 Task: 1.2.6 Set secrity related setting for few profiles
Action: Mouse moved to (805, 65)
Screenshot: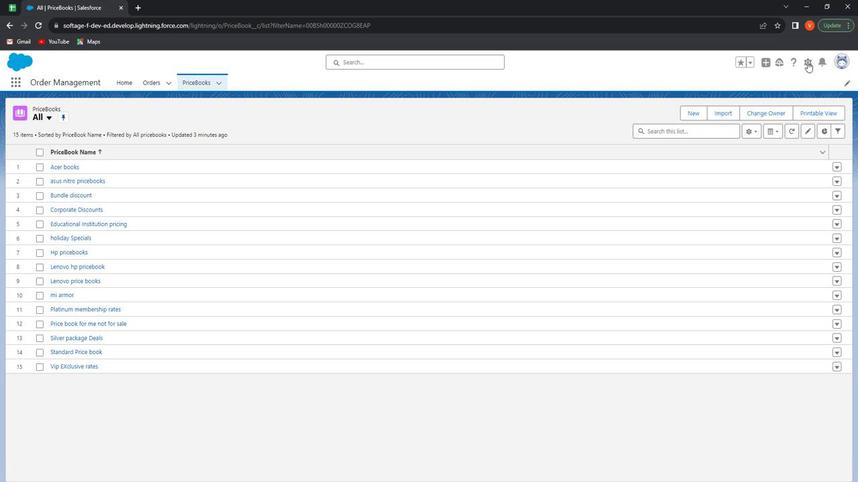 
Action: Mouse pressed left at (805, 65)
Screenshot: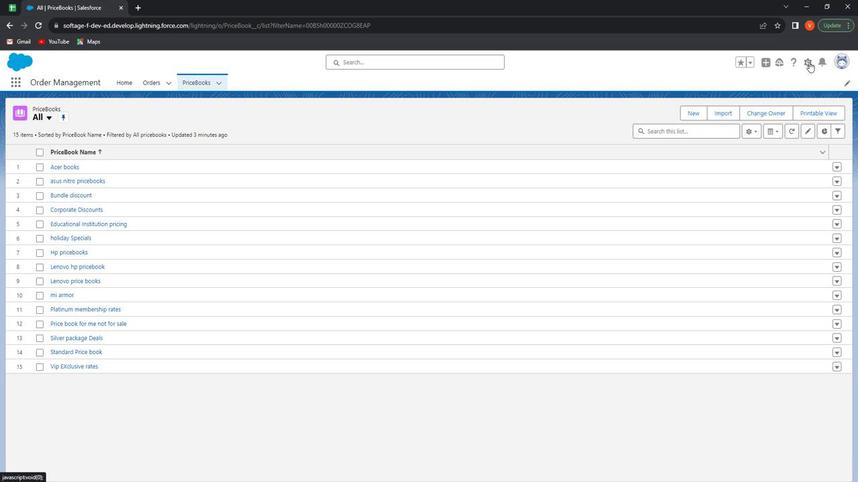 
Action: Mouse moved to (791, 91)
Screenshot: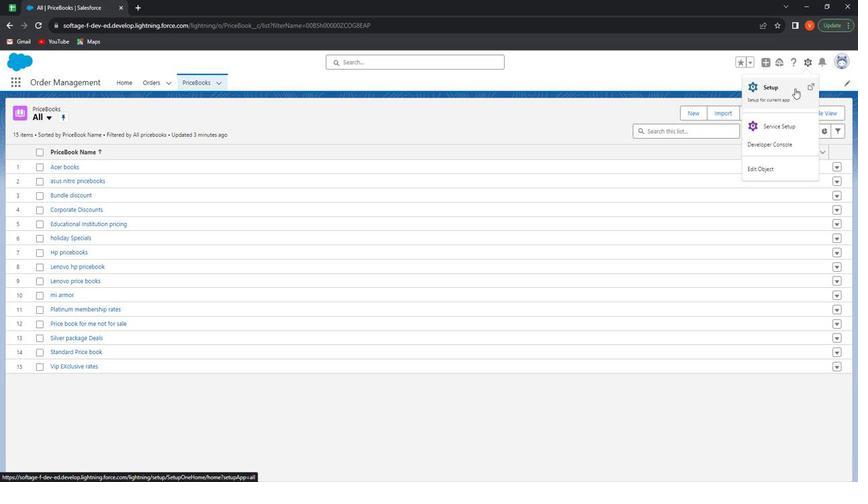 
Action: Mouse pressed left at (791, 91)
Screenshot: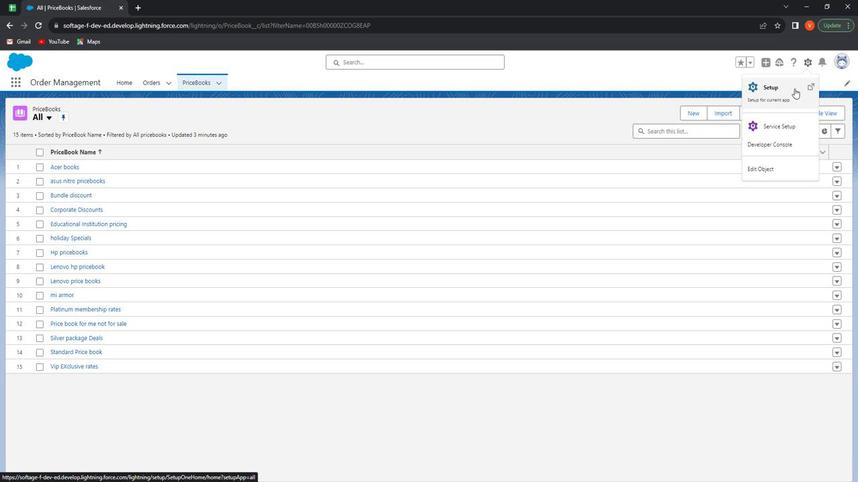 
Action: Mouse moved to (70, 112)
Screenshot: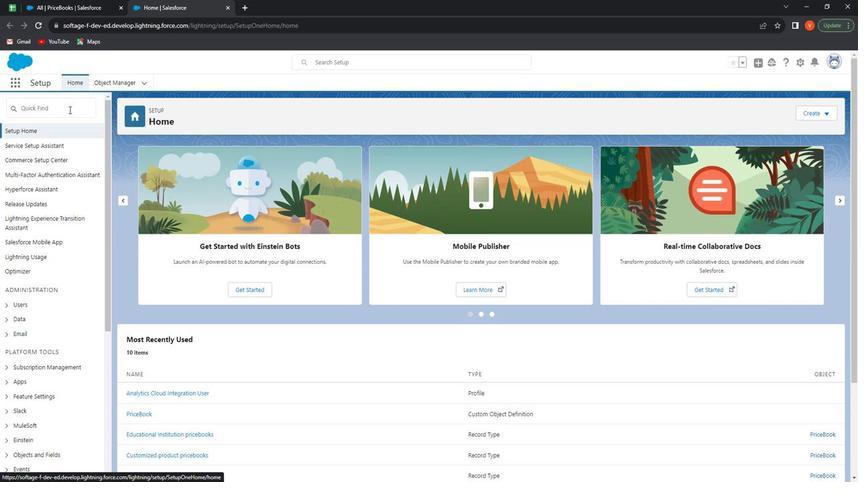 
Action: Mouse pressed left at (70, 112)
Screenshot: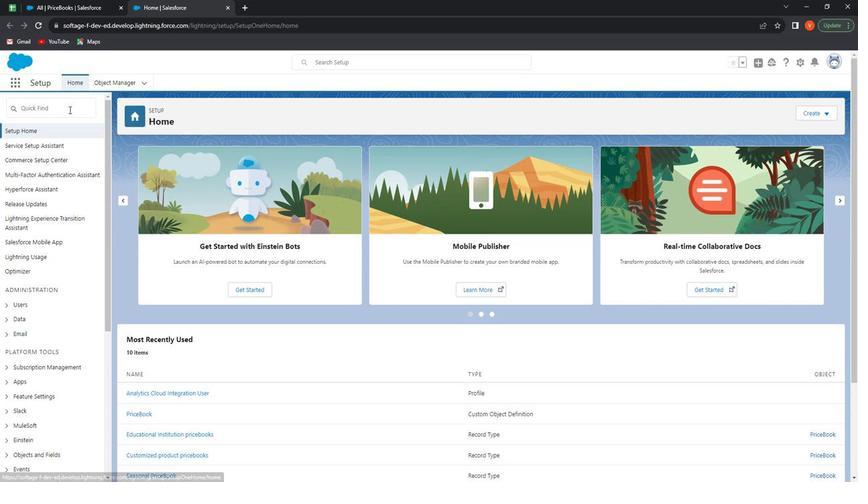 
Action: Mouse moved to (70, 113)
Screenshot: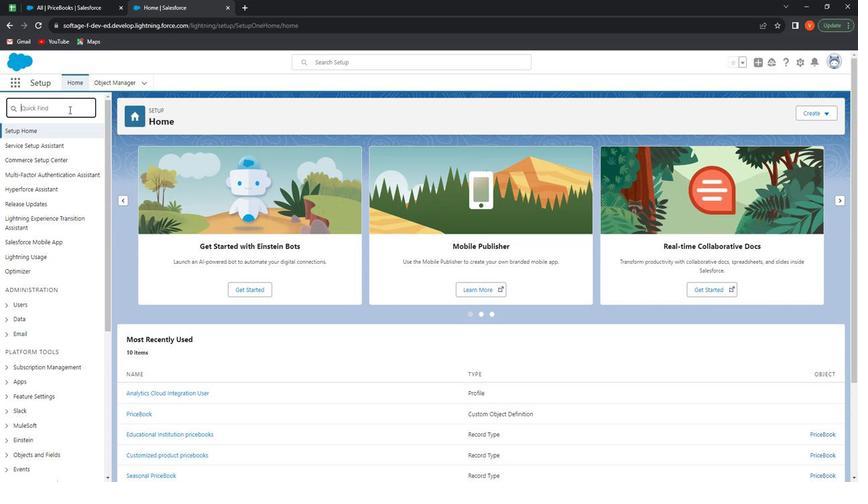 
Action: Key pressed profiles
Screenshot: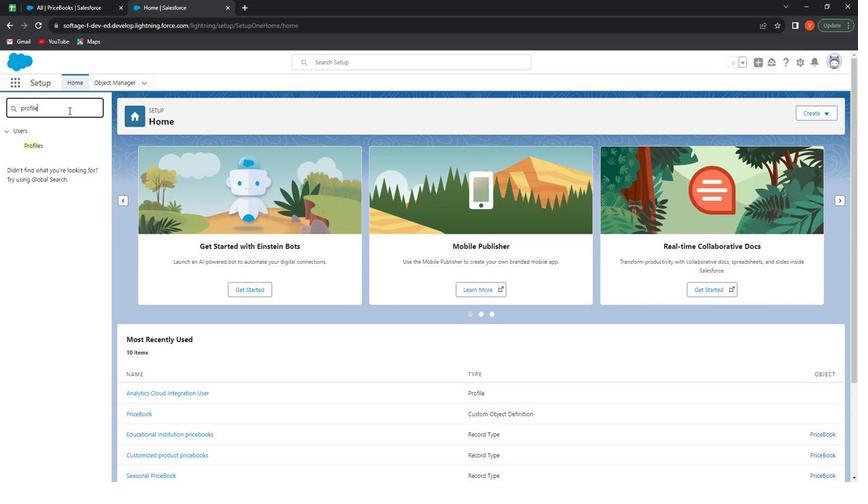 
Action: Mouse moved to (25, 150)
Screenshot: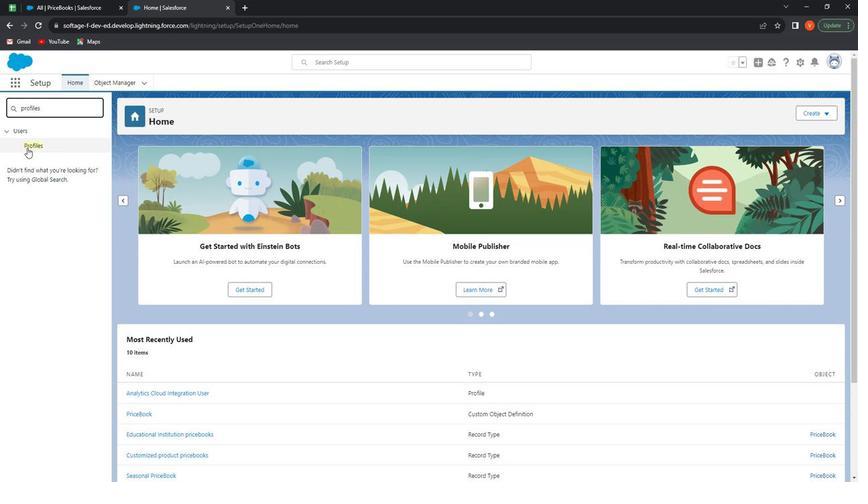 
Action: Mouse pressed left at (25, 150)
Screenshot: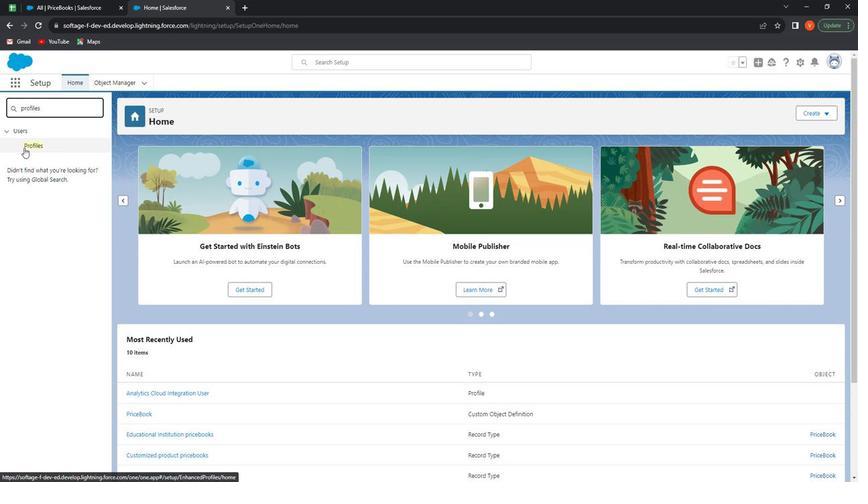 
Action: Mouse moved to (168, 227)
Screenshot: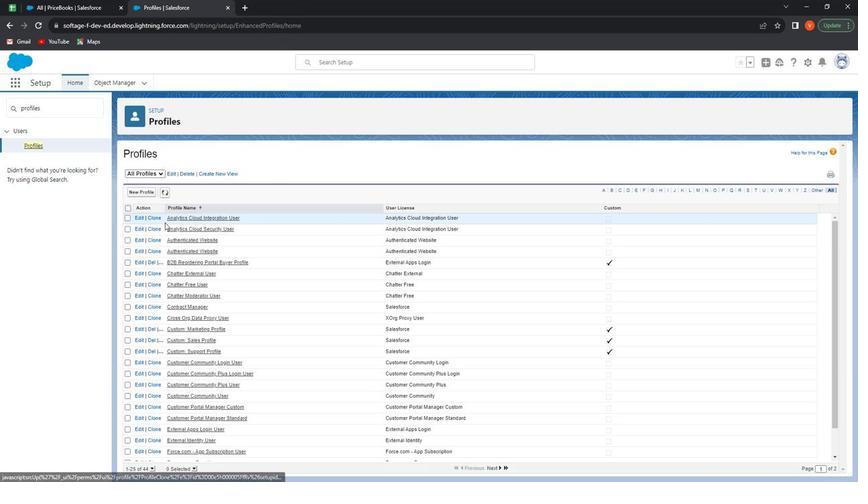 
Action: Mouse scrolled (168, 226) with delta (0, 0)
Screenshot: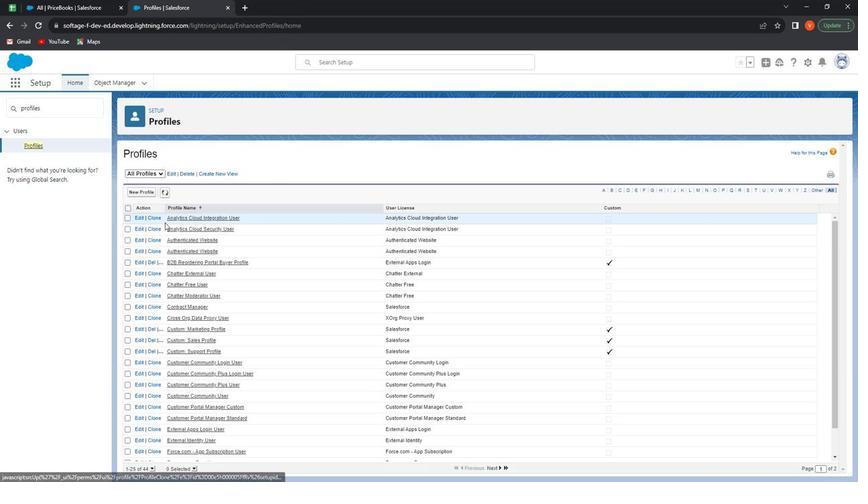 
Action: Mouse moved to (175, 233)
Screenshot: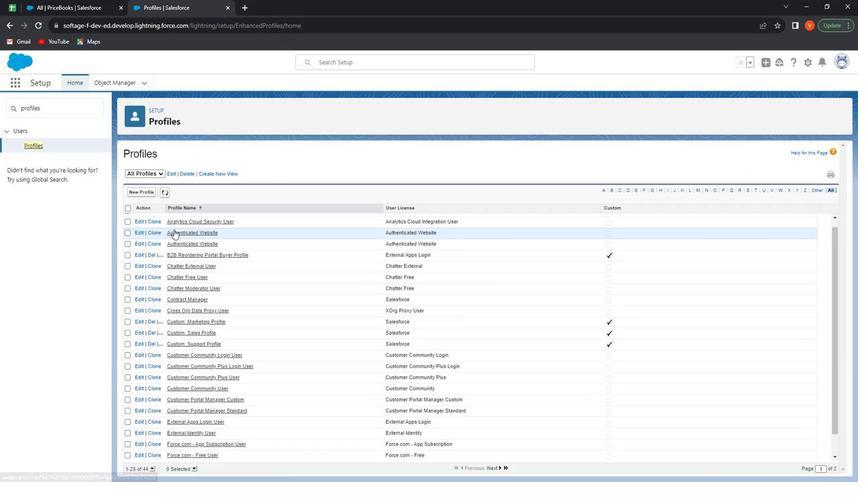 
Action: Mouse scrolled (175, 232) with delta (0, 0)
Screenshot: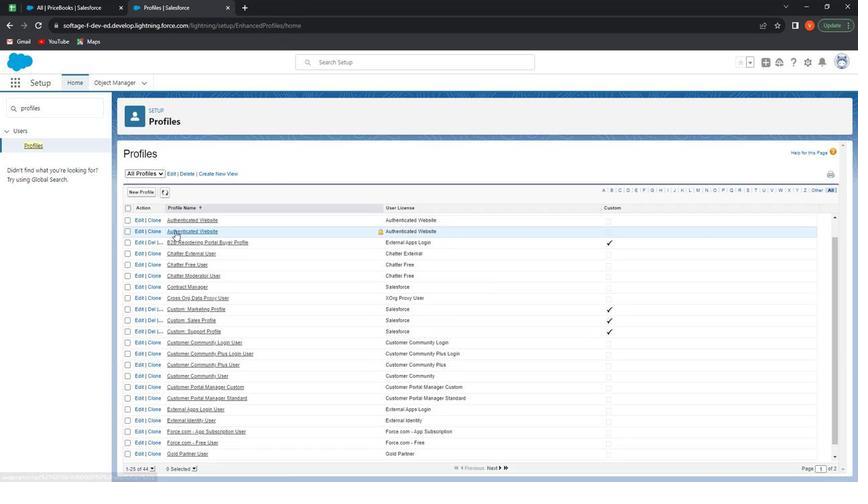 
Action: Mouse moved to (179, 234)
Screenshot: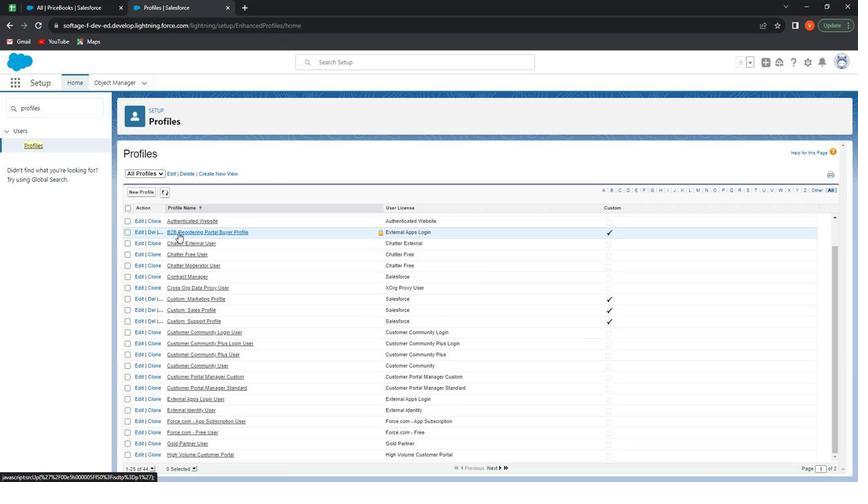 
Action: Mouse scrolled (179, 234) with delta (0, 0)
Screenshot: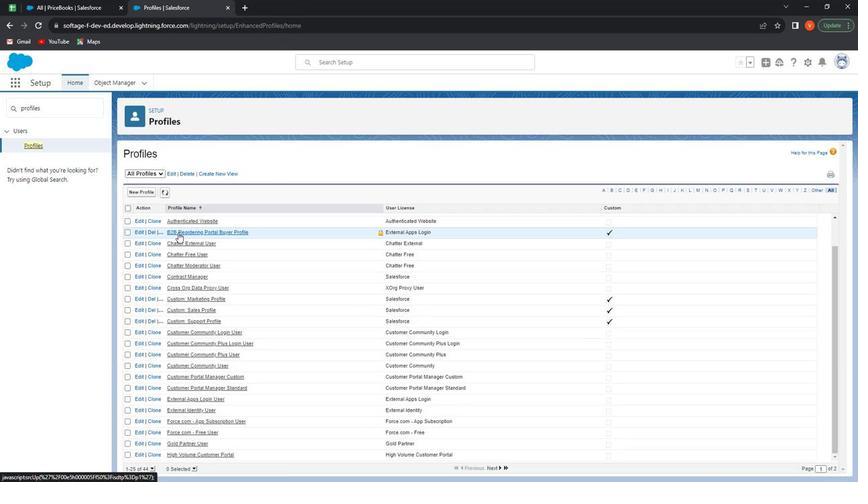 
Action: Mouse scrolled (179, 234) with delta (0, 0)
Screenshot: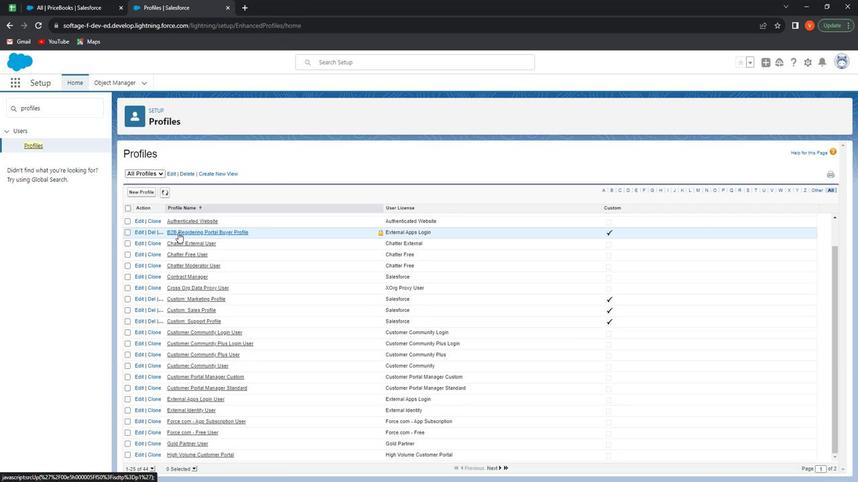 
Action: Mouse moved to (179, 234)
Screenshot: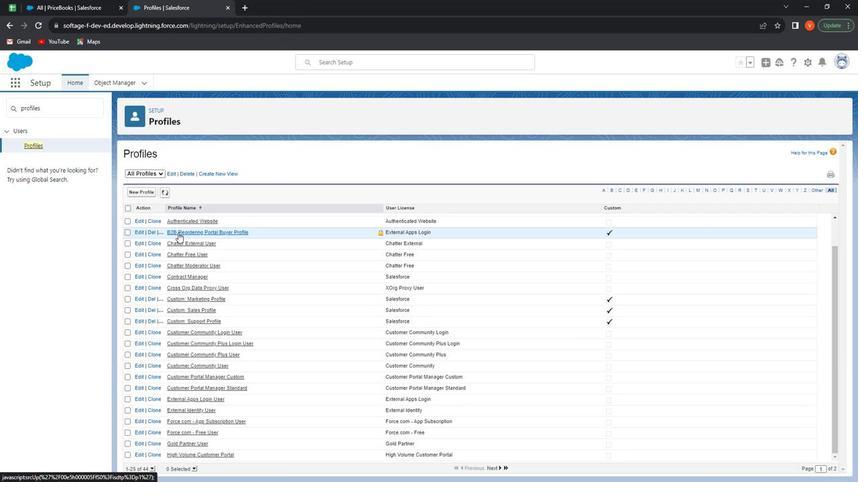 
Action: Mouse scrolled (179, 234) with delta (0, 0)
Screenshot: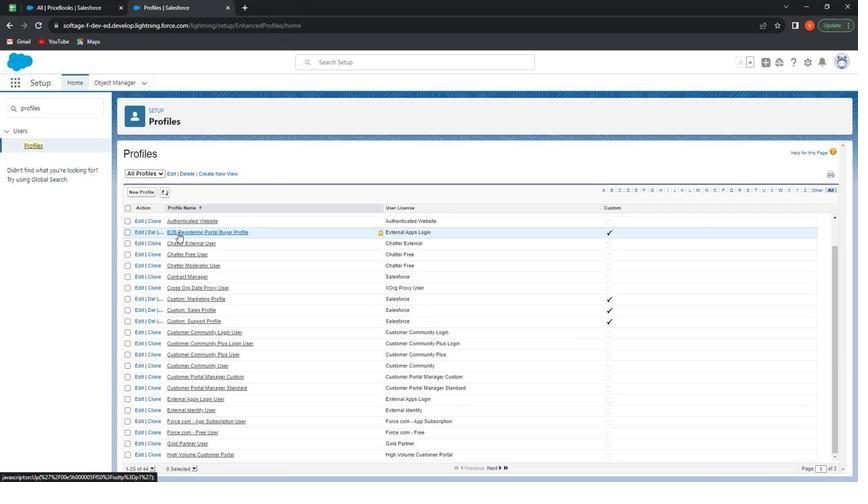 
Action: Mouse moved to (191, 322)
Screenshot: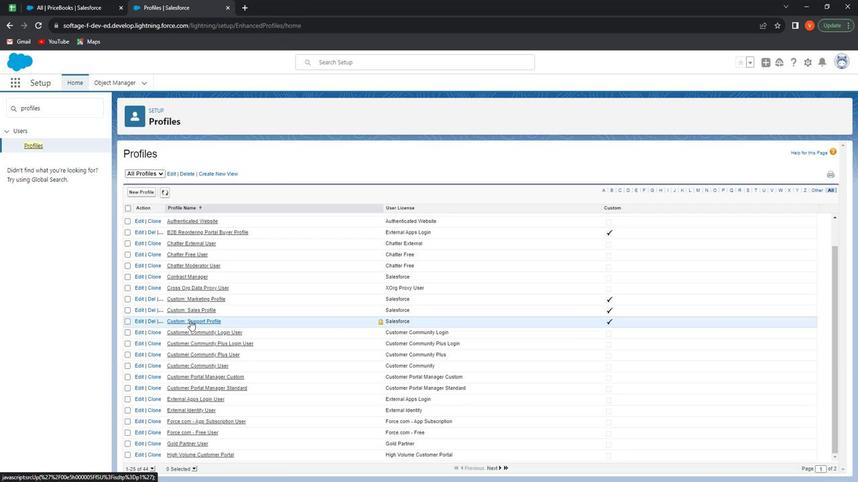 
Action: Mouse scrolled (191, 322) with delta (0, 0)
Screenshot: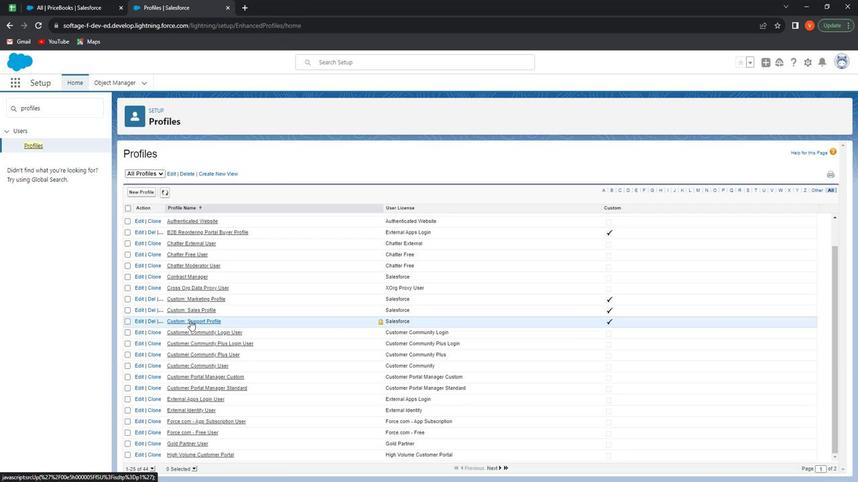 
Action: Mouse moved to (191, 325)
Screenshot: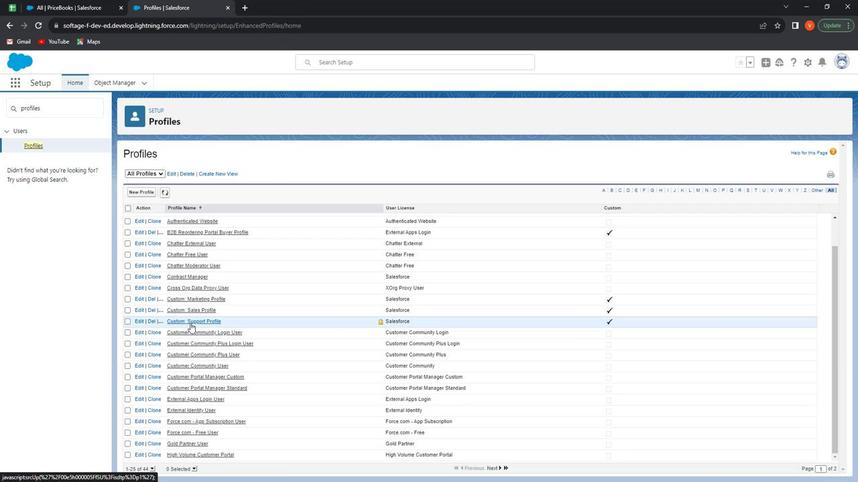 
Action: Mouse scrolled (191, 325) with delta (0, 0)
Screenshot: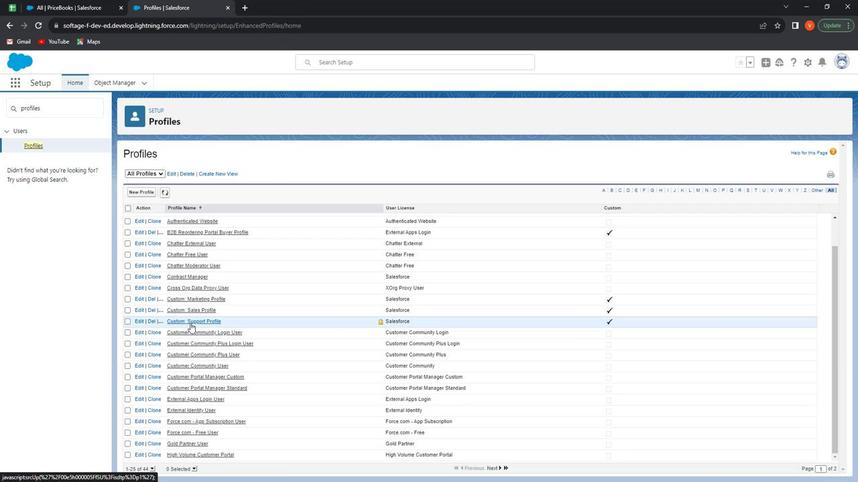 
Action: Mouse moved to (191, 327)
Screenshot: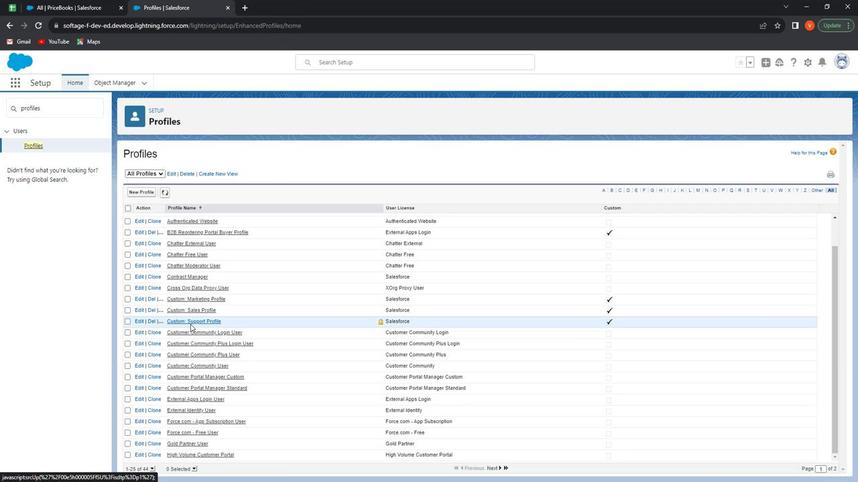 
Action: Mouse scrolled (191, 327) with delta (0, 0)
Screenshot: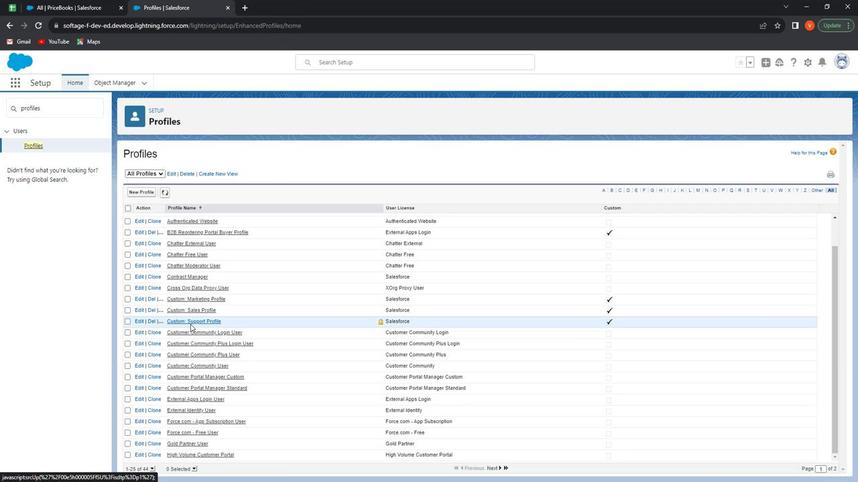 
Action: Mouse moved to (194, 335)
Screenshot: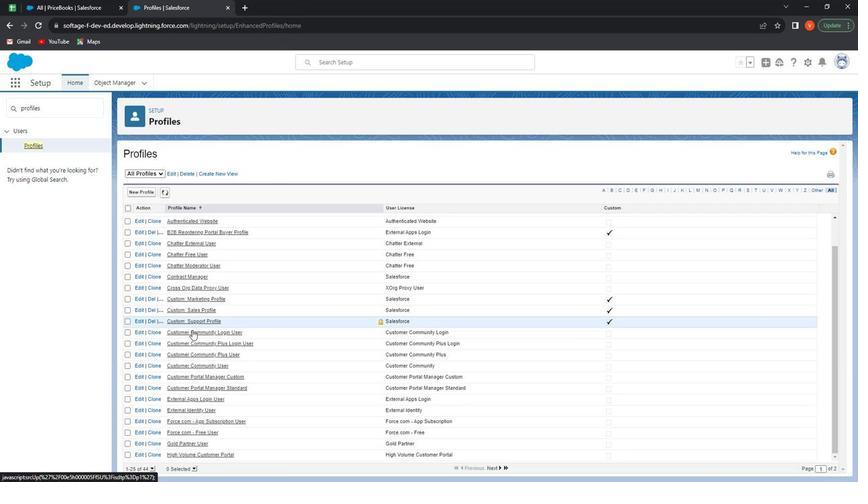 
Action: Mouse scrolled (194, 334) with delta (0, 0)
Screenshot: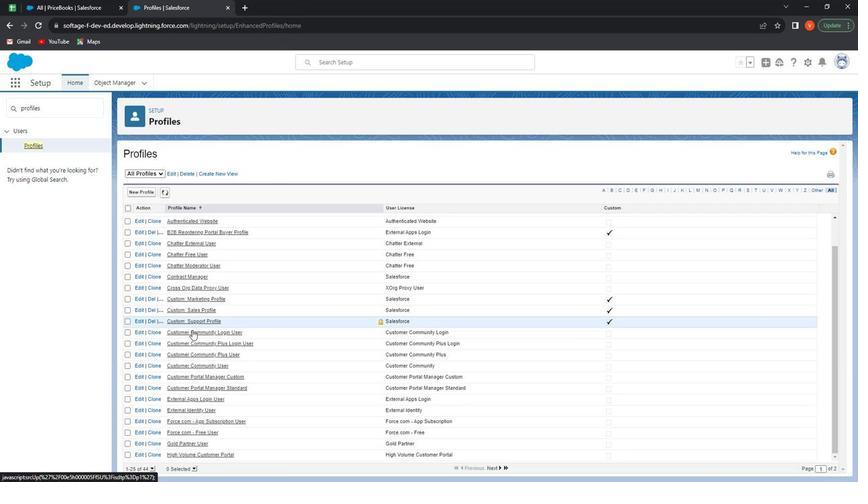 
Action: Mouse moved to (155, 445)
Screenshot: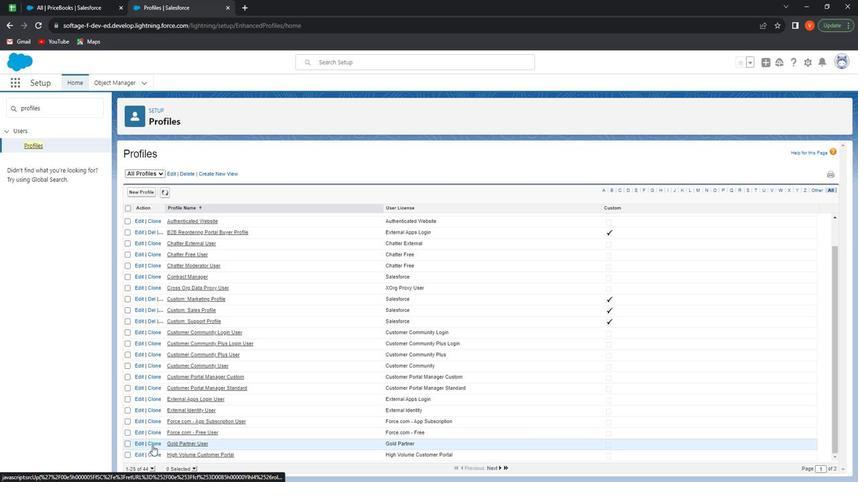 
Action: Mouse pressed left at (155, 445)
Screenshot: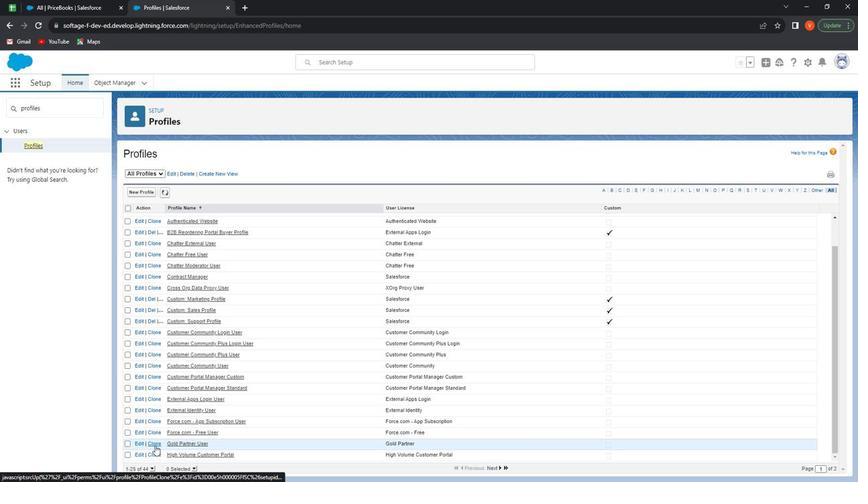 
Action: Mouse moved to (303, 228)
Screenshot: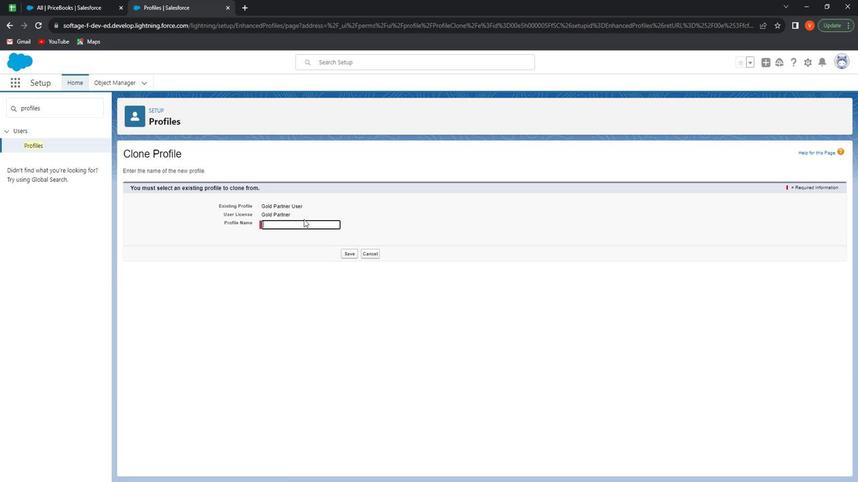 
Action: Mouse pressed left at (303, 228)
Screenshot: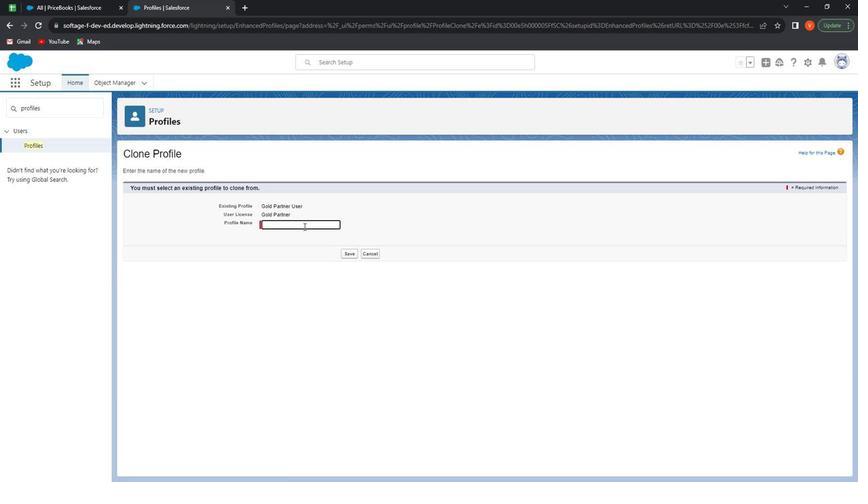 
Action: Key pressed <Key.shift>My<Key.space>custom<Key.space><Key.shift>Gold<Key.space>pat<Key.backspace>rtner<Key.space>user
Screenshot: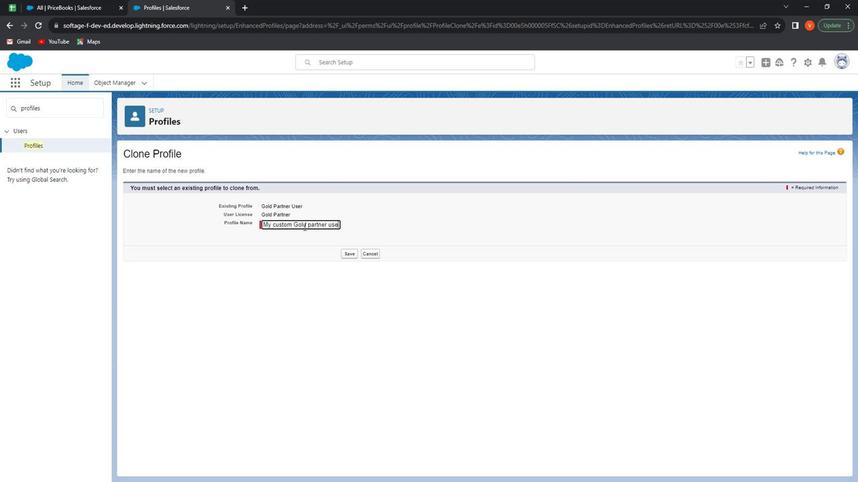
Action: Mouse moved to (353, 256)
Screenshot: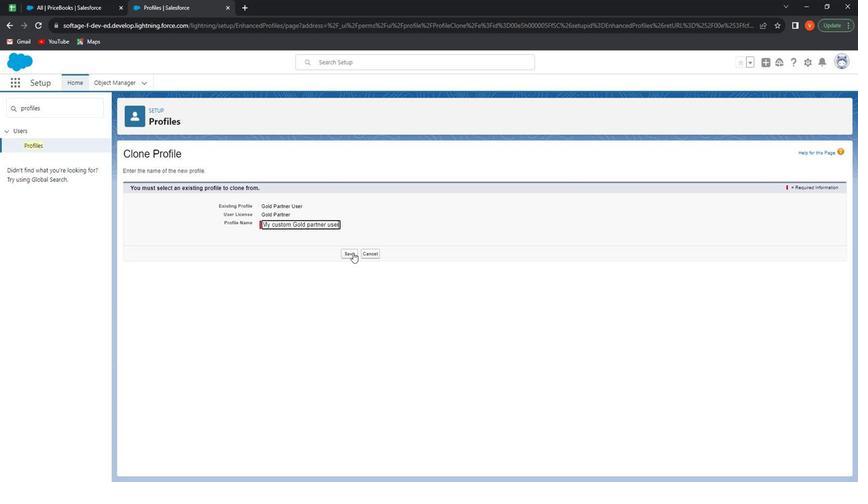 
Action: Mouse pressed left at (353, 256)
Screenshot: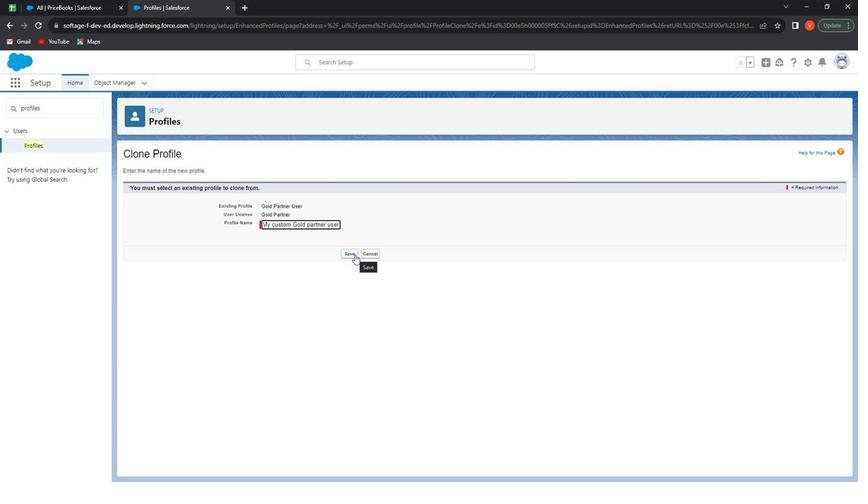
Action: Mouse moved to (349, 229)
Screenshot: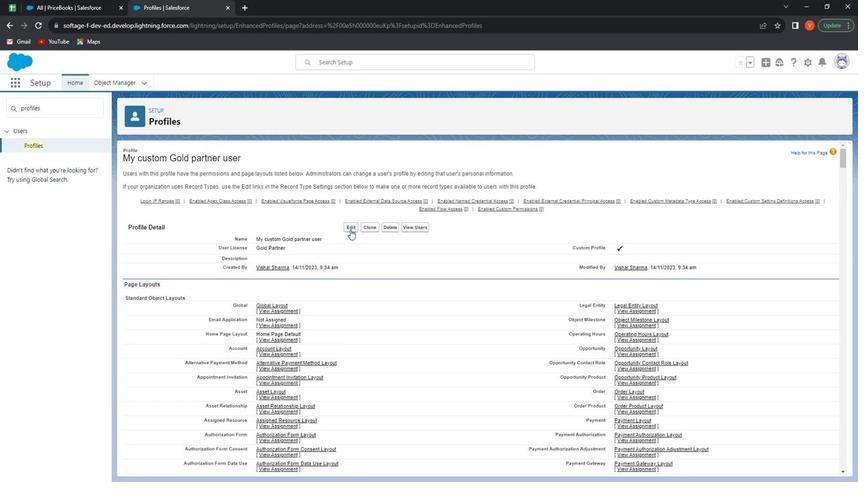 
Action: Mouse pressed left at (349, 229)
Screenshot: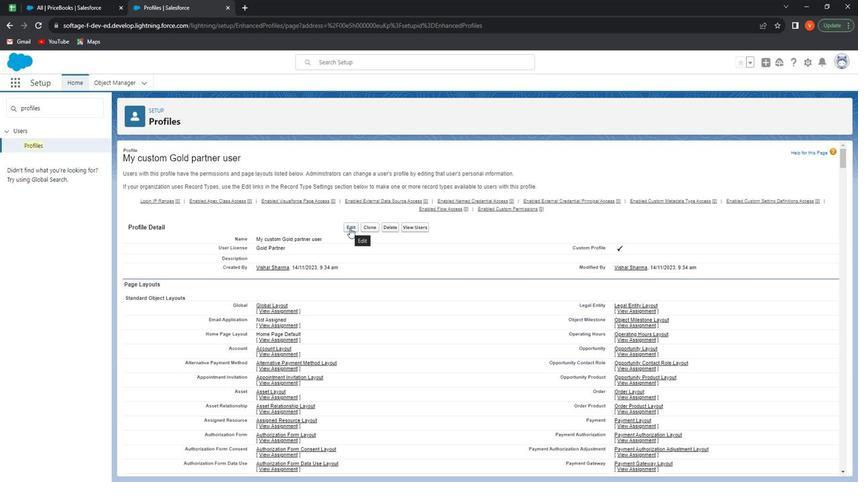 
Action: Mouse moved to (353, 274)
Screenshot: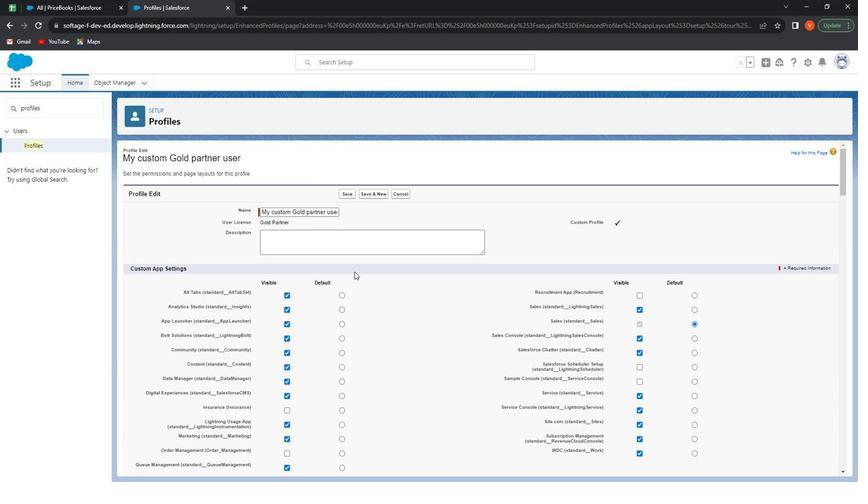 
Action: Mouse scrolled (353, 274) with delta (0, 0)
Screenshot: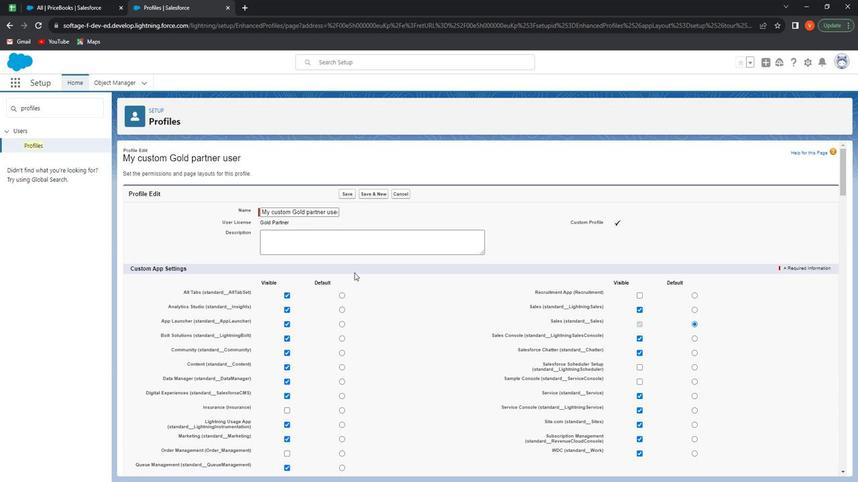 
Action: Mouse moved to (353, 275)
Screenshot: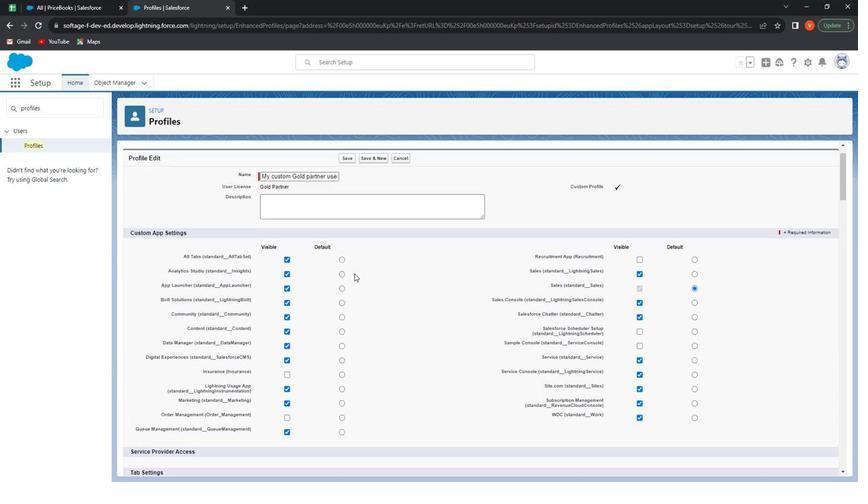 
Action: Mouse scrolled (353, 275) with delta (0, 0)
Screenshot: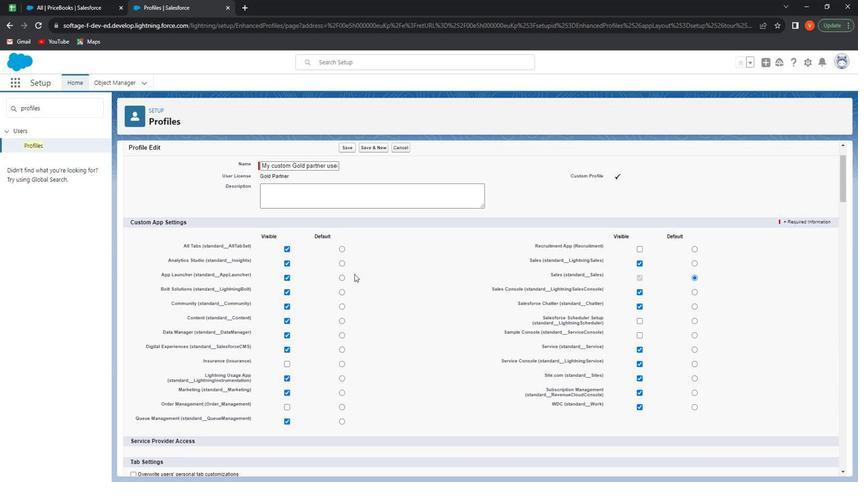 
Action: Mouse moved to (359, 265)
Screenshot: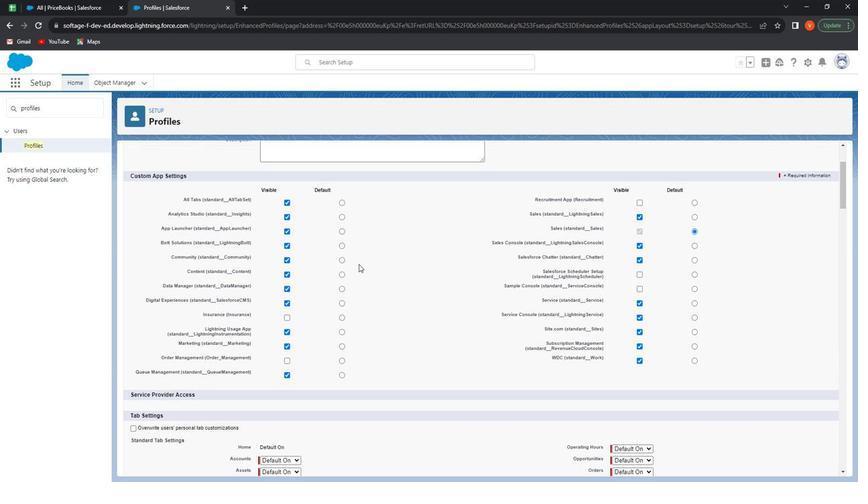 
Action: Mouse scrolled (359, 265) with delta (0, 0)
Screenshot: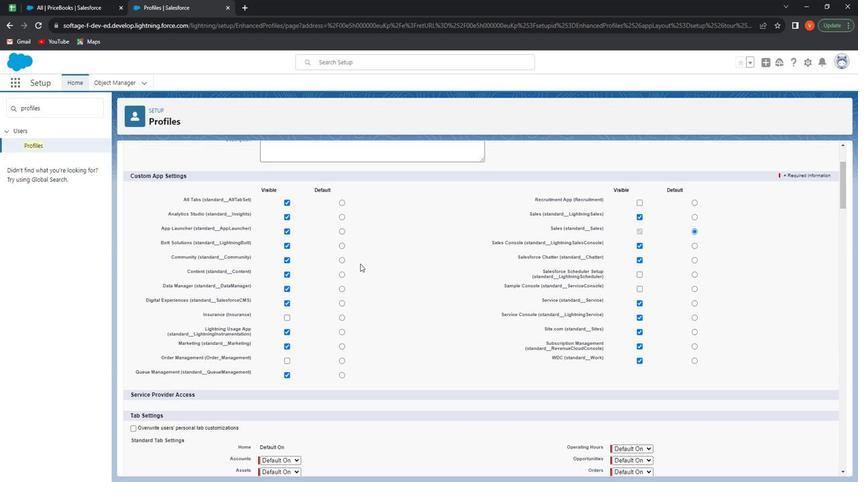 
Action: Mouse moved to (359, 264)
Screenshot: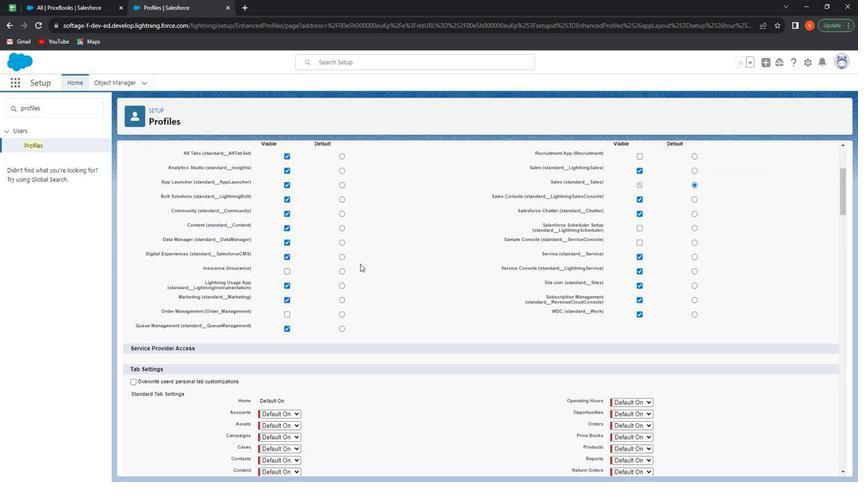 
Action: Mouse scrolled (359, 264) with delta (0, 0)
Screenshot: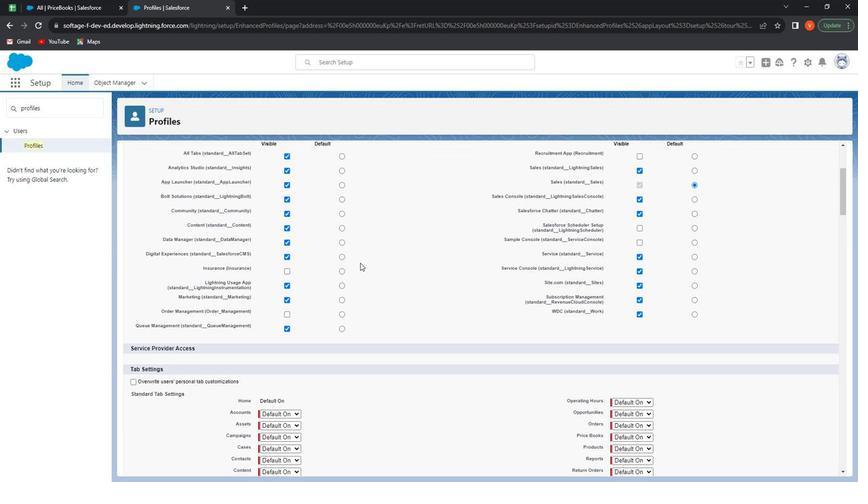 
Action: Mouse scrolled (359, 264) with delta (0, 0)
Screenshot: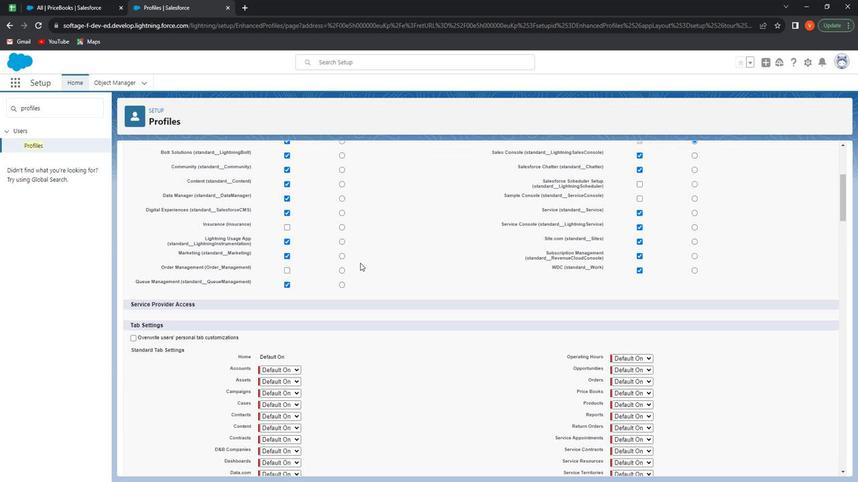 
Action: Mouse moved to (337, 275)
Screenshot: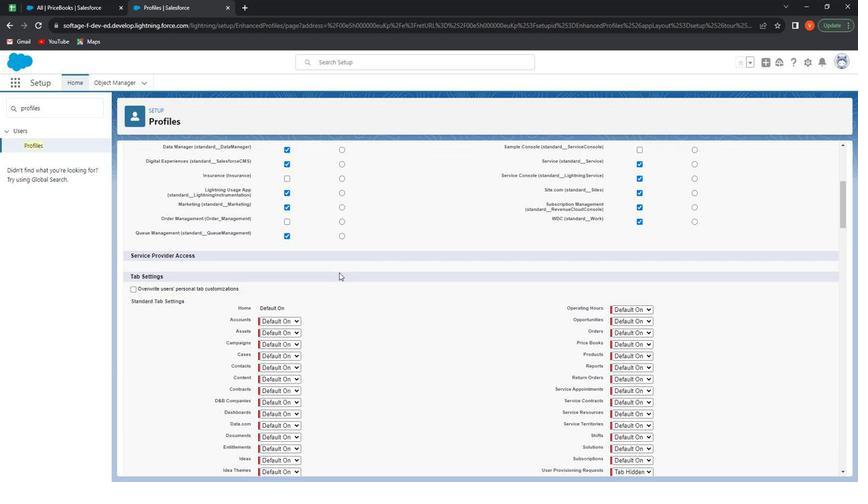 
Action: Mouse scrolled (337, 275) with delta (0, 0)
Screenshot: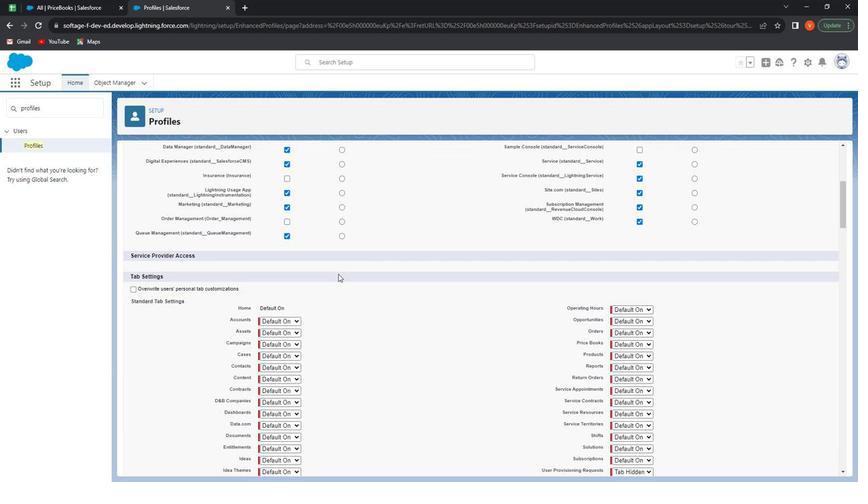 
Action: Mouse moved to (297, 273)
Screenshot: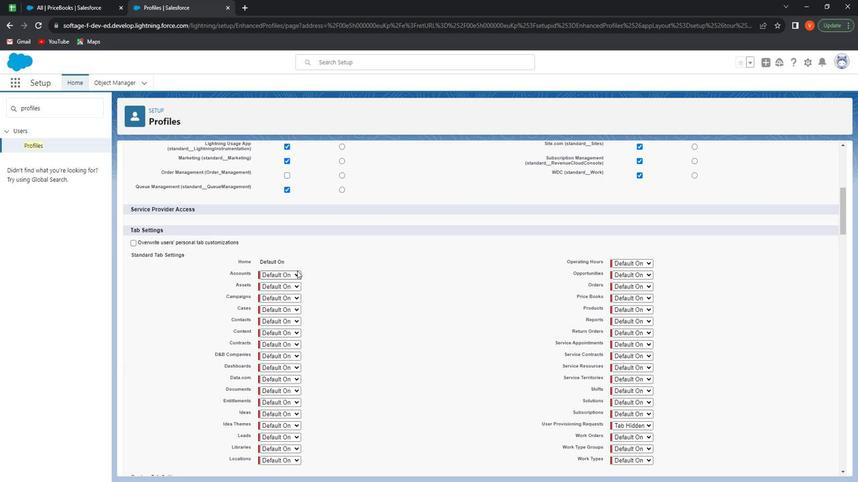 
Action: Mouse pressed left at (297, 273)
Screenshot: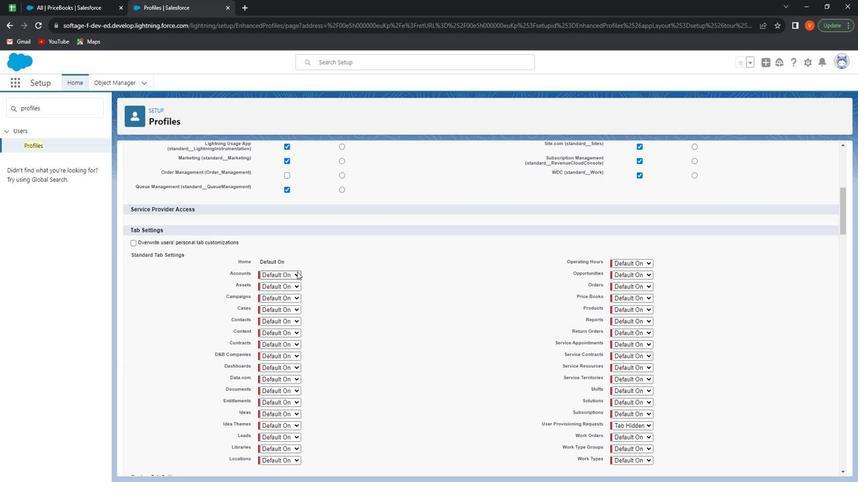 
Action: Mouse moved to (292, 283)
Screenshot: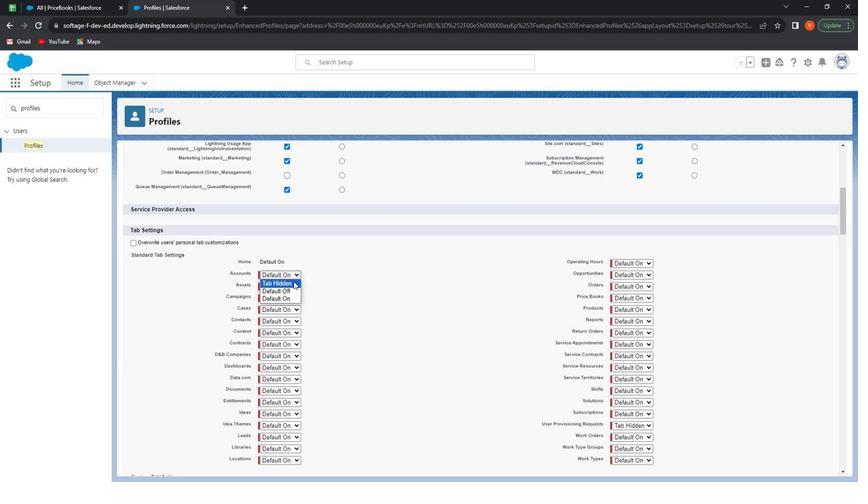 
Action: Mouse pressed left at (292, 283)
Screenshot: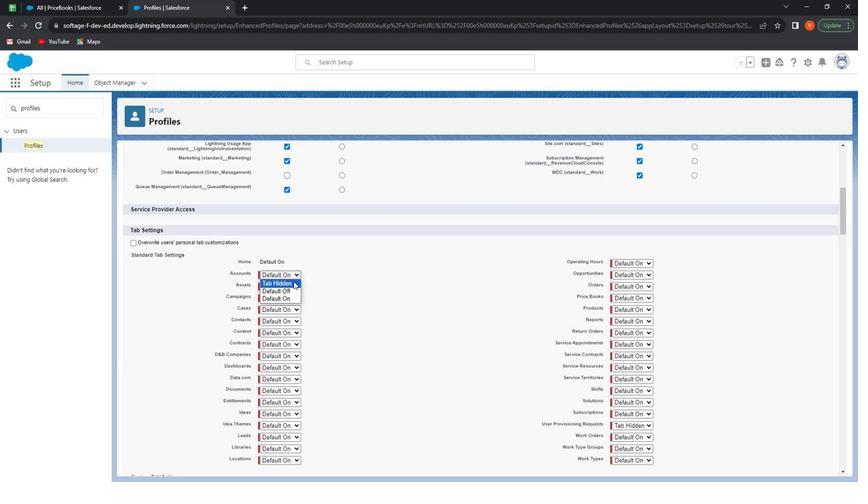 
Action: Mouse moved to (284, 316)
Screenshot: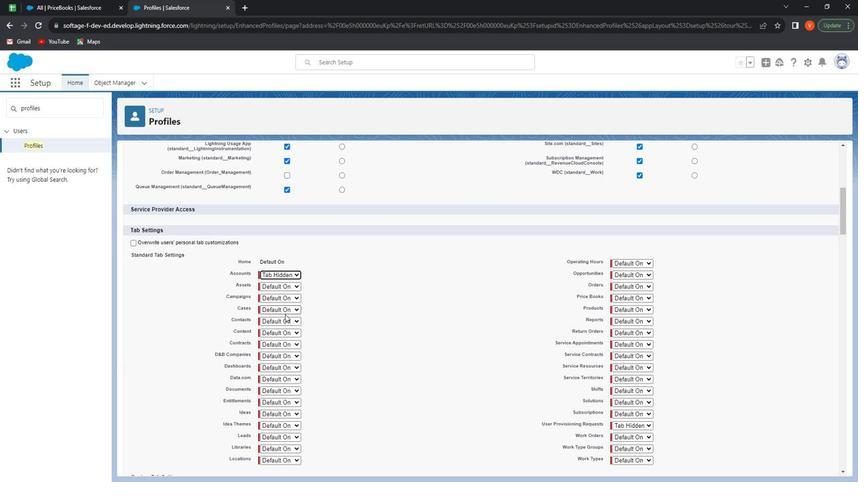 
Action: Mouse scrolled (284, 316) with delta (0, 0)
Screenshot: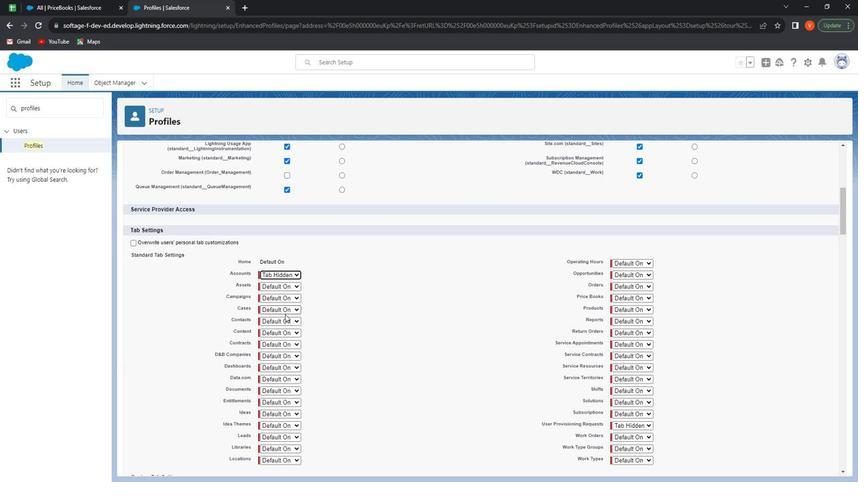 
Action: Mouse moved to (273, 274)
Screenshot: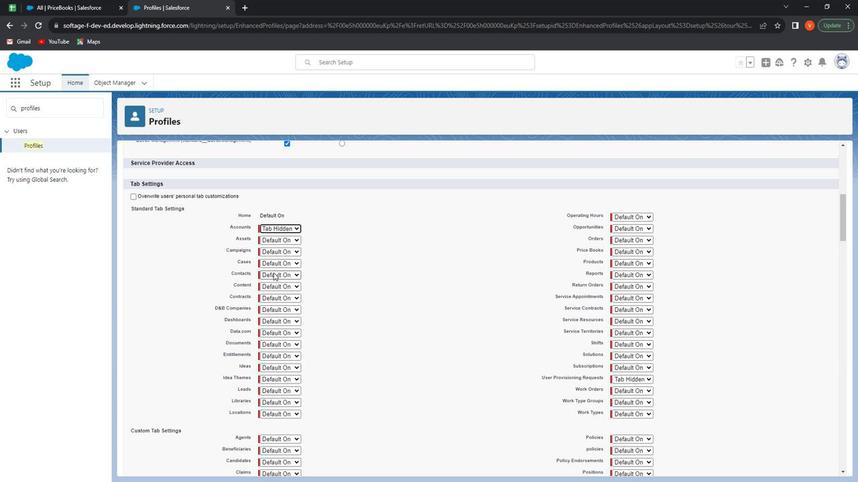 
Action: Mouse pressed left at (273, 274)
Screenshot: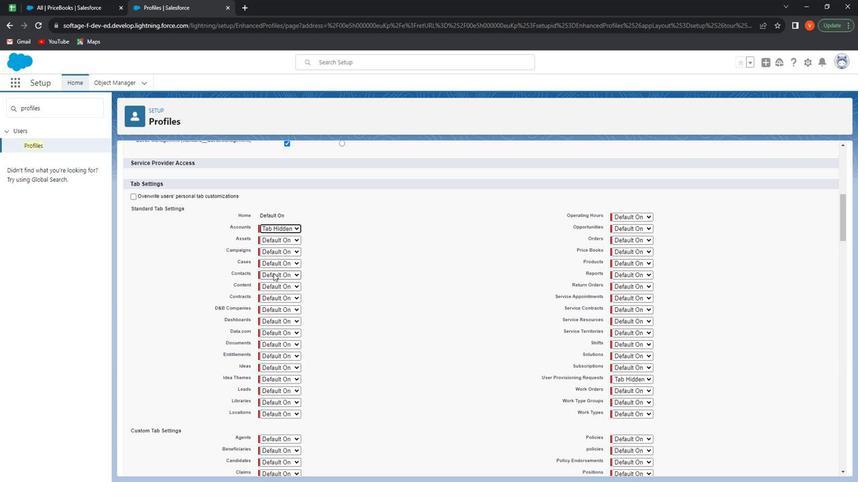
Action: Mouse moved to (280, 285)
Screenshot: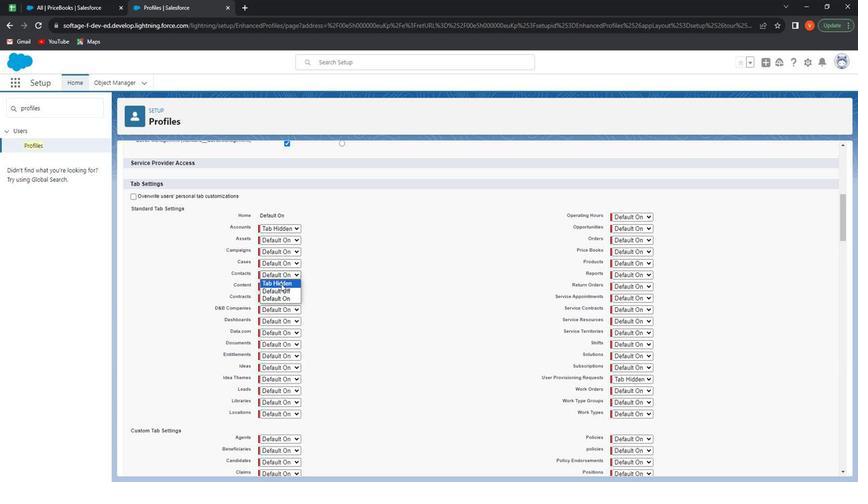 
Action: Mouse pressed left at (280, 285)
Screenshot: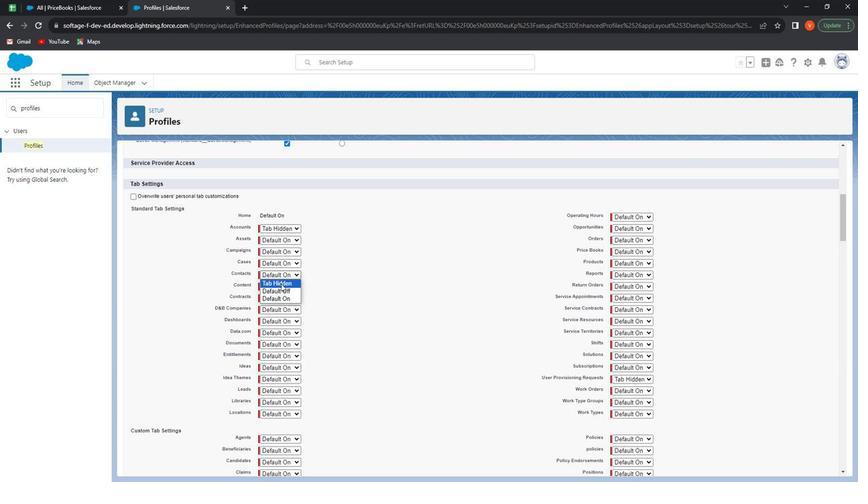 
Action: Mouse moved to (266, 396)
Screenshot: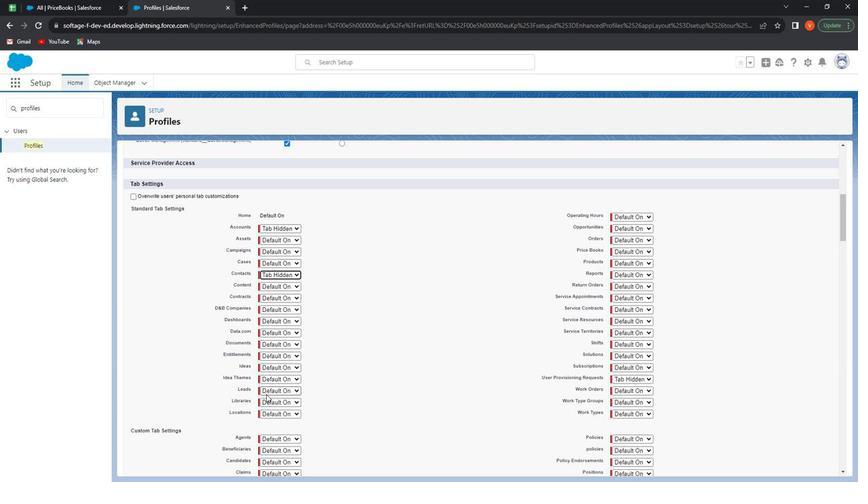 
Action: Mouse scrolled (266, 395) with delta (0, 0)
Screenshot: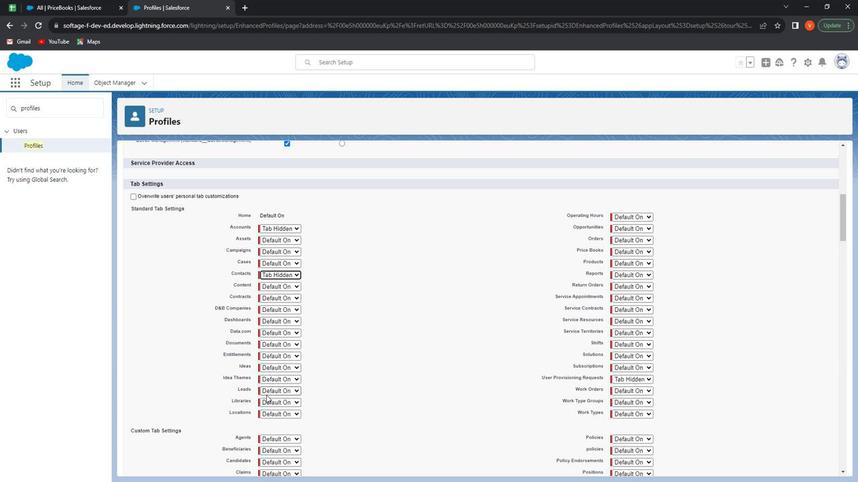 
Action: Mouse moved to (636, 185)
Screenshot: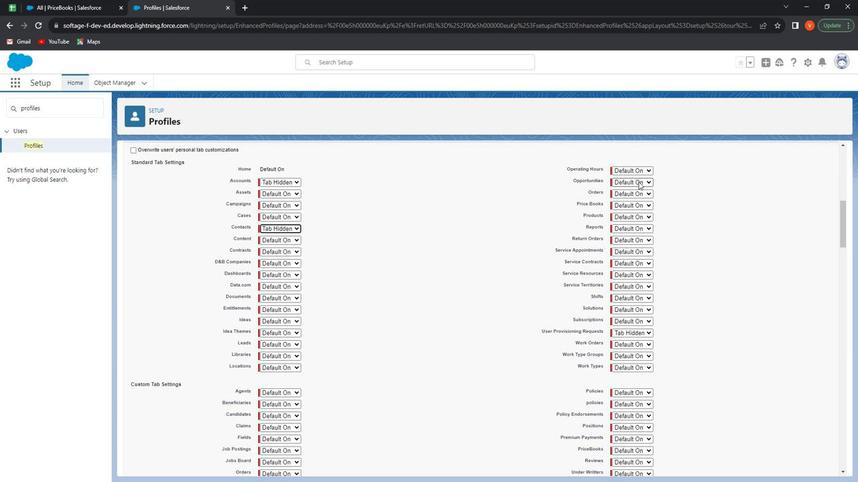 
Action: Mouse pressed left at (636, 185)
Screenshot: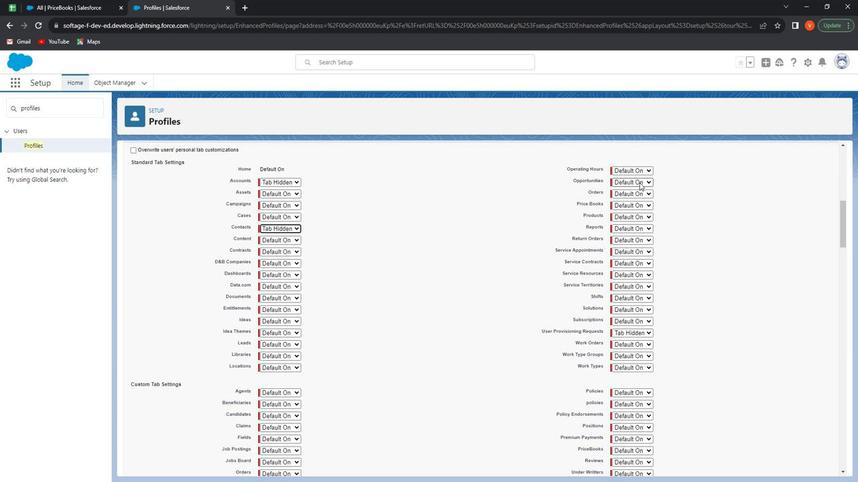 
Action: Mouse moved to (634, 195)
Screenshot: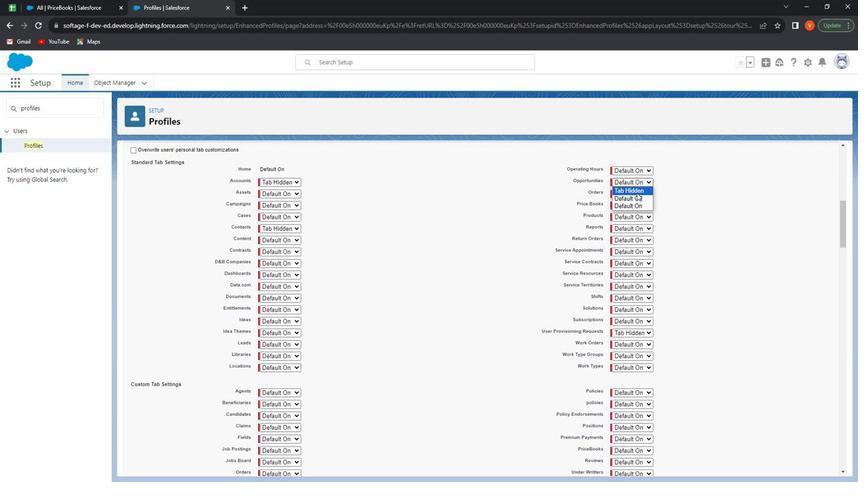 
Action: Mouse pressed left at (634, 195)
Screenshot: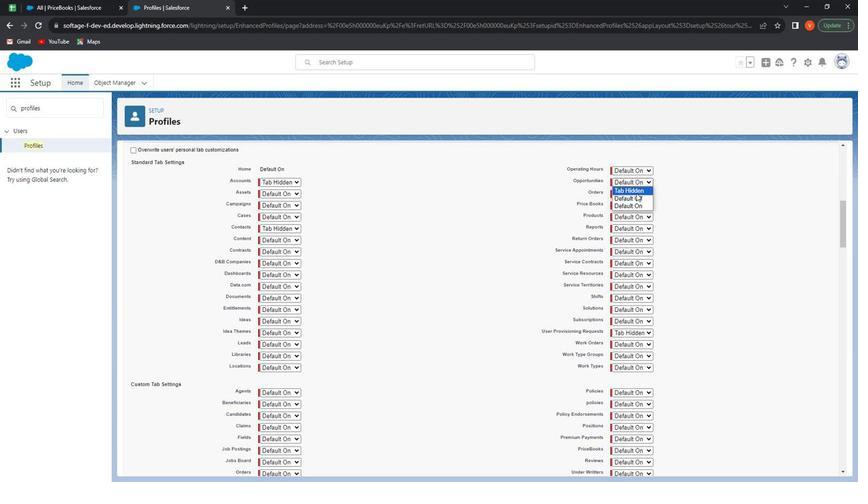 
Action: Mouse moved to (279, 347)
Screenshot: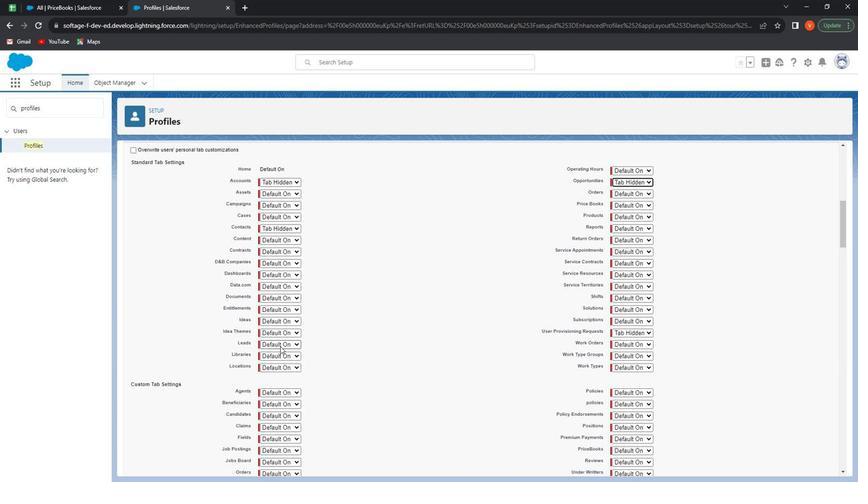 
Action: Mouse pressed left at (279, 347)
Screenshot: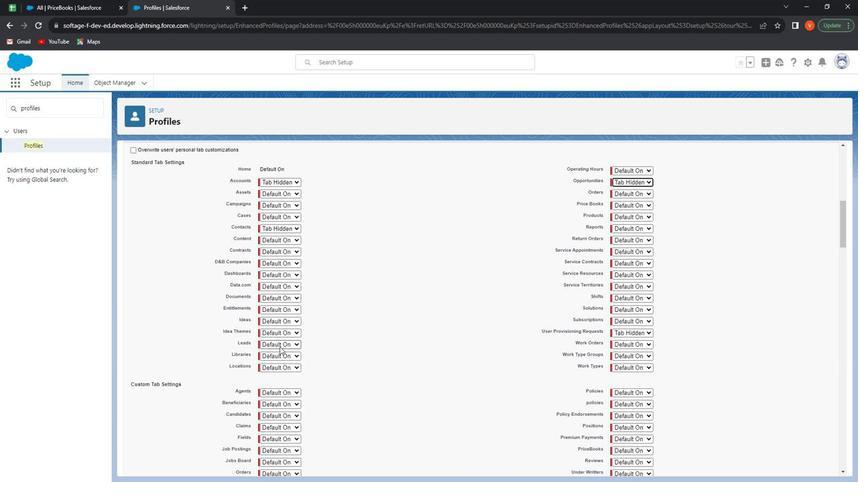 
Action: Mouse moved to (285, 353)
Screenshot: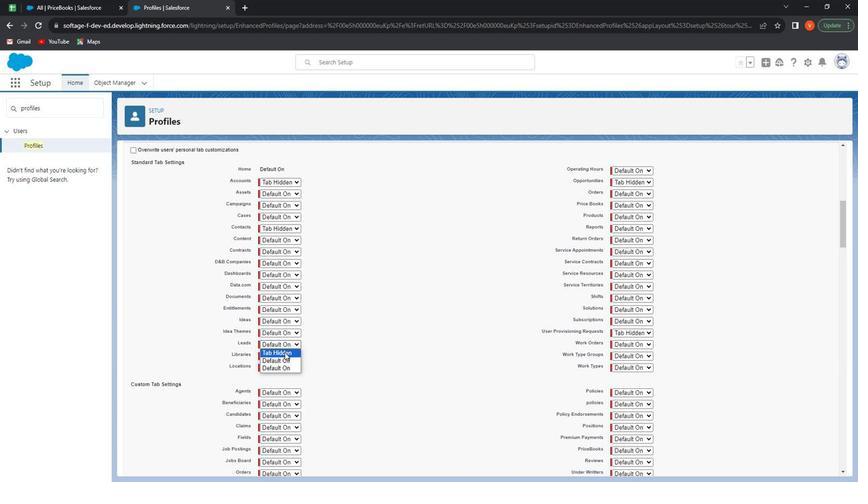 
Action: Mouse pressed left at (285, 353)
Screenshot: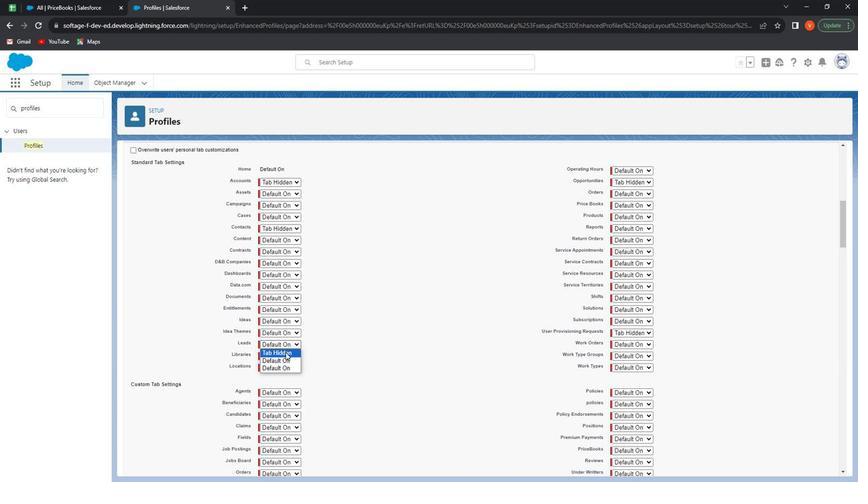 
Action: Mouse scrolled (285, 353) with delta (0, 0)
Screenshot: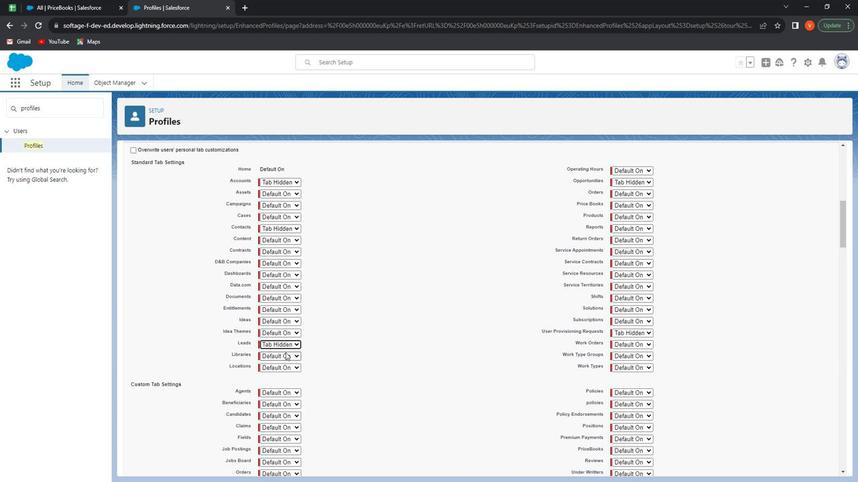 
Action: Mouse scrolled (285, 353) with delta (0, 0)
Screenshot: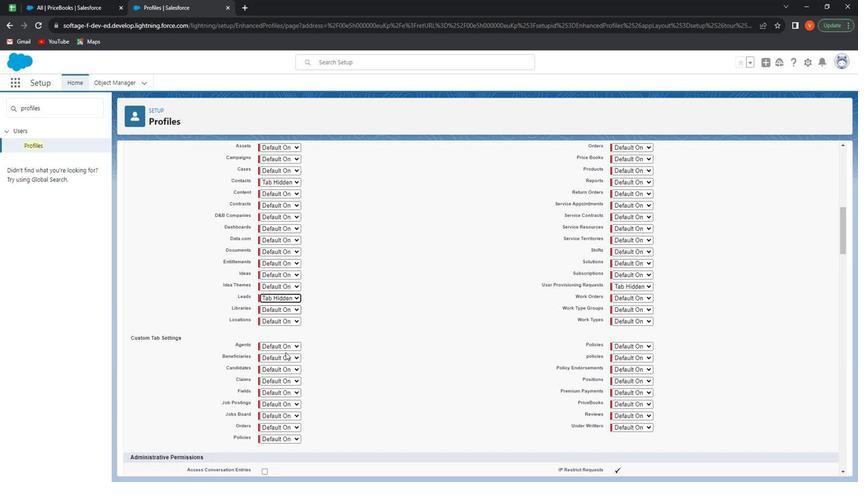 
Action: Mouse moved to (256, 306)
Screenshot: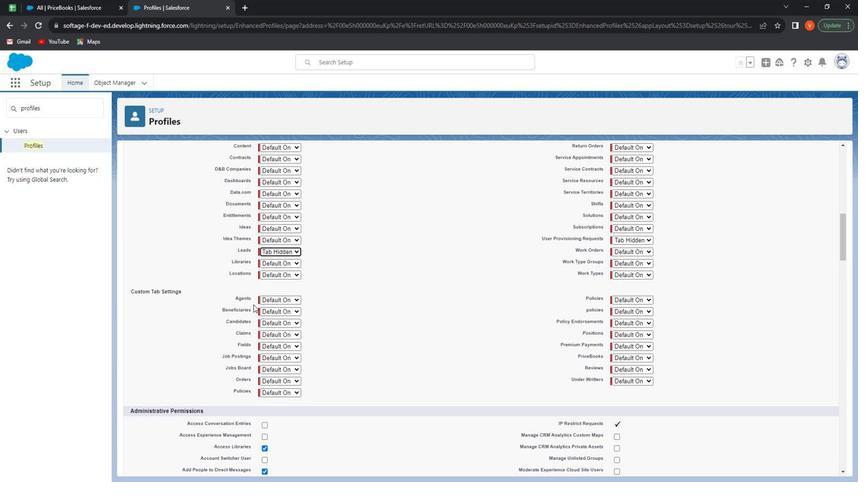 
Action: Mouse scrolled (256, 306) with delta (0, 0)
Screenshot: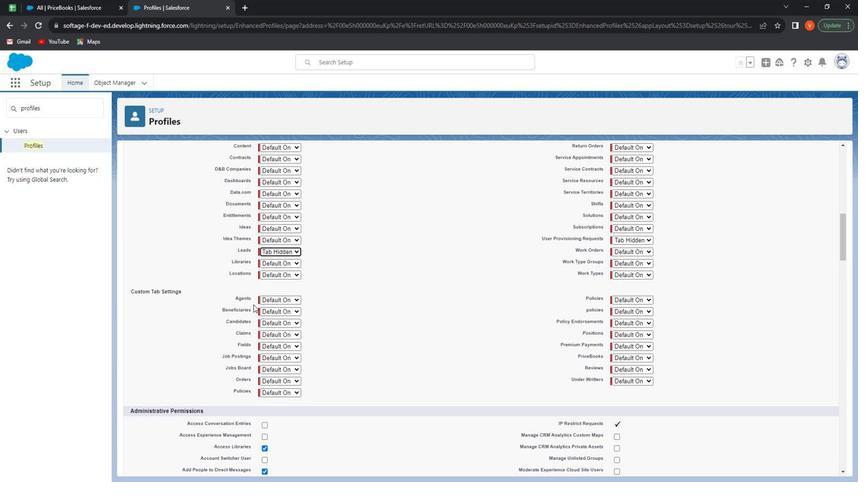 
Action: Mouse moved to (294, 344)
Screenshot: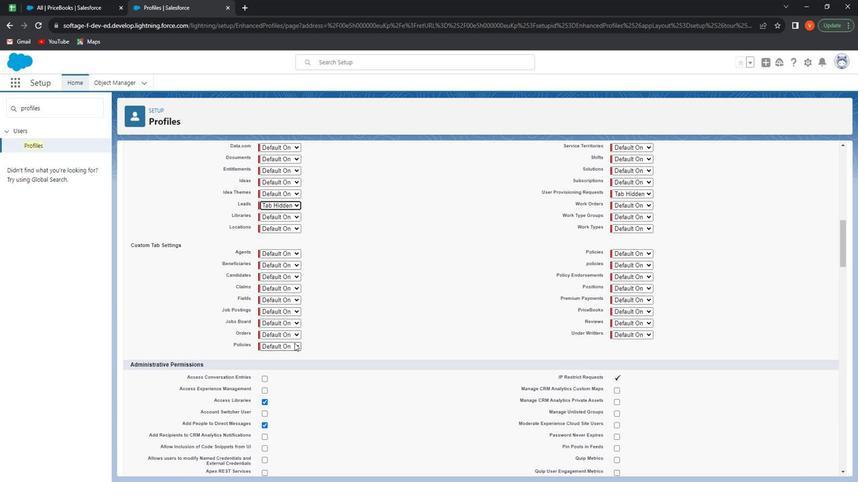 
Action: Mouse pressed left at (294, 344)
Screenshot: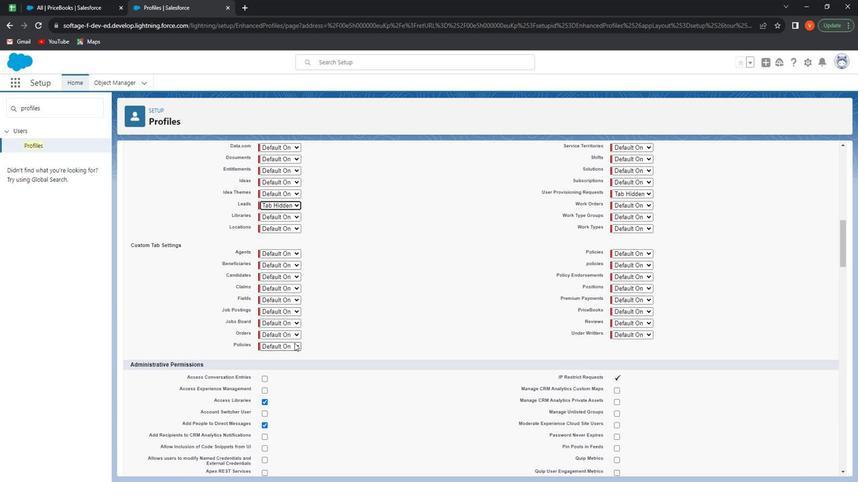 
Action: Mouse moved to (294, 355)
Screenshot: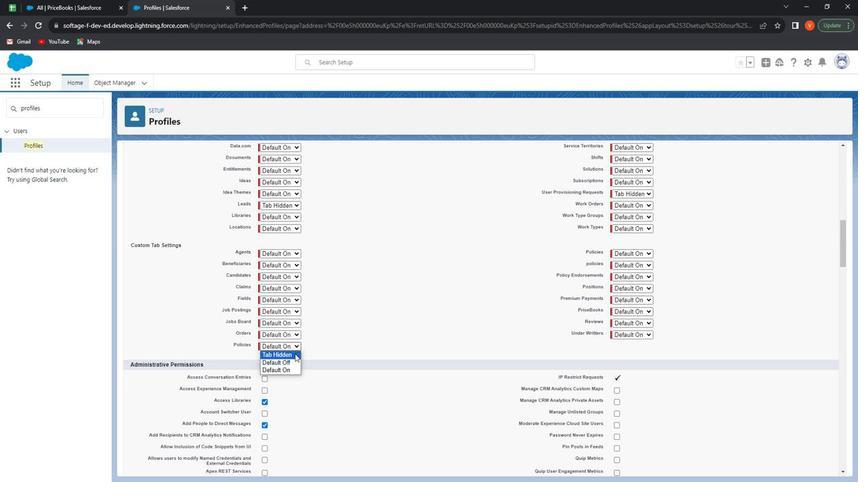 
Action: Mouse pressed left at (294, 355)
Screenshot: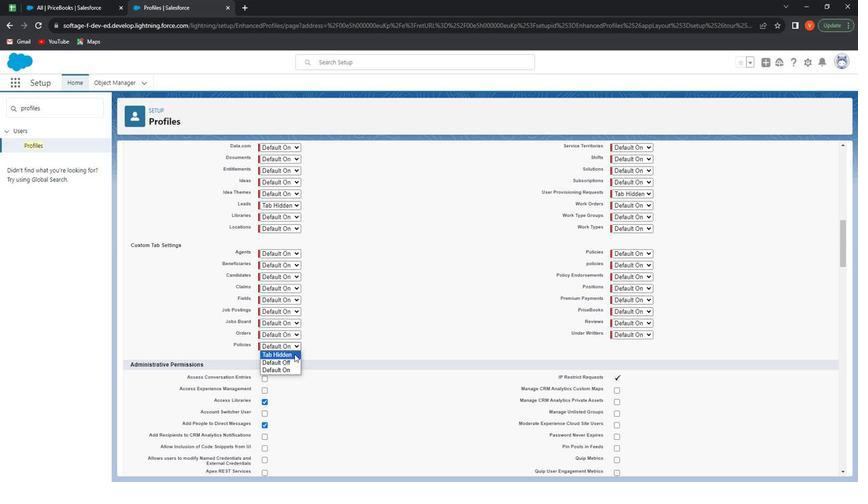 
Action: Mouse moved to (630, 254)
Screenshot: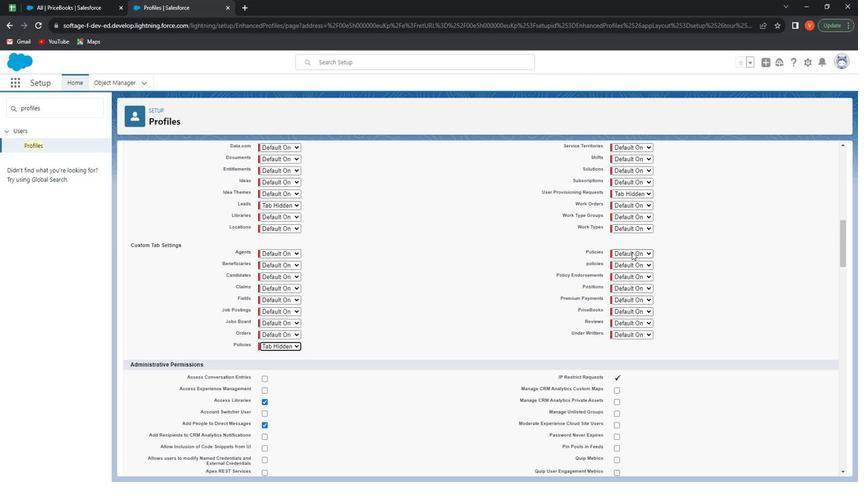 
Action: Mouse pressed left at (630, 254)
Screenshot: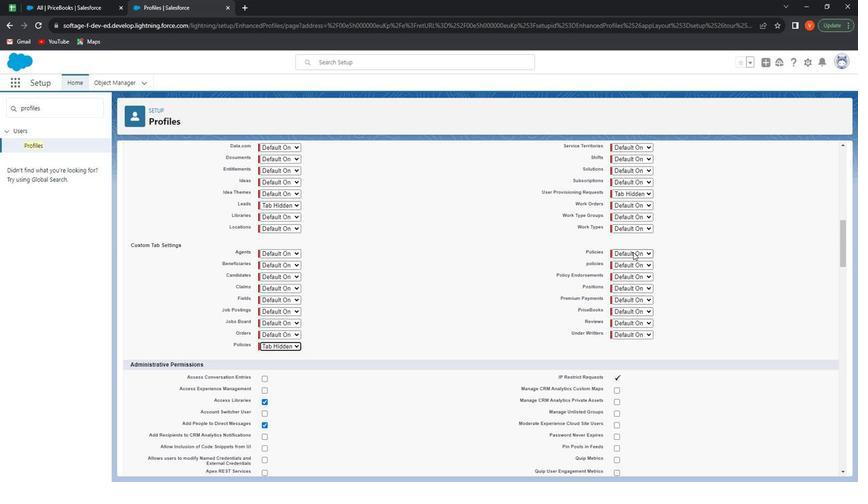 
Action: Mouse moved to (631, 265)
Screenshot: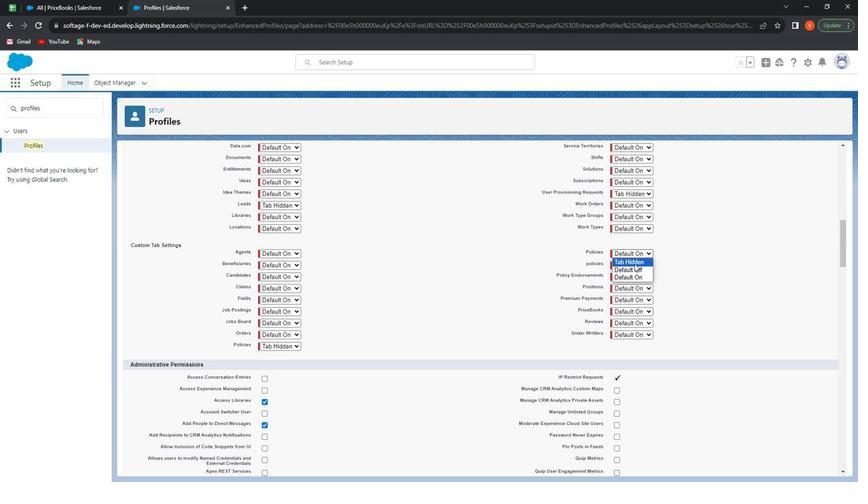 
Action: Mouse pressed left at (631, 265)
Screenshot: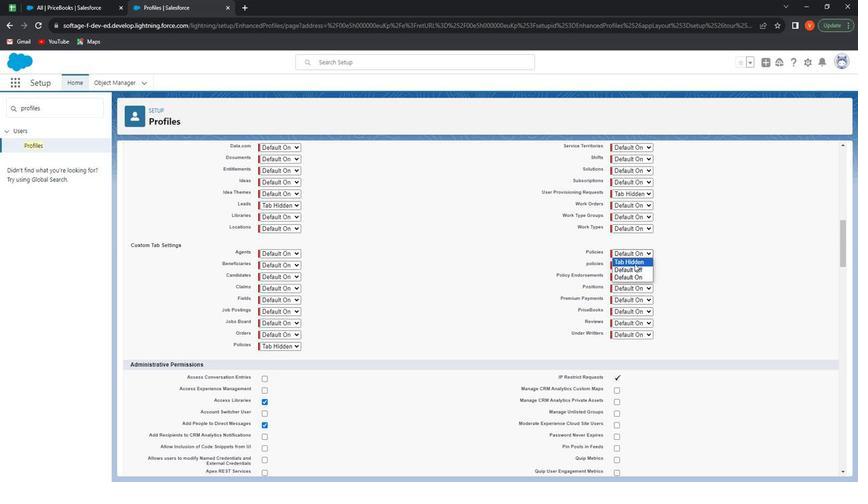 
Action: Mouse pressed left at (631, 265)
Screenshot: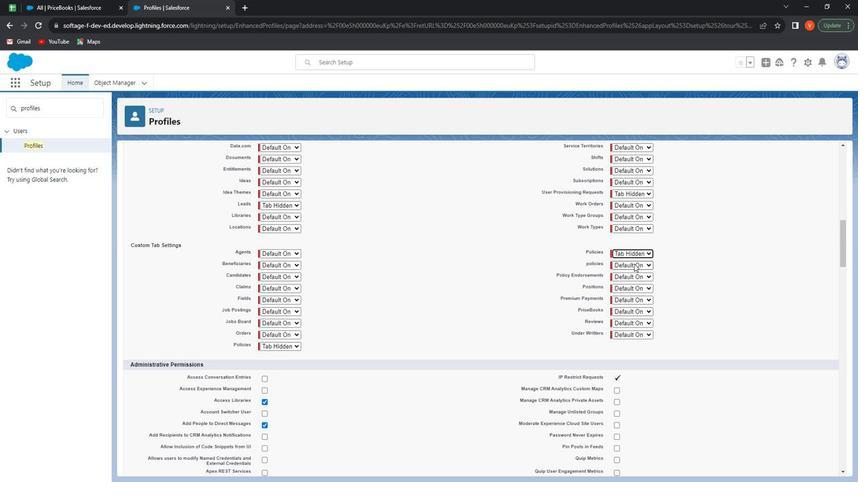 
Action: Mouse moved to (630, 272)
Screenshot: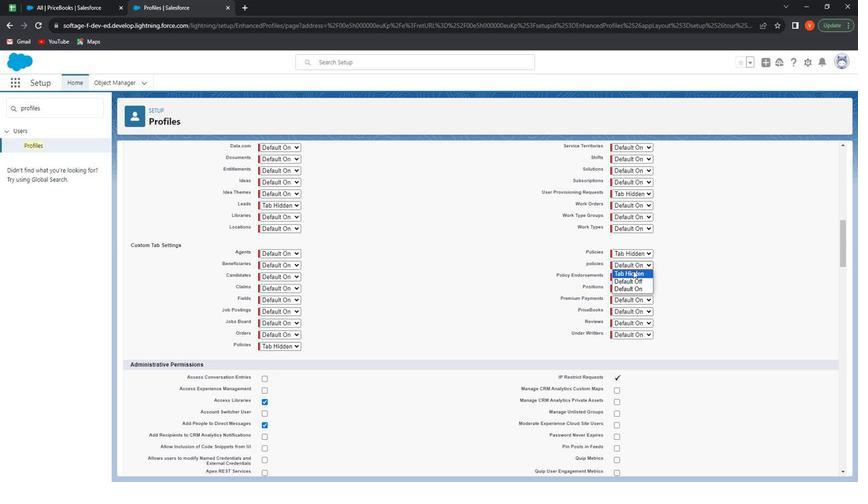 
Action: Mouse pressed left at (630, 272)
Screenshot: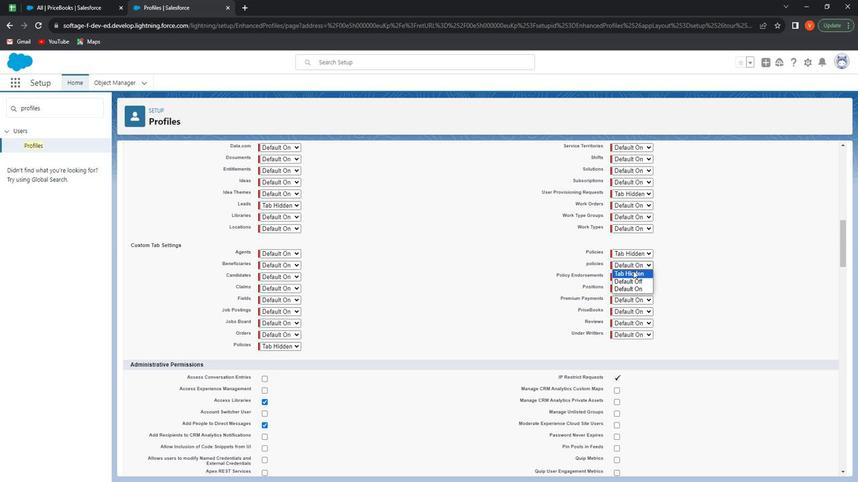 
Action: Mouse moved to (633, 303)
Screenshot: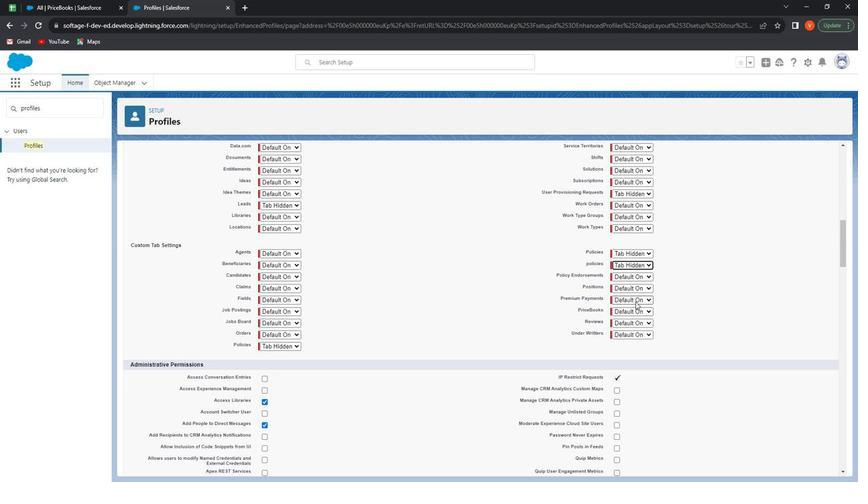 
Action: Mouse pressed left at (633, 303)
Screenshot: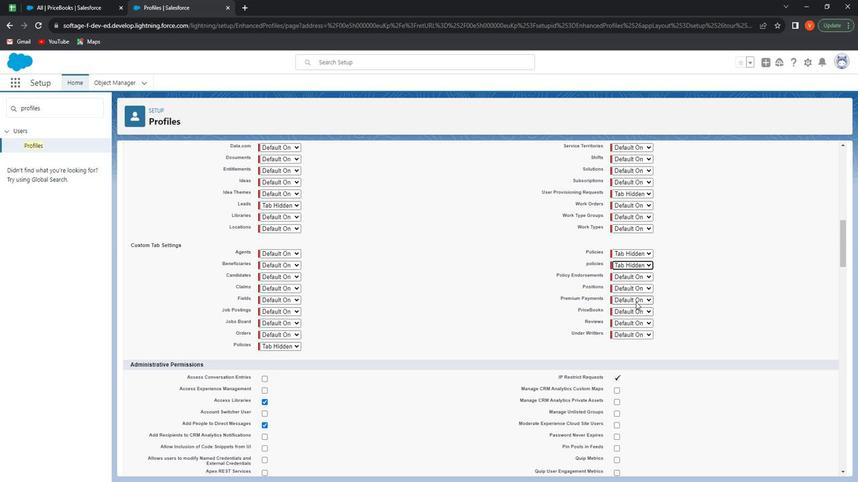 
Action: Mouse moved to (632, 313)
Screenshot: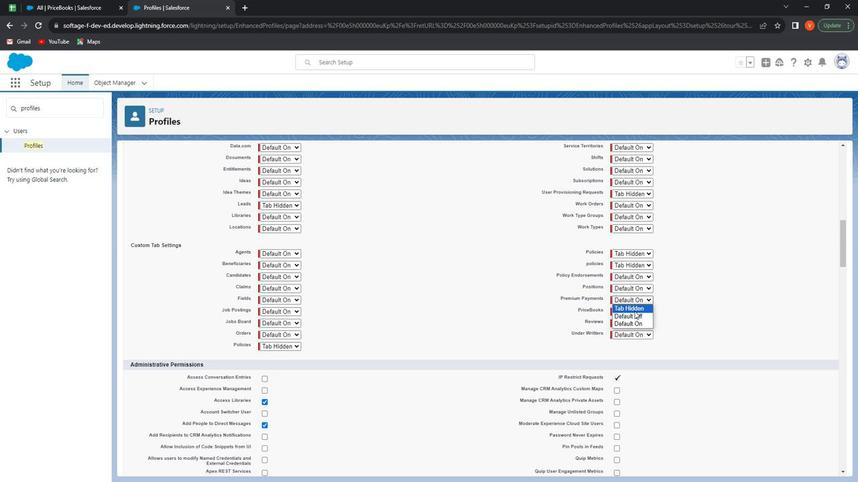 
Action: Mouse pressed left at (632, 313)
Screenshot: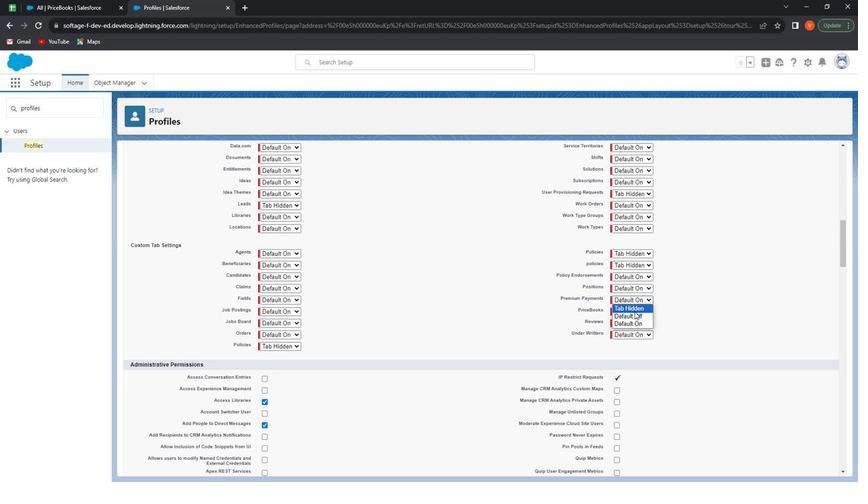
Action: Mouse moved to (623, 335)
Screenshot: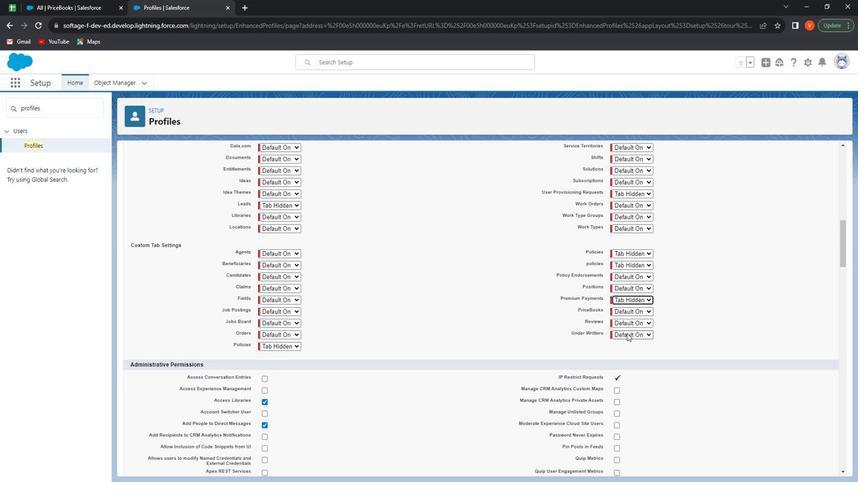 
Action: Mouse pressed left at (623, 335)
Screenshot: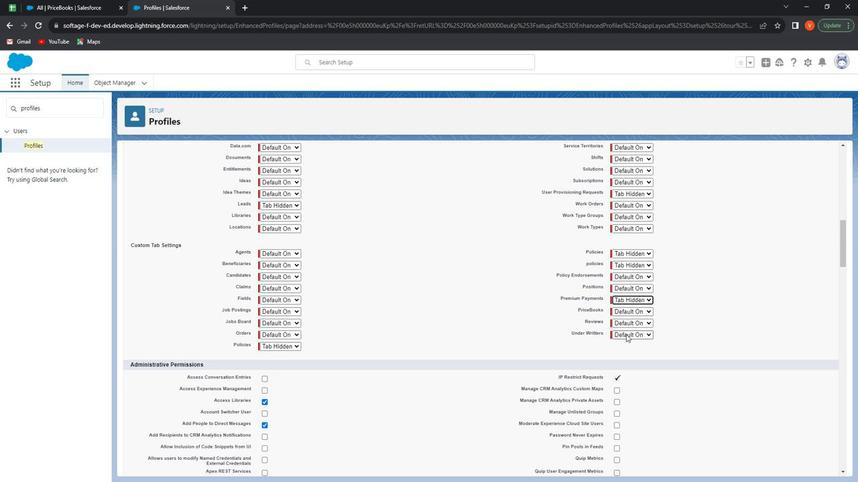 
Action: Mouse moved to (628, 343)
Screenshot: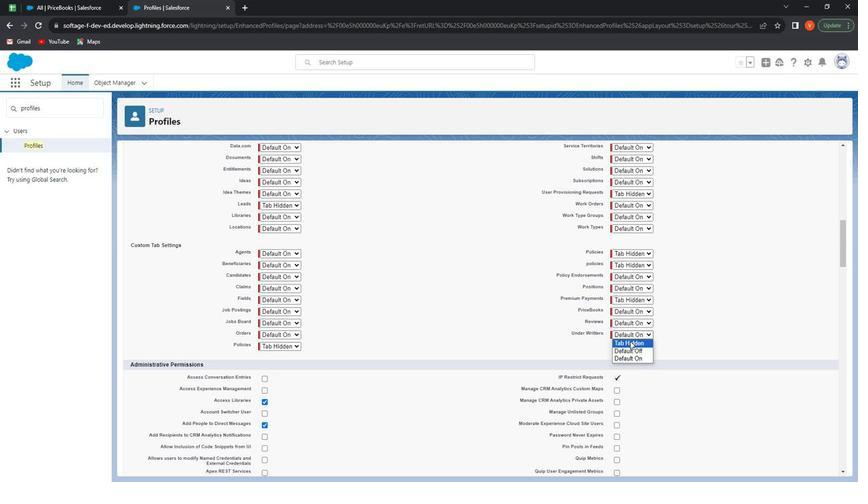 
Action: Mouse pressed left at (628, 343)
Screenshot: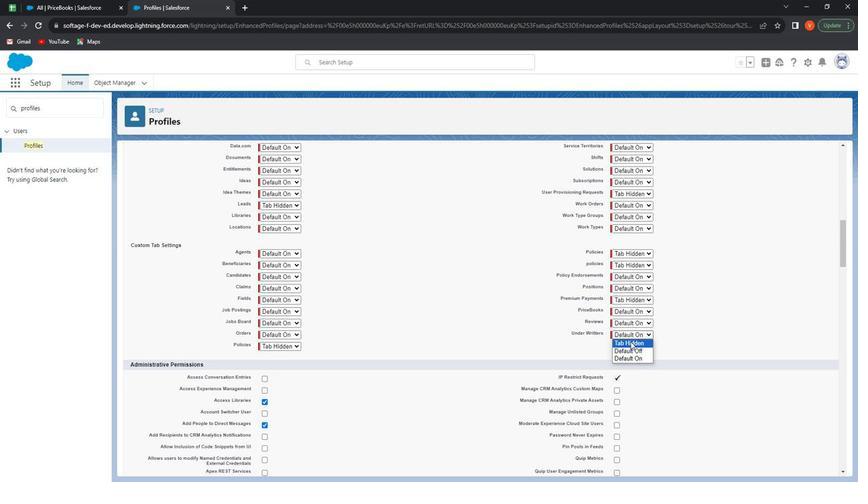 
Action: Mouse moved to (426, 288)
Screenshot: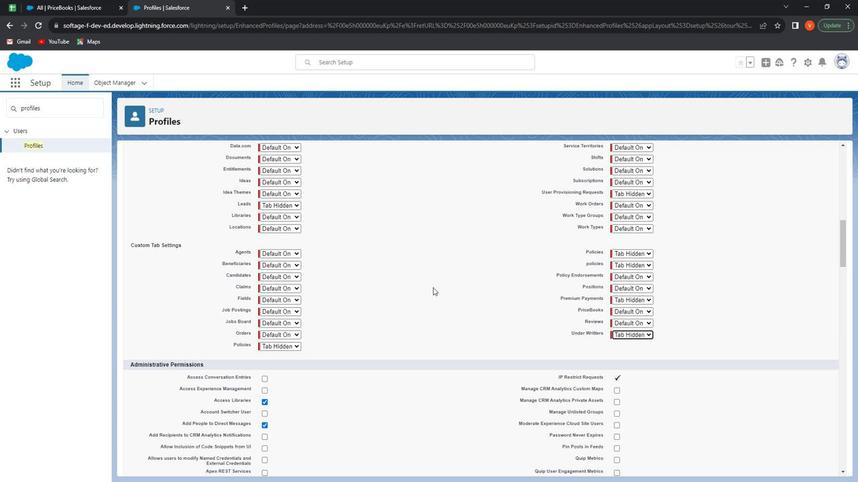 
Action: Mouse scrolled (426, 288) with delta (0, 0)
Screenshot: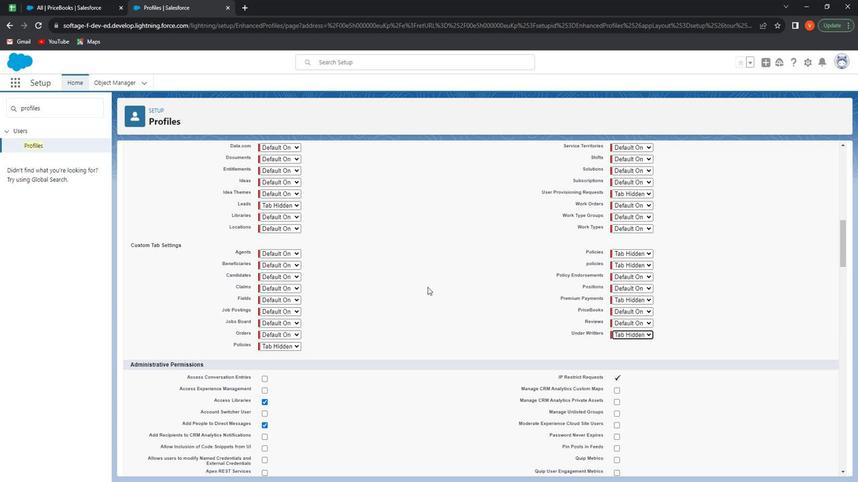 
Action: Mouse scrolled (426, 288) with delta (0, 0)
Screenshot: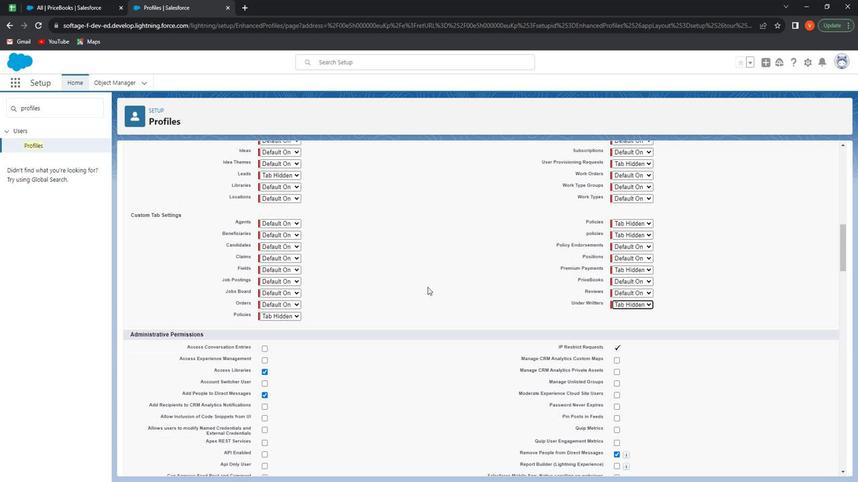
Action: Mouse scrolled (426, 288) with delta (0, 0)
Screenshot: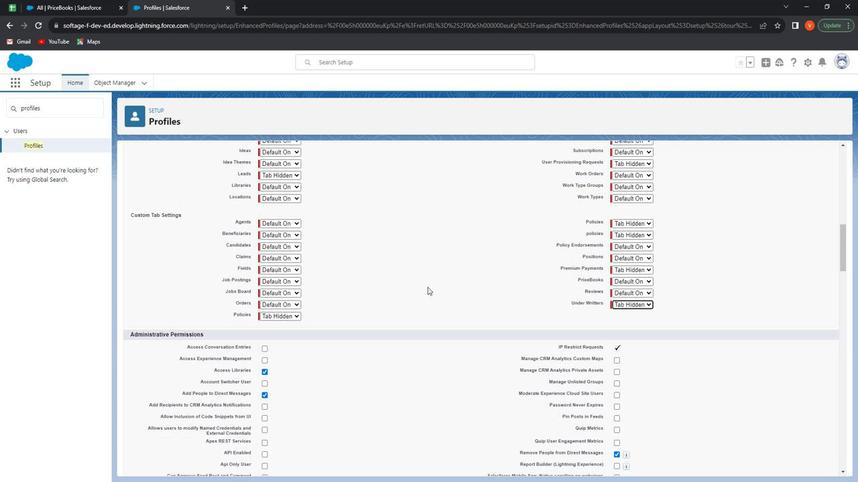 
Action: Mouse scrolled (426, 288) with delta (0, 0)
Screenshot: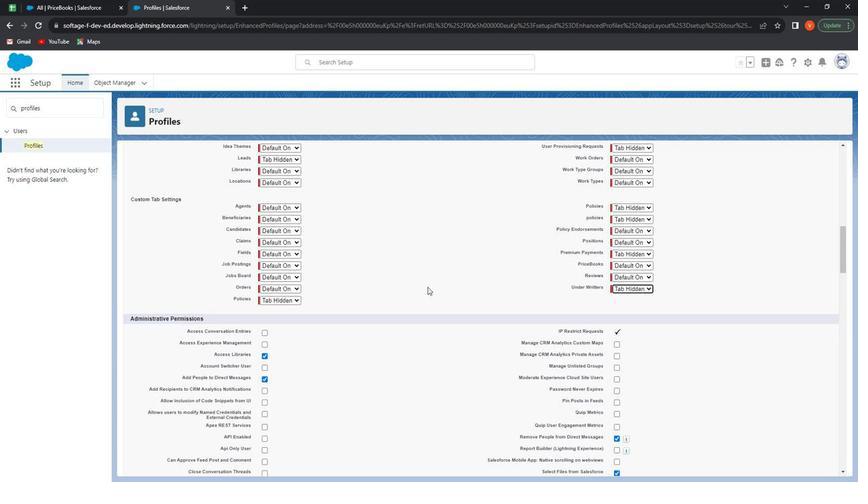 
Action: Mouse moved to (426, 287)
Screenshot: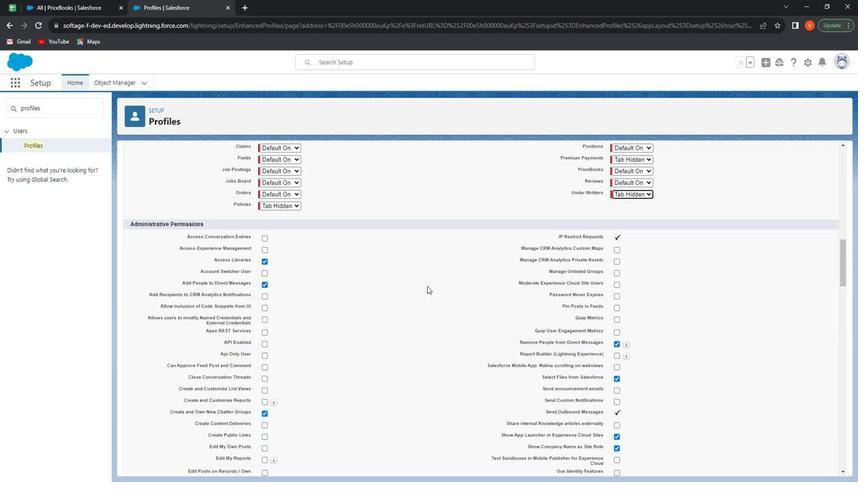 
Action: Mouse scrolled (426, 286) with delta (0, 0)
Screenshot: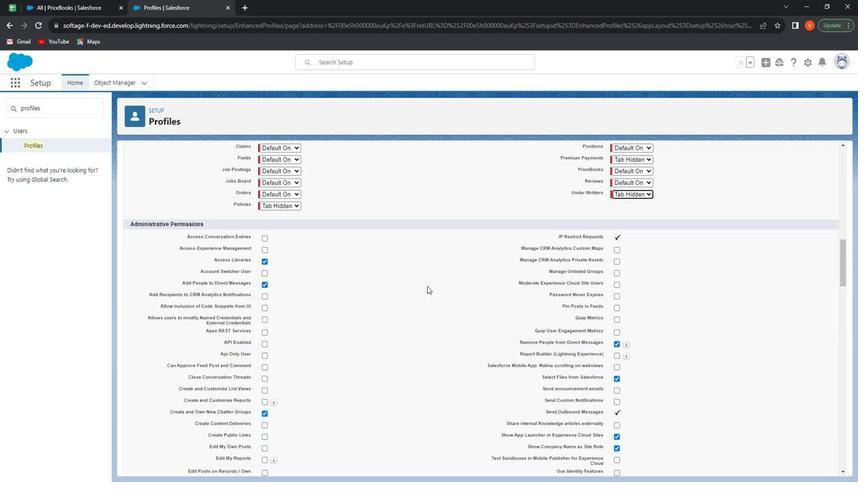 
Action: Mouse moved to (417, 270)
Screenshot: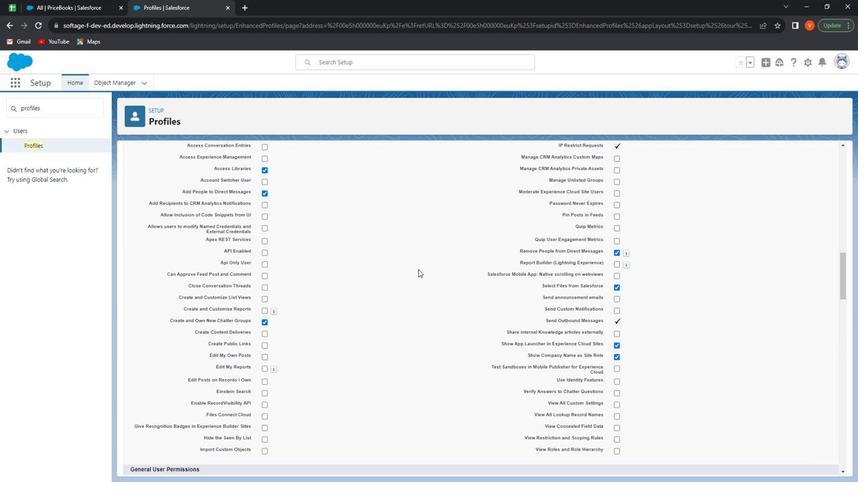 
Action: Mouse scrolled (417, 270) with delta (0, 0)
Screenshot: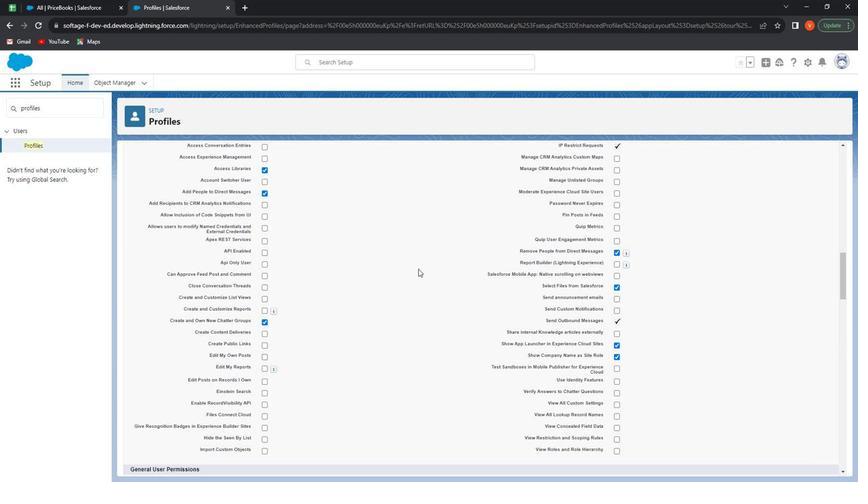 
Action: Mouse scrolled (417, 270) with delta (0, 0)
Screenshot: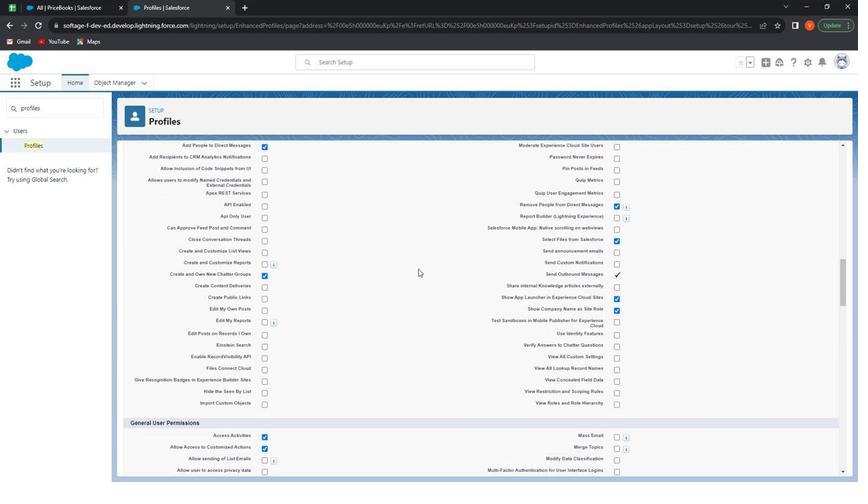 
Action: Mouse scrolled (417, 270) with delta (0, 0)
Screenshot: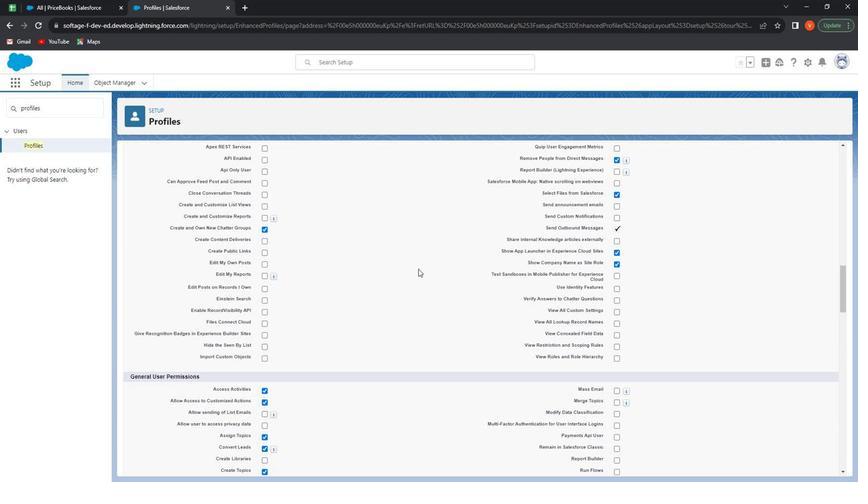 
Action: Mouse moved to (421, 262)
Screenshot: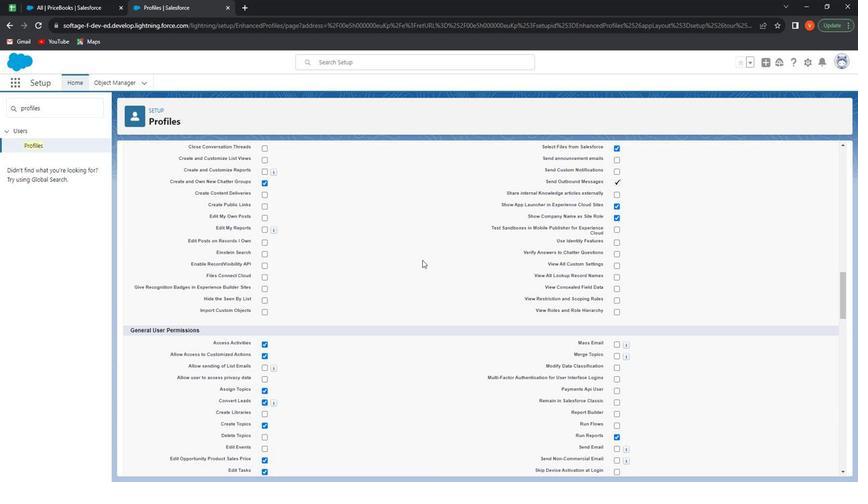 
Action: Mouse scrolled (421, 261) with delta (0, 0)
Screenshot: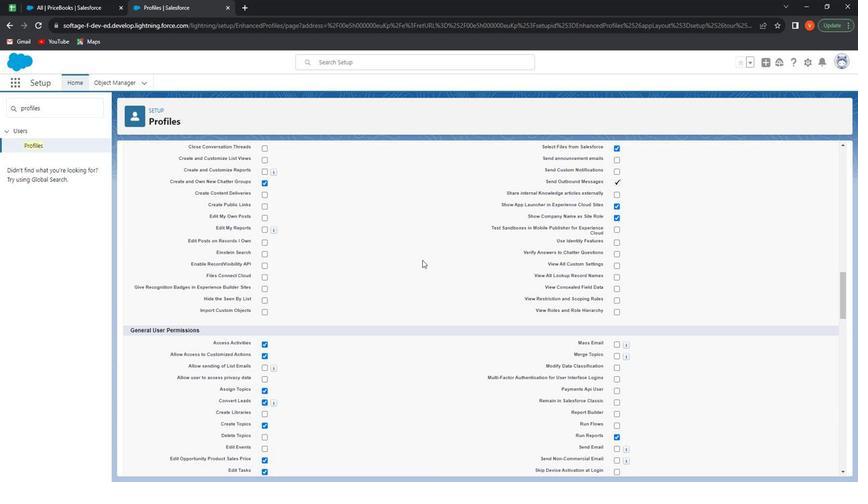 
Action: Mouse moved to (421, 262)
Screenshot: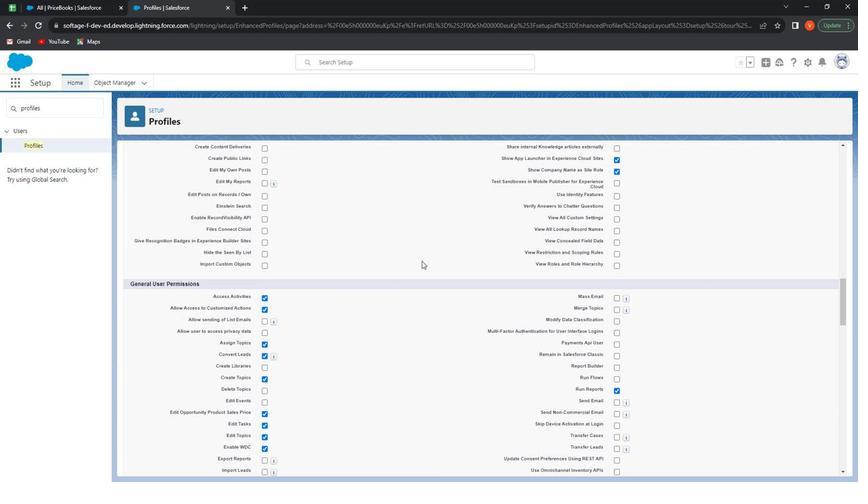 
Action: Mouse scrolled (421, 262) with delta (0, 0)
Screenshot: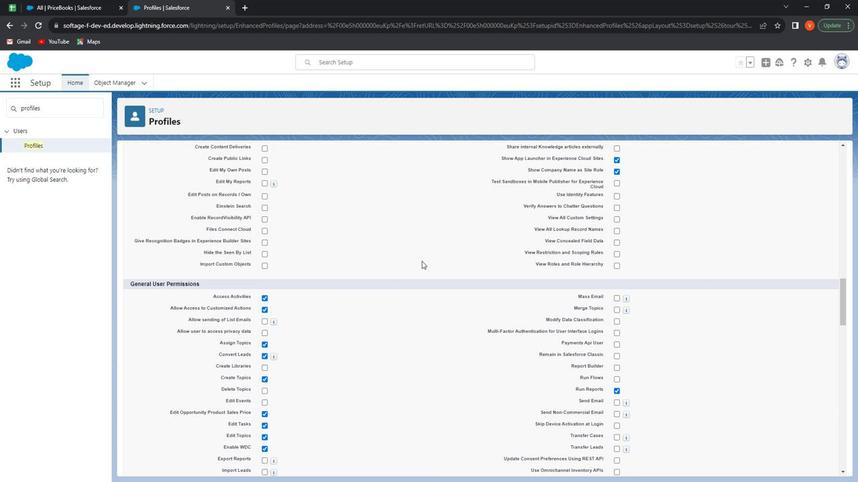 
Action: Mouse scrolled (421, 262) with delta (0, 0)
Screenshot: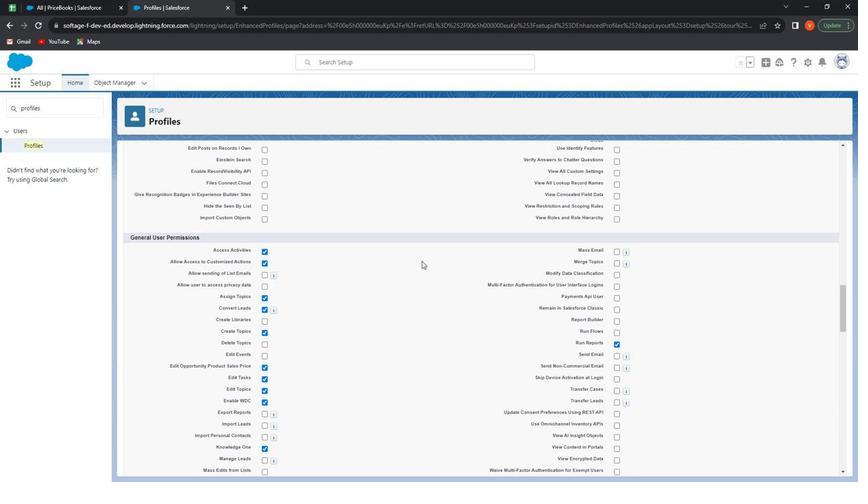 
Action: Mouse moved to (594, 268)
Screenshot: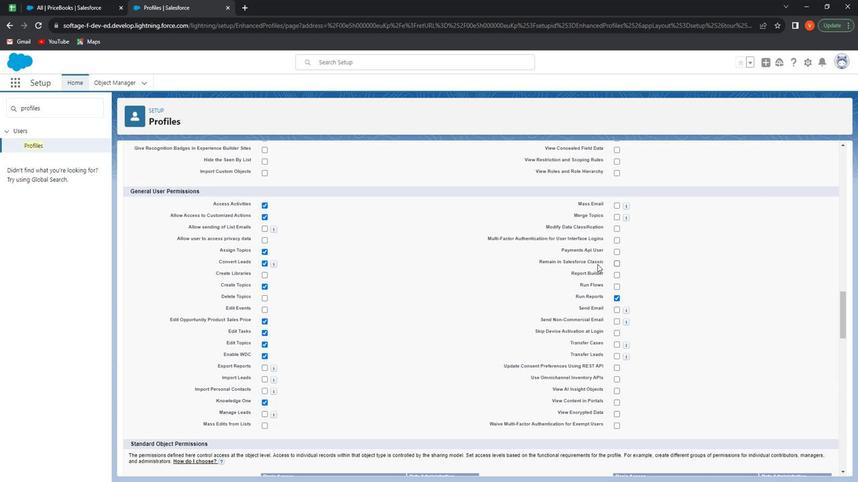 
Action: Mouse scrolled (594, 268) with delta (0, 0)
Screenshot: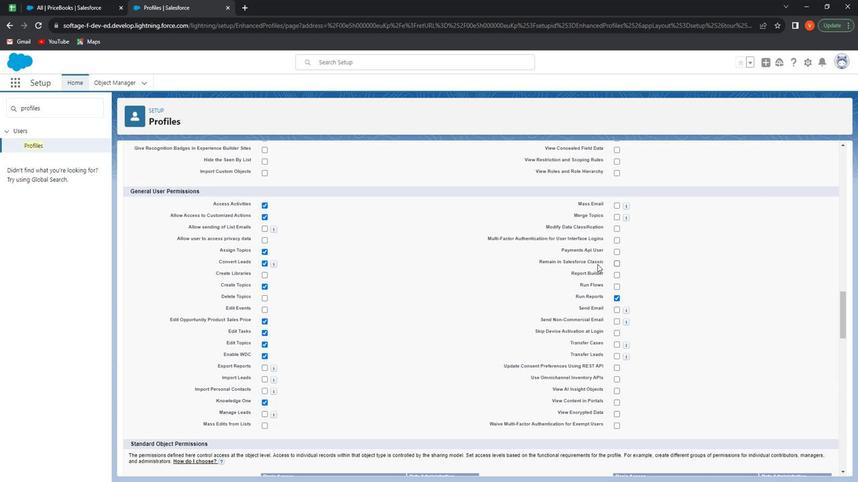 
Action: Mouse moved to (518, 272)
Screenshot: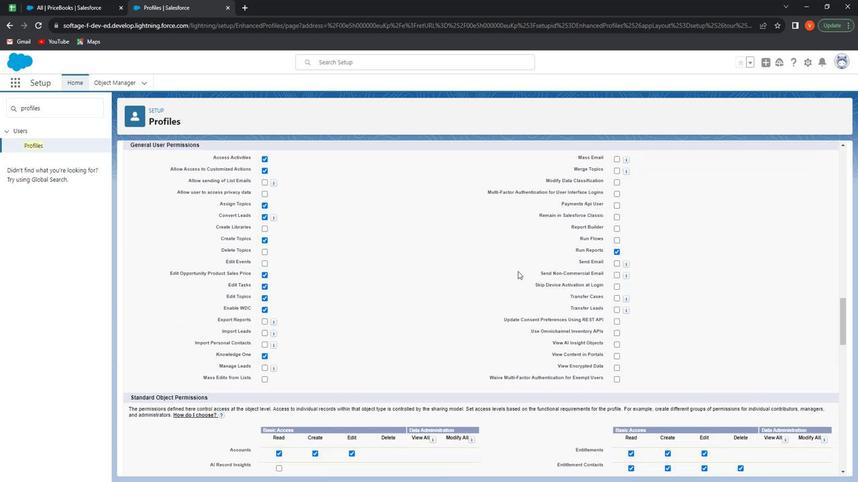 
Action: Mouse scrolled (518, 272) with delta (0, 0)
Screenshot: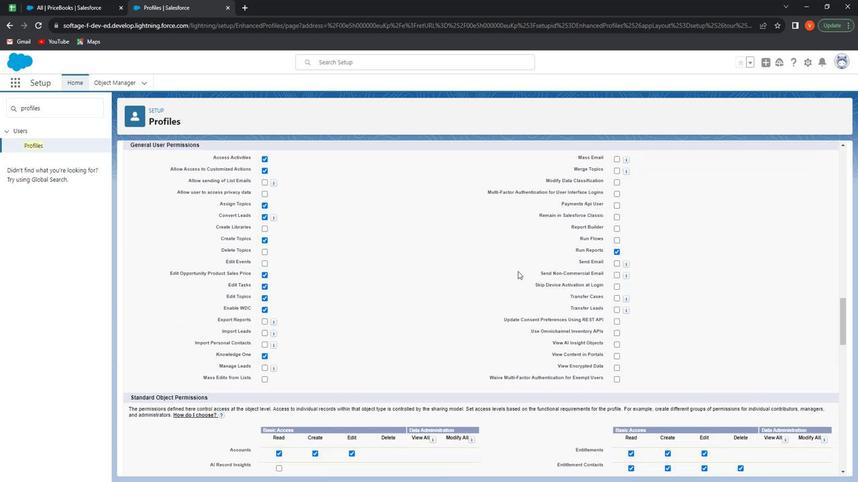 
Action: Mouse moved to (333, 284)
Screenshot: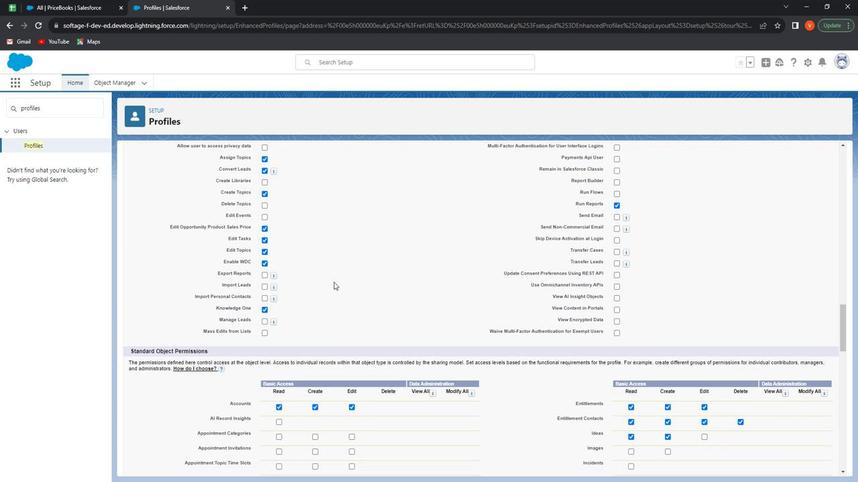 
Action: Mouse scrolled (333, 284) with delta (0, 0)
Screenshot: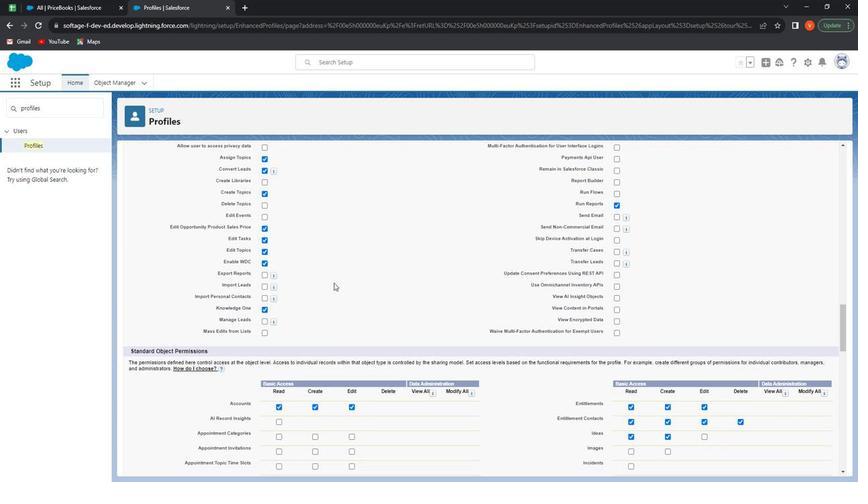 
Action: Mouse moved to (315, 362)
Screenshot: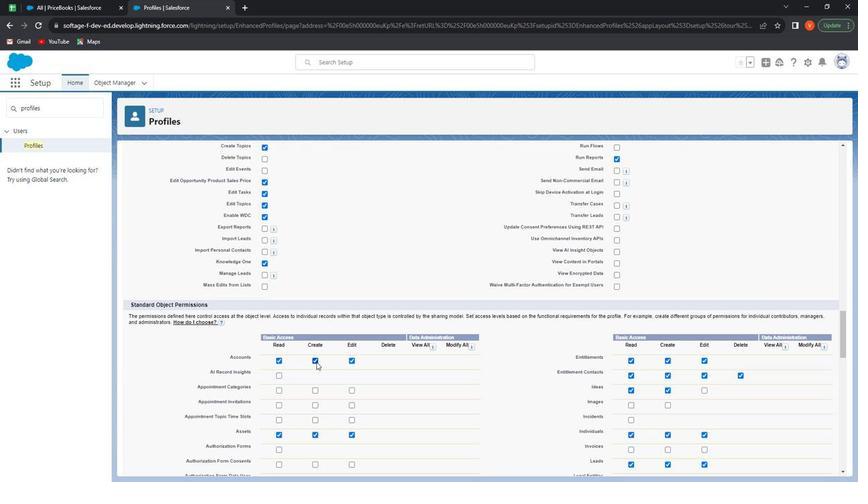 
Action: Mouse pressed left at (315, 362)
Screenshot: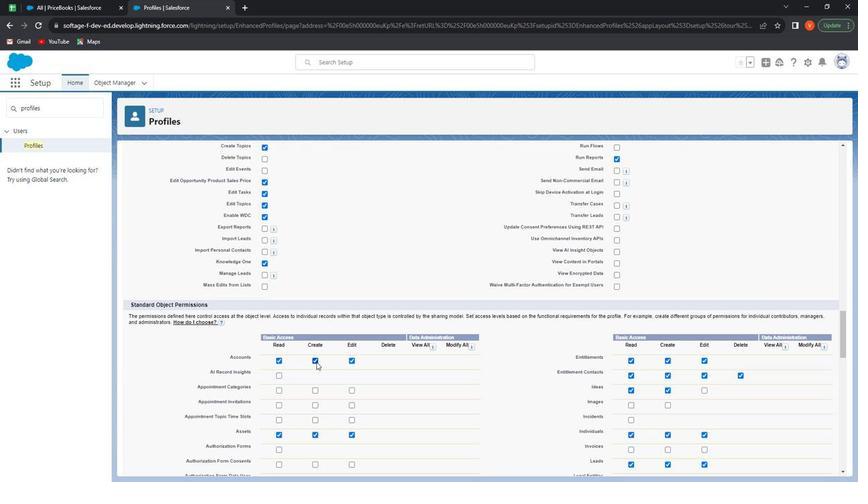 
Action: Mouse moved to (352, 363)
Screenshot: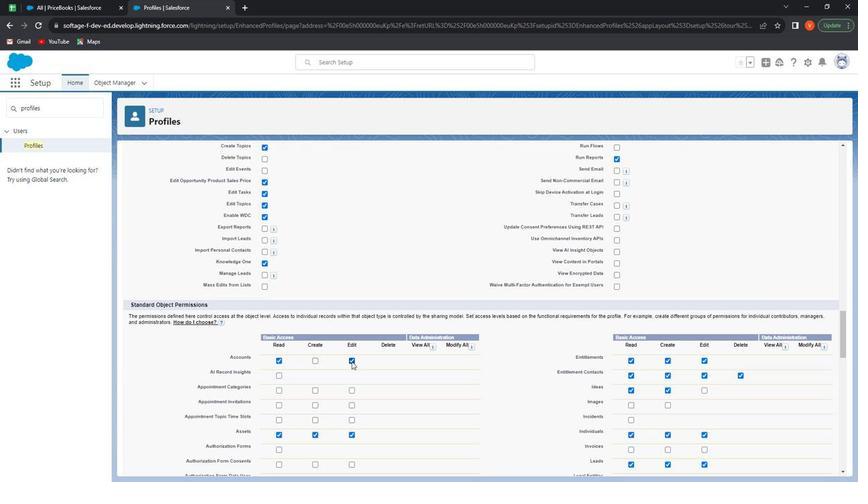 
Action: Mouse pressed left at (352, 363)
Screenshot: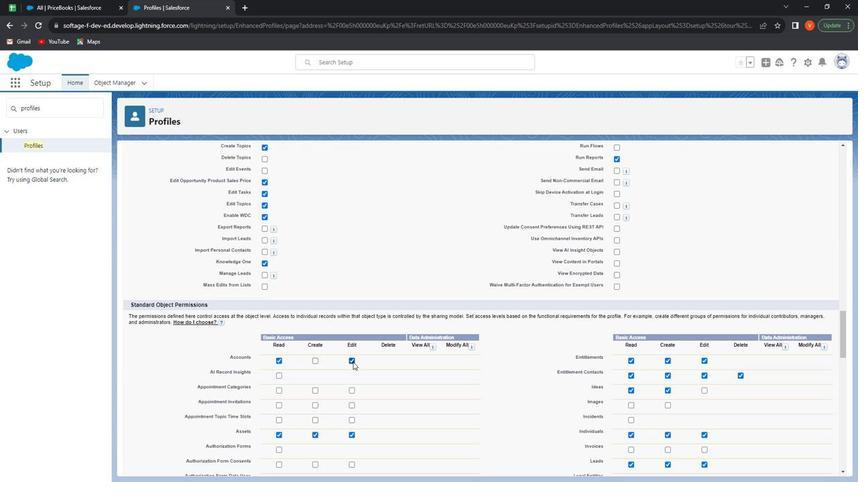 
Action: Mouse moved to (406, 363)
Screenshot: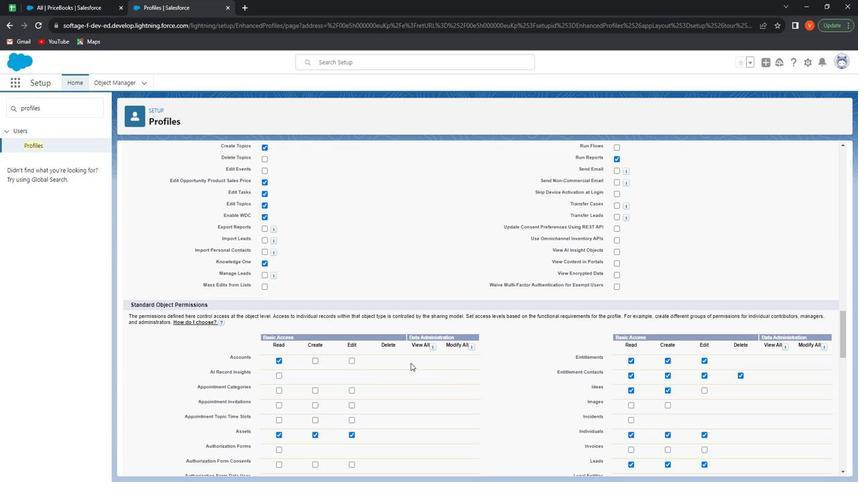 
Action: Mouse scrolled (406, 362) with delta (0, 0)
Screenshot: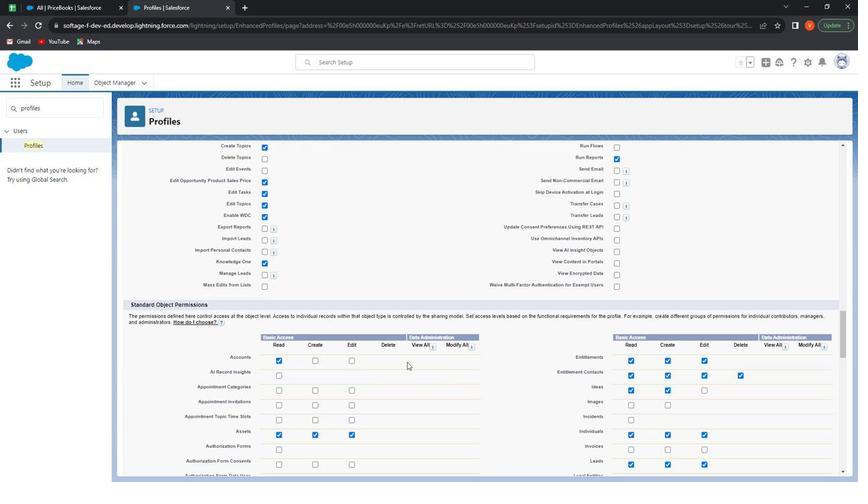 
Action: Mouse moved to (294, 389)
Screenshot: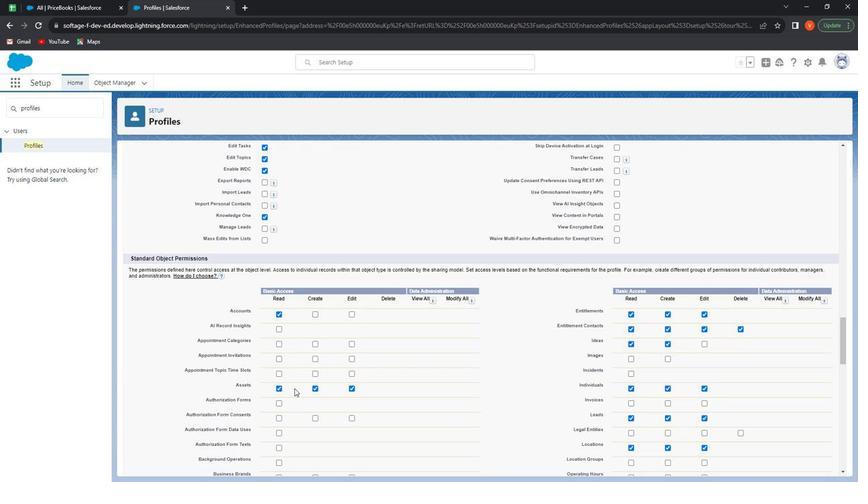 
Action: Mouse scrolled (294, 388) with delta (0, 0)
Screenshot: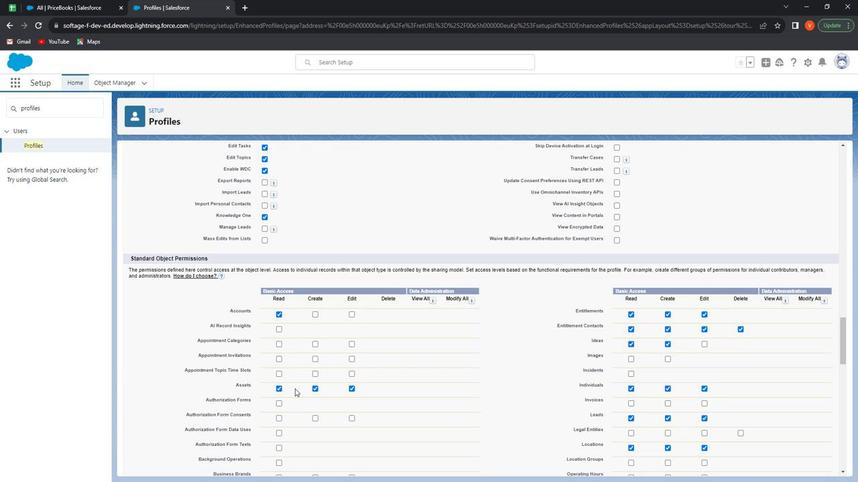 
Action: Mouse moved to (294, 389)
Screenshot: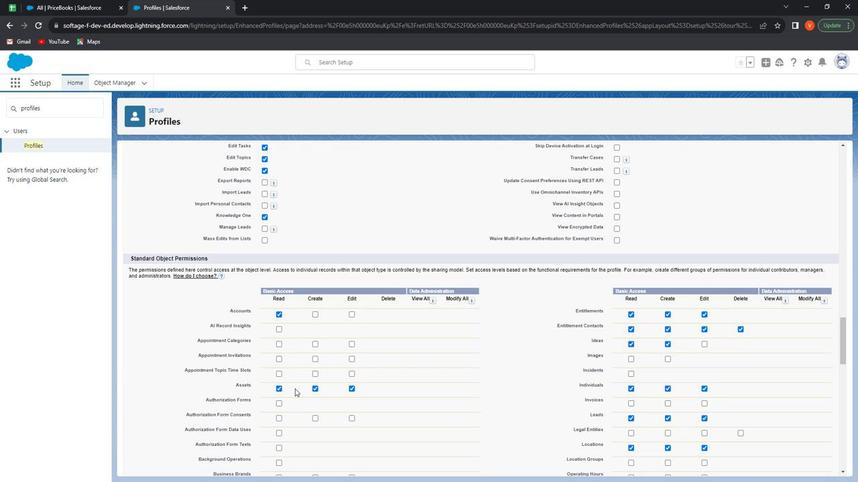 
Action: Mouse scrolled (294, 388) with delta (0, 0)
Screenshot: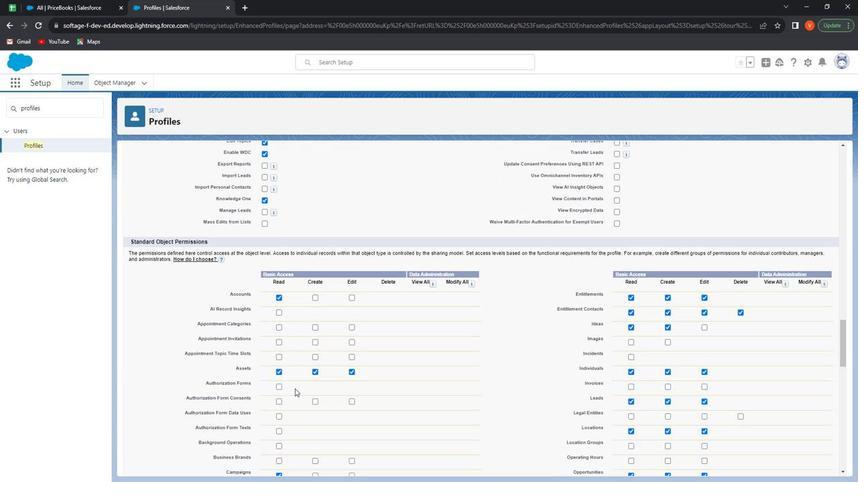 
Action: Mouse moved to (299, 370)
Screenshot: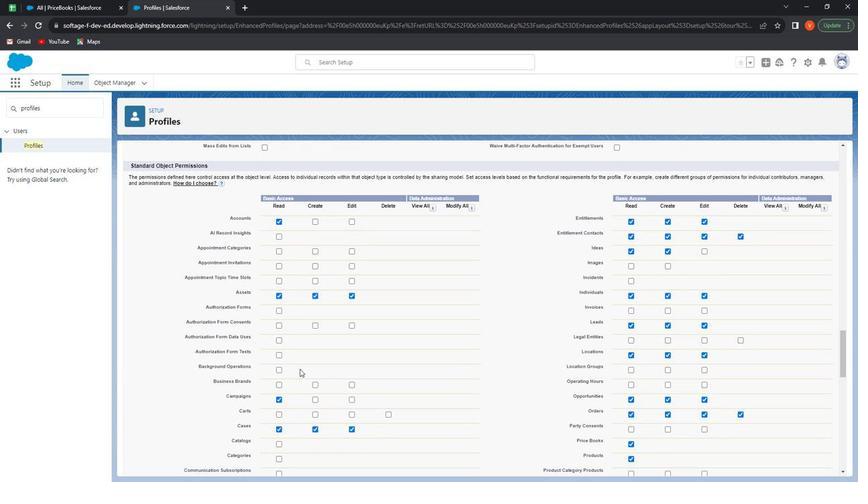 
Action: Mouse scrolled (299, 370) with delta (0, 0)
Screenshot: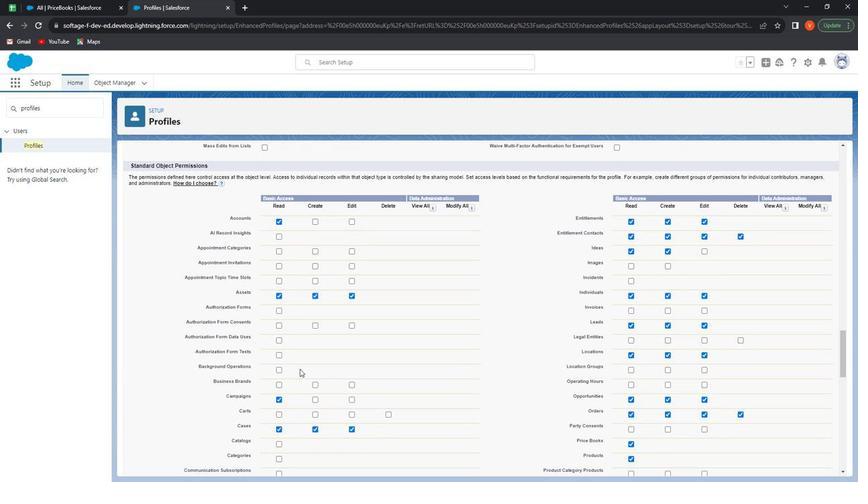 
Action: Mouse moved to (299, 372)
Screenshot: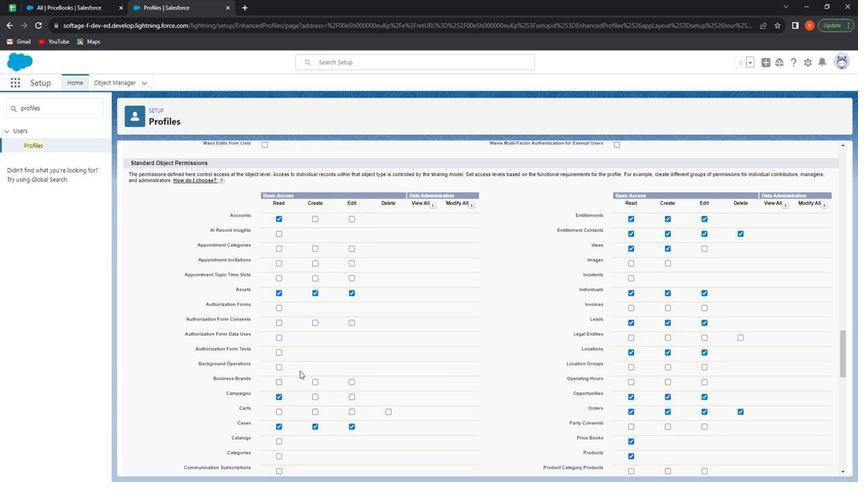 
Action: Mouse scrolled (299, 372) with delta (0, 0)
Screenshot: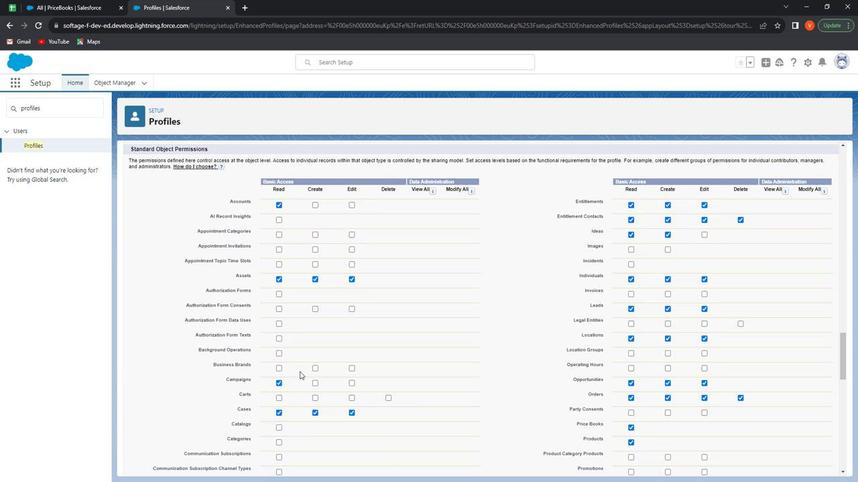 
Action: Mouse moved to (356, 390)
Screenshot: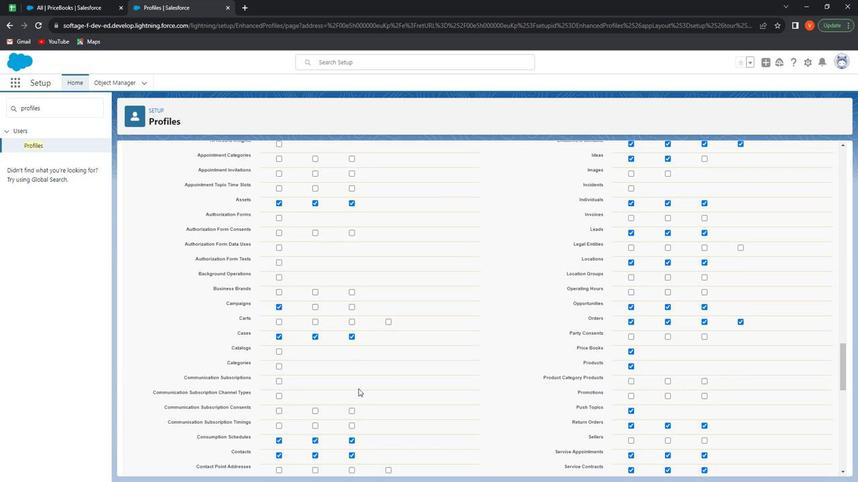 
Action: Mouse scrolled (356, 390) with delta (0, 0)
Screenshot: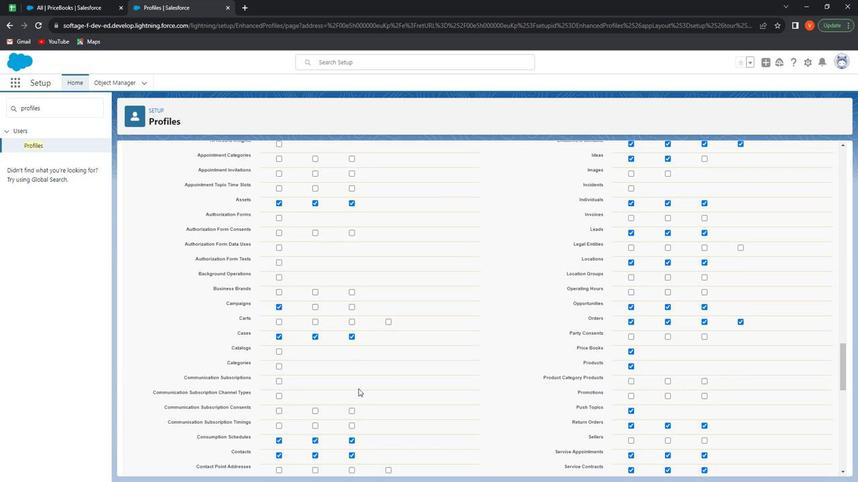 
Action: Mouse moved to (354, 391)
Screenshot: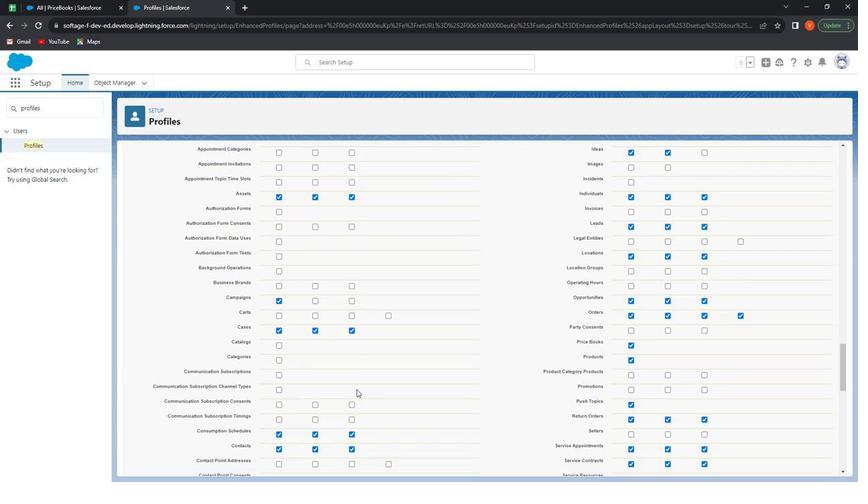 
Action: Mouse scrolled (354, 390) with delta (0, 0)
Screenshot: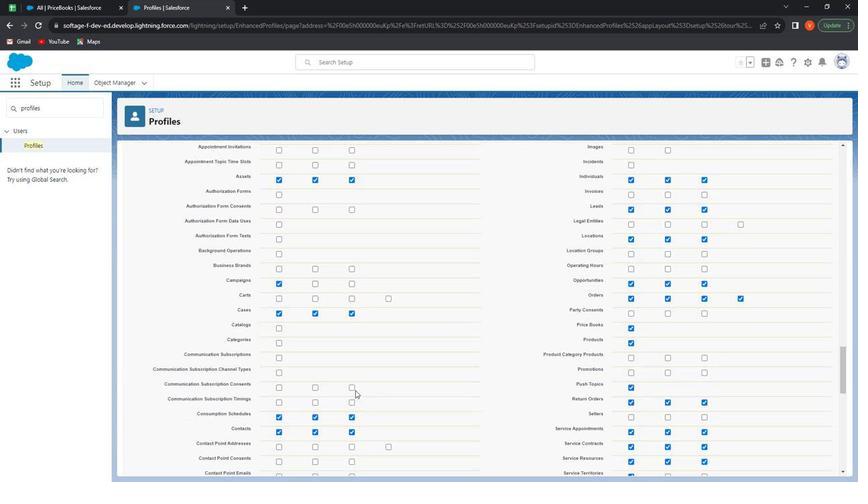 
Action: Mouse moved to (315, 366)
Screenshot: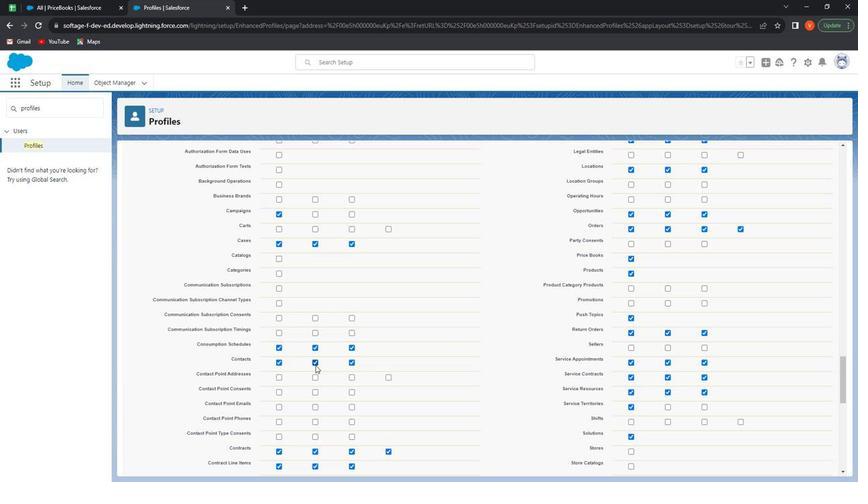 
Action: Mouse pressed left at (315, 366)
Screenshot: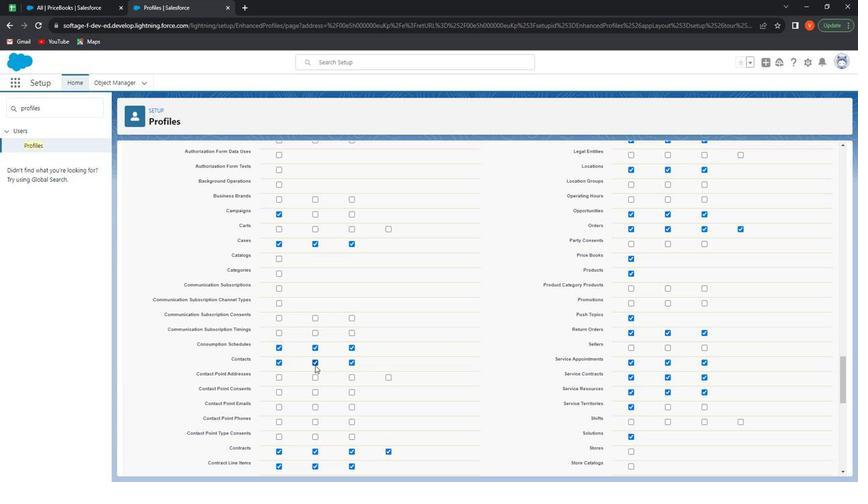 
Action: Mouse moved to (349, 366)
Screenshot: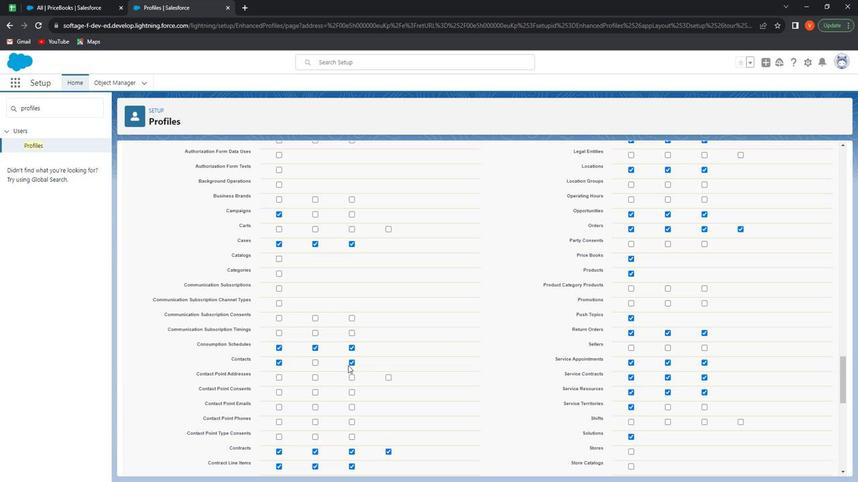 
Action: Mouse pressed left at (349, 366)
Screenshot: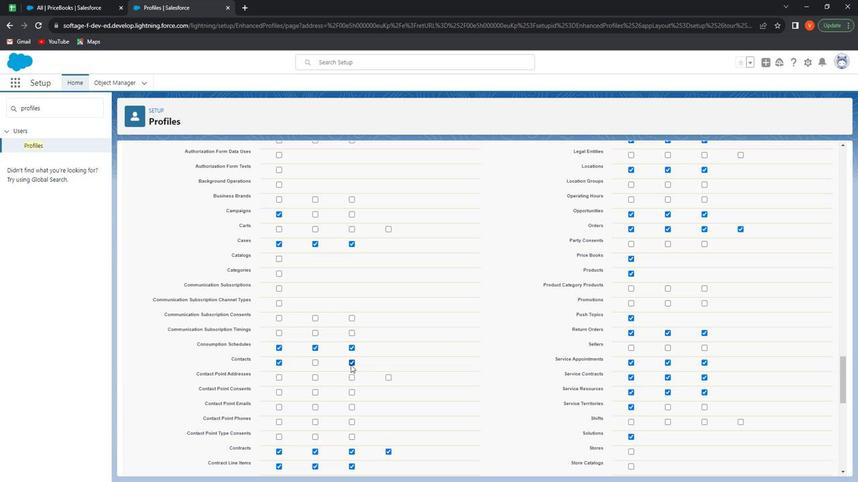 
Action: Mouse moved to (317, 246)
Screenshot: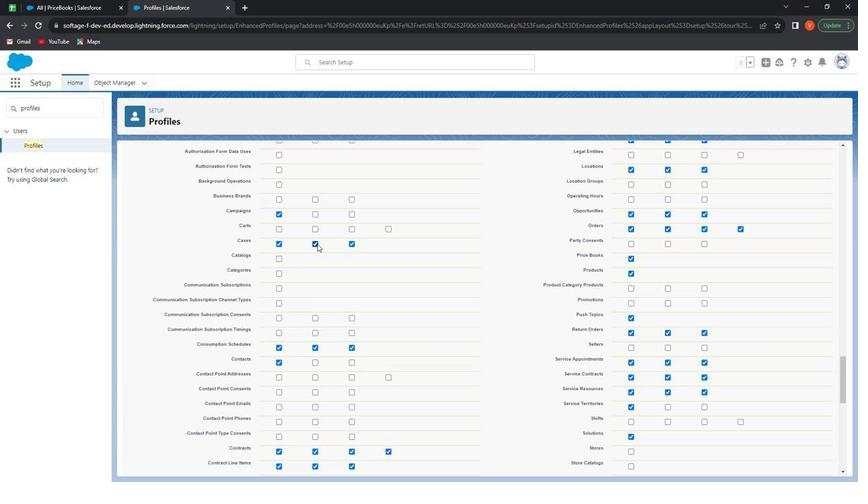 
Action: Mouse pressed left at (317, 246)
Screenshot: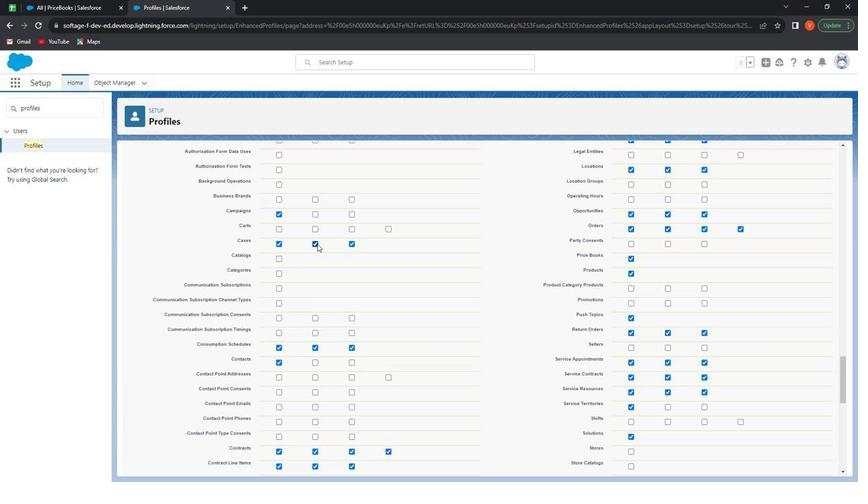 
Action: Mouse moved to (353, 248)
Screenshot: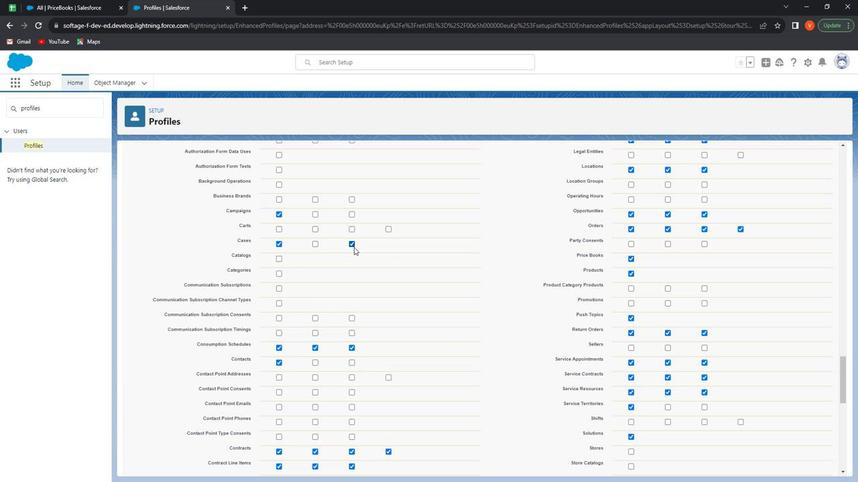 
Action: Mouse pressed left at (353, 248)
Screenshot: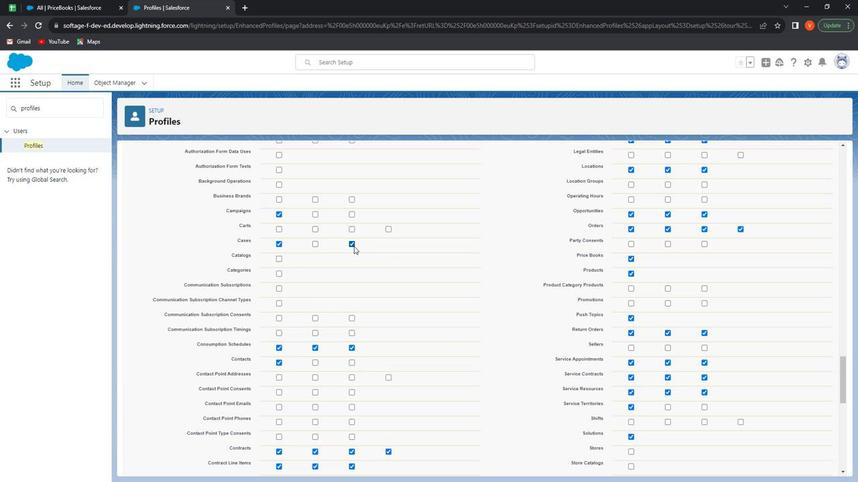 
Action: Mouse moved to (309, 396)
Screenshot: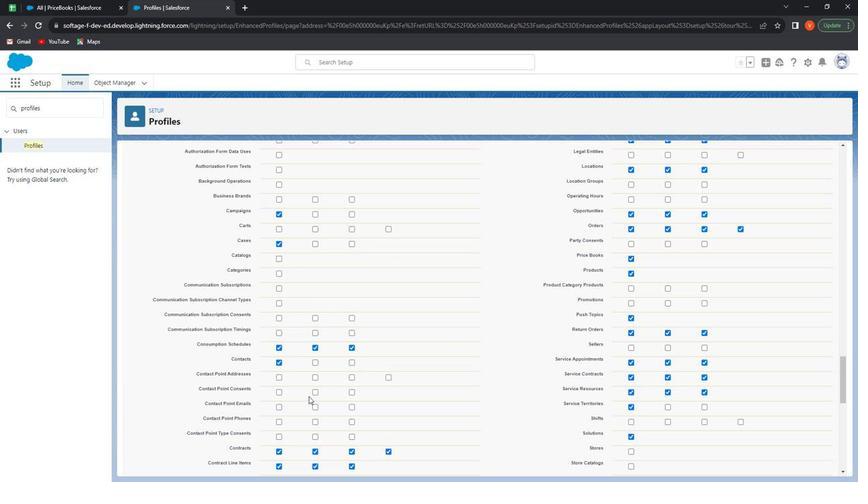 
Action: Mouse scrolled (309, 396) with delta (0, 0)
Screenshot: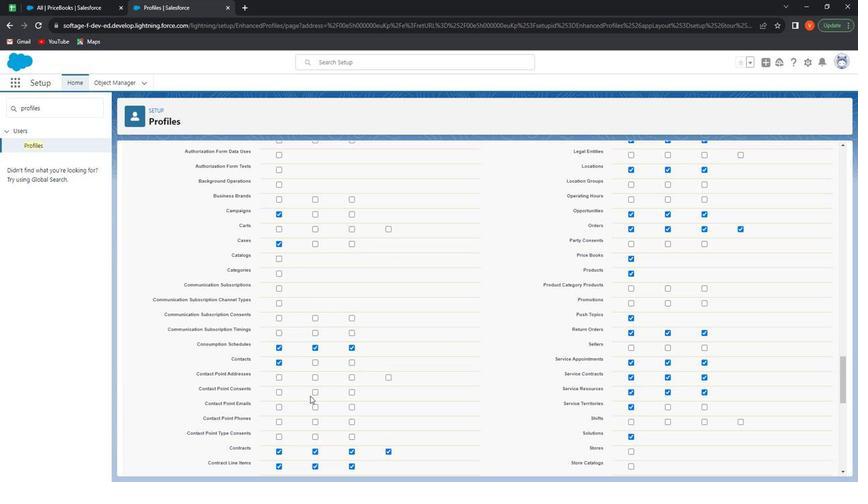
Action: Mouse scrolled (309, 396) with delta (0, 0)
Screenshot: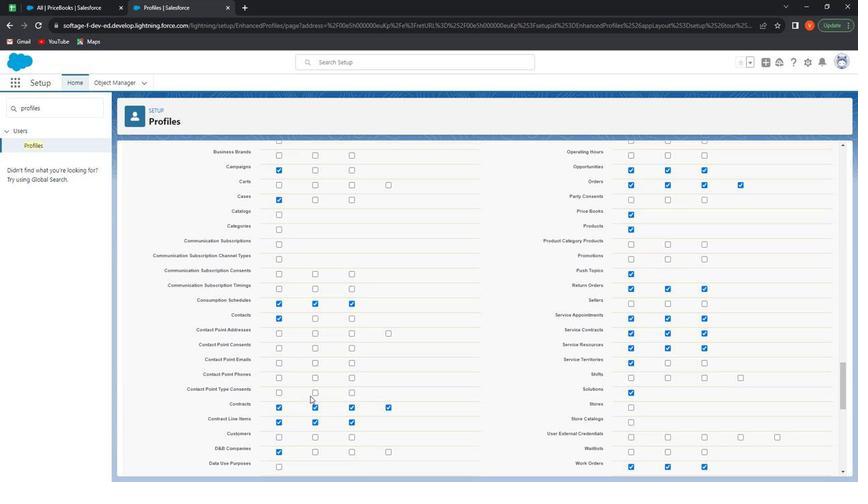 
Action: Mouse moved to (656, 394)
Screenshot: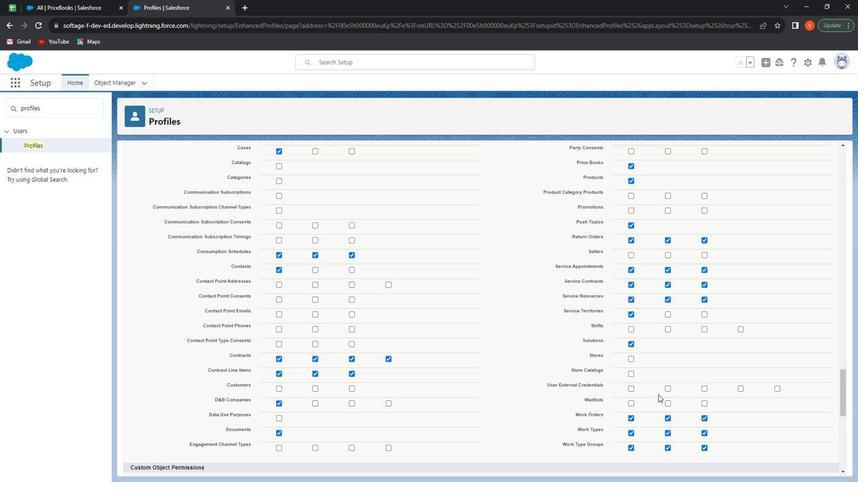 
Action: Mouse scrolled (656, 394) with delta (0, 0)
Screenshot: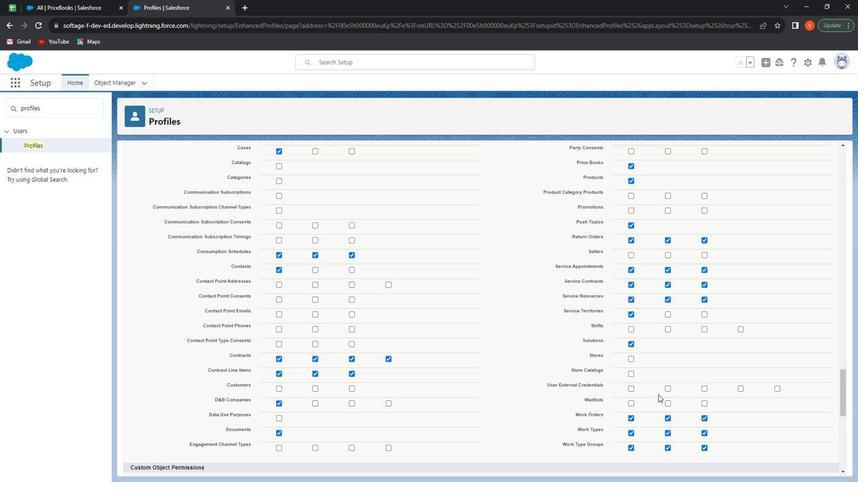 
Action: Mouse moved to (657, 393)
Screenshot: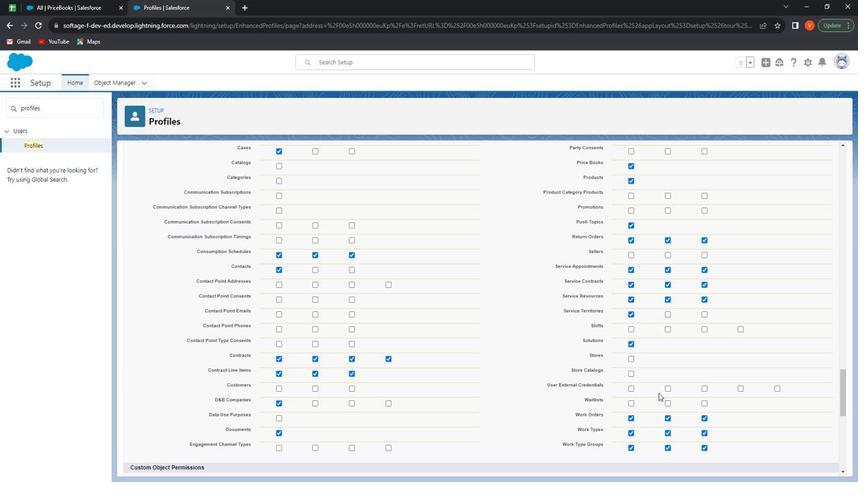 
Action: Mouse scrolled (657, 394) with delta (0, 0)
Screenshot: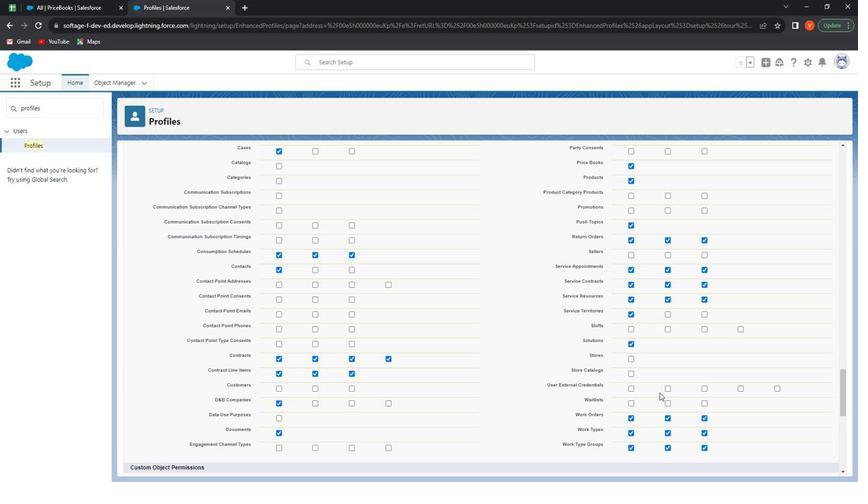 
Action: Mouse moved to (657, 392)
Screenshot: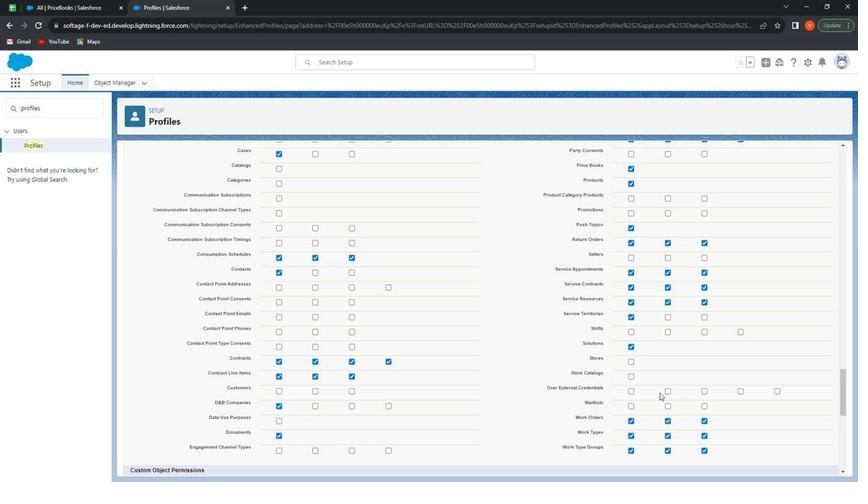 
Action: Mouse scrolled (657, 393) with delta (0, 0)
Screenshot: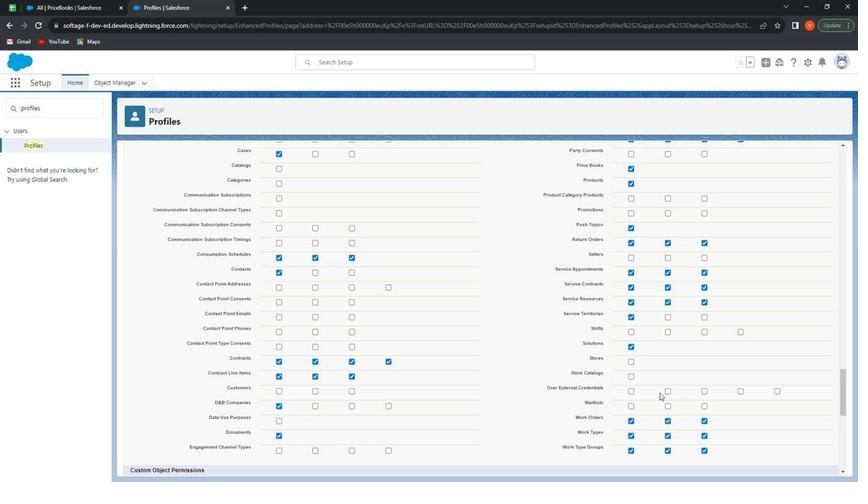 
Action: Mouse moved to (661, 392)
Screenshot: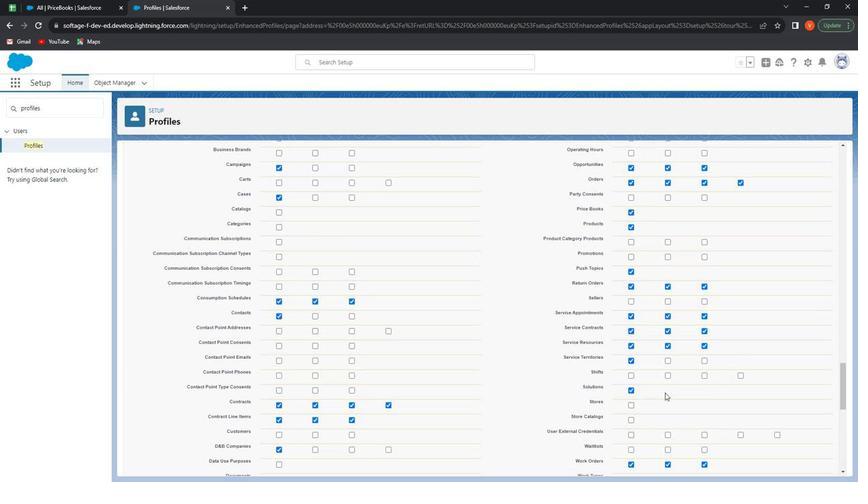 
Action: Mouse scrolled (661, 393) with delta (0, 0)
Screenshot: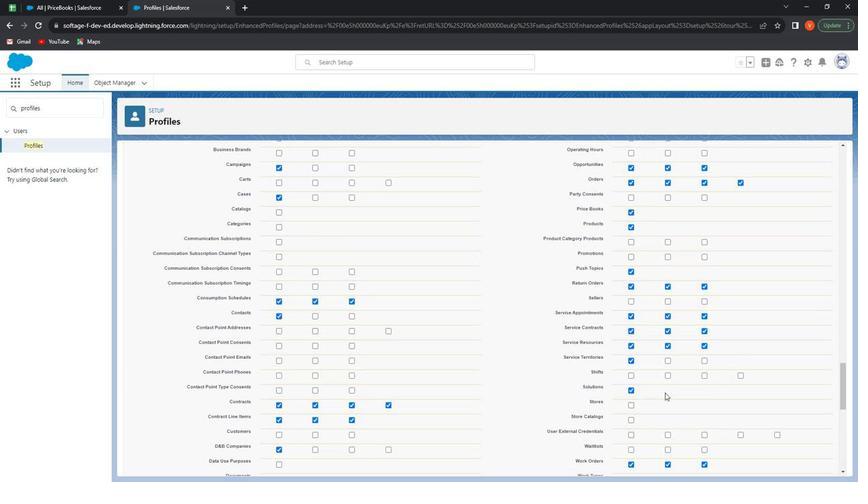 
Action: Mouse moved to (663, 393)
Screenshot: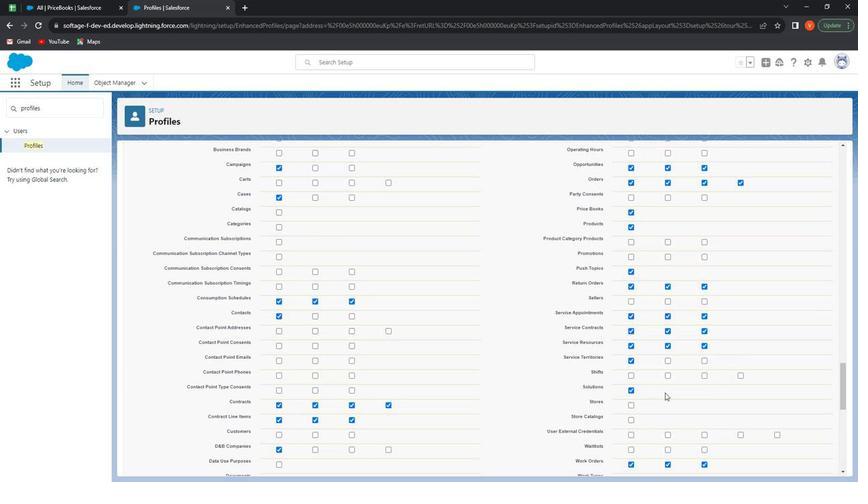 
Action: Mouse scrolled (663, 394) with delta (0, 0)
Screenshot: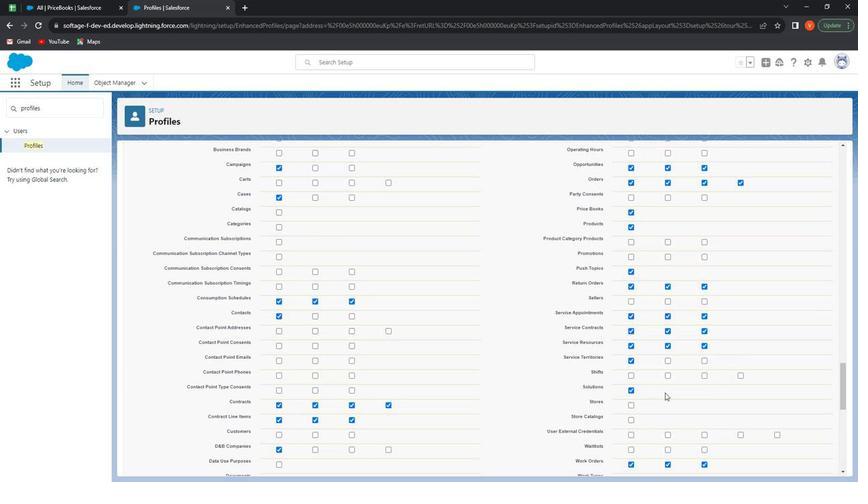 
Action: Mouse moved to (667, 396)
Screenshot: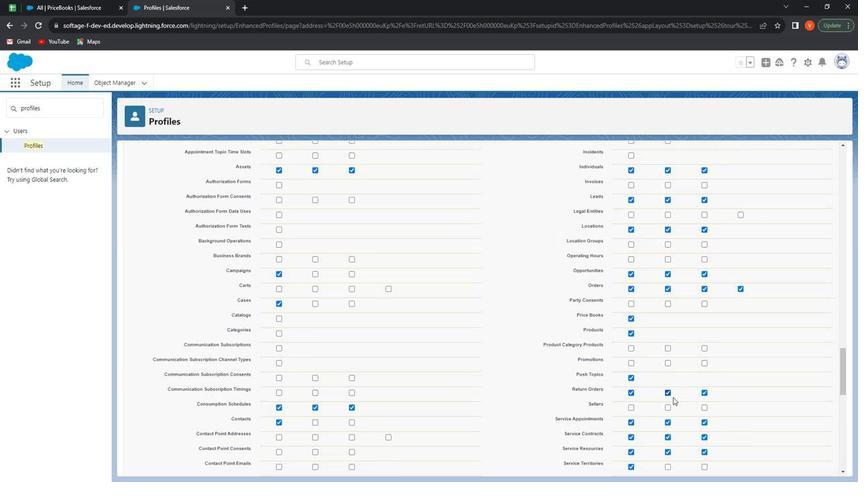 
Action: Mouse scrolled (667, 396) with delta (0, 0)
Screenshot: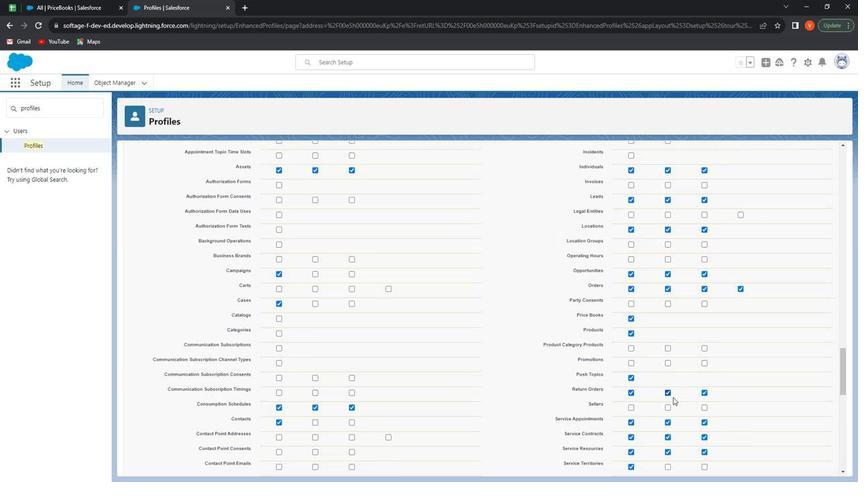 
Action: Mouse moved to (665, 327)
Screenshot: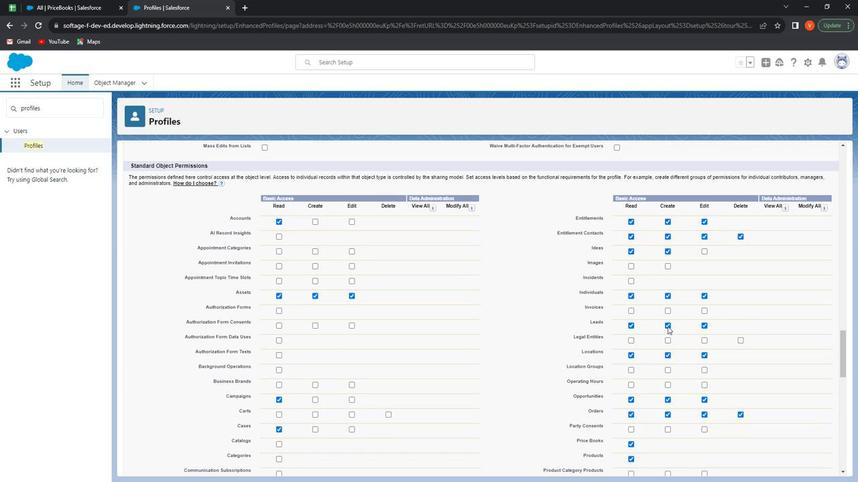 
Action: Mouse pressed left at (665, 327)
Screenshot: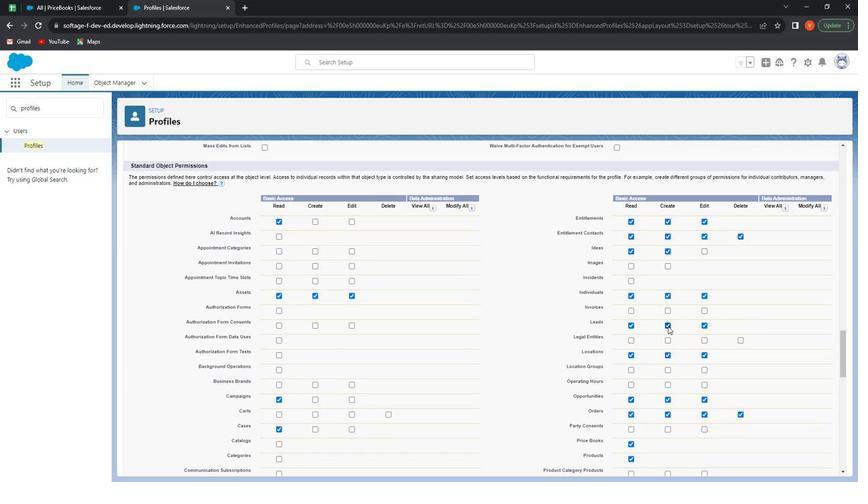 
Action: Mouse moved to (703, 328)
Screenshot: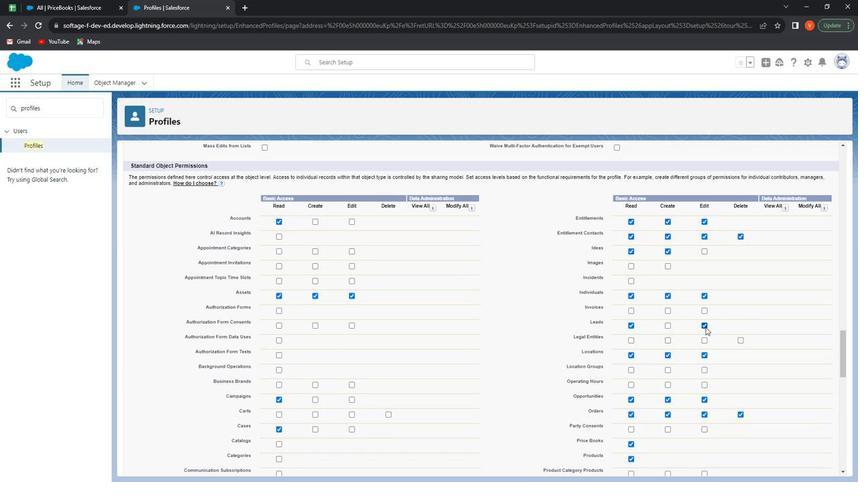 
Action: Mouse pressed left at (703, 328)
Screenshot: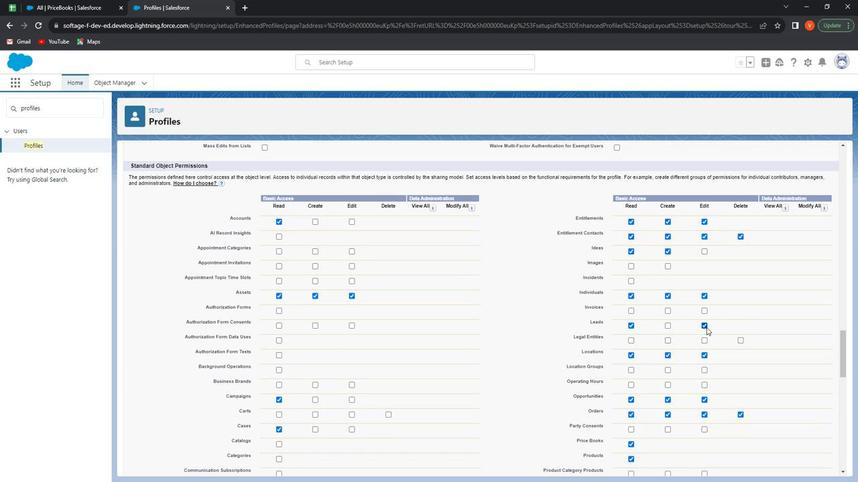 
Action: Mouse moved to (665, 334)
Screenshot: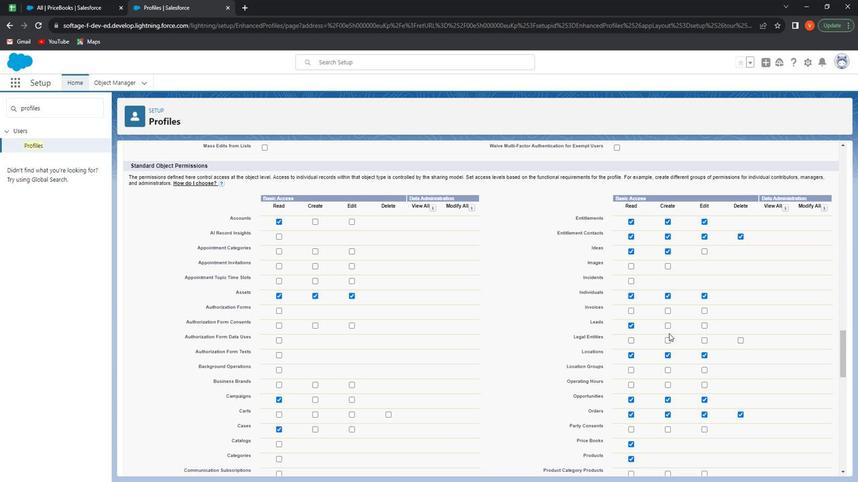 
Action: Mouse scrolled (665, 334) with delta (0, 0)
Screenshot: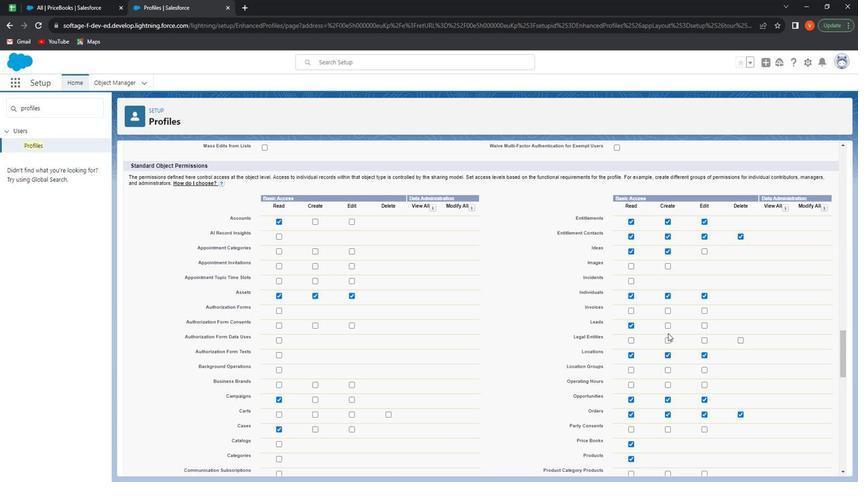 
Action: Mouse moved to (666, 340)
Screenshot: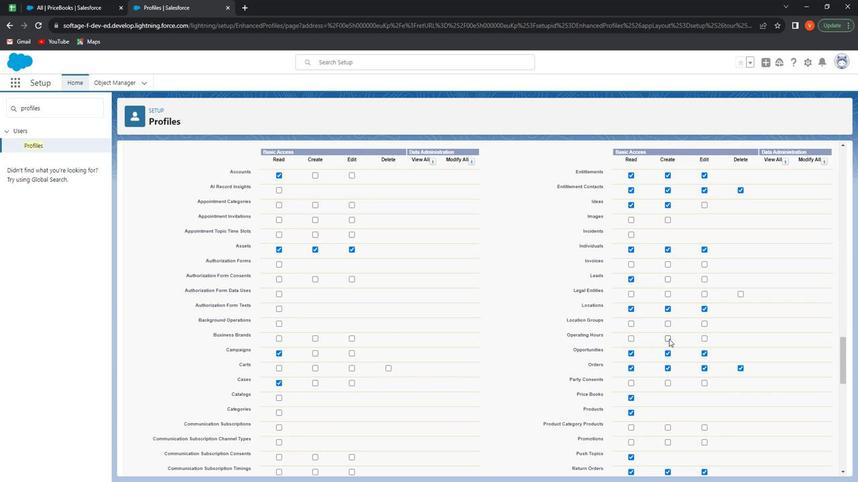 
Action: Mouse scrolled (666, 340) with delta (0, 0)
Screenshot: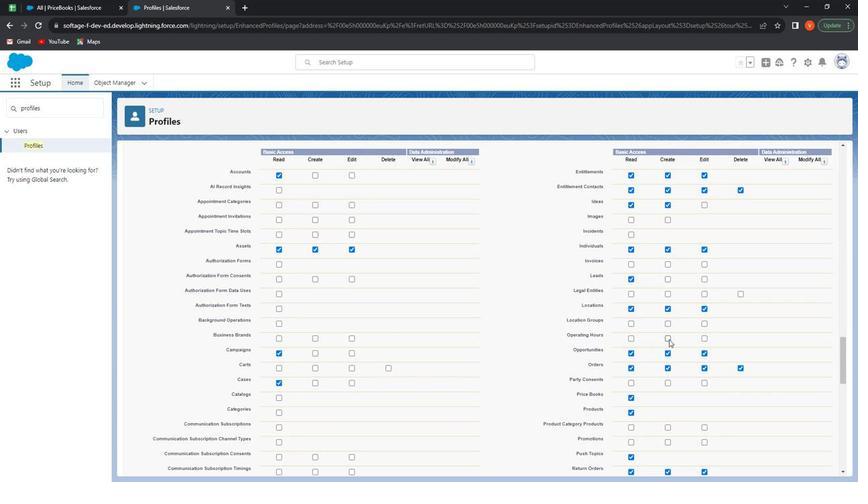 
Action: Mouse moved to (667, 341)
Screenshot: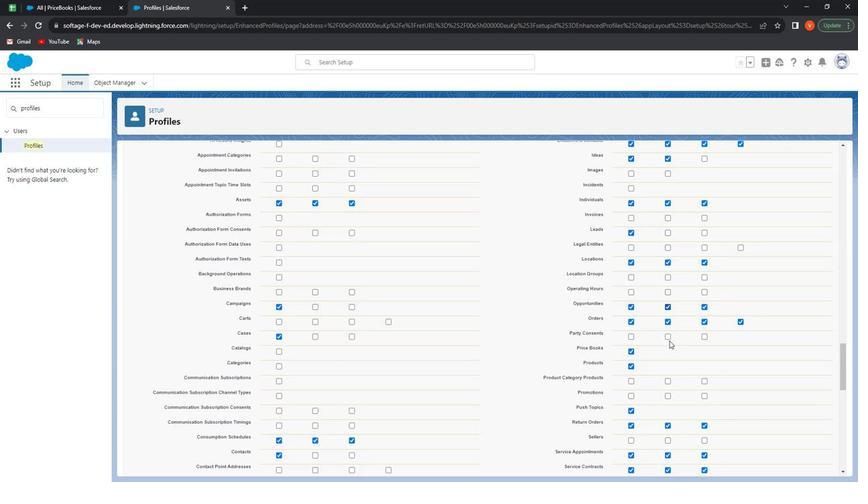 
Action: Mouse scrolled (667, 341) with delta (0, 0)
Screenshot: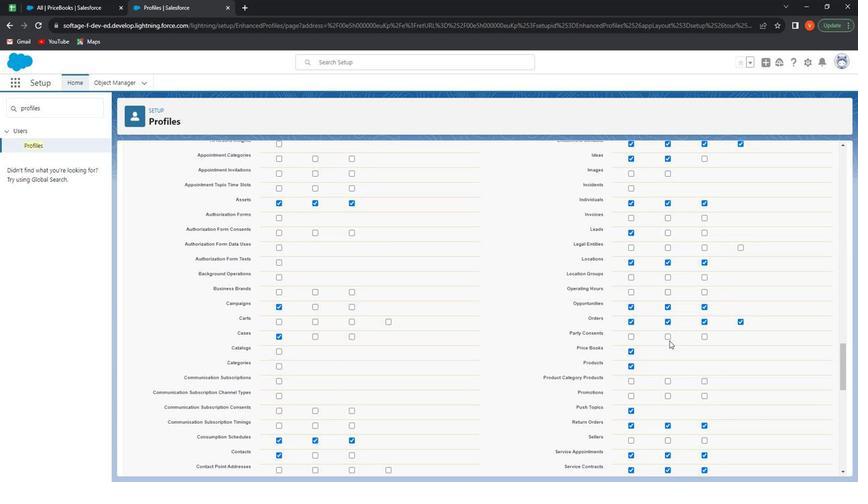 
Action: Mouse moved to (661, 361)
Screenshot: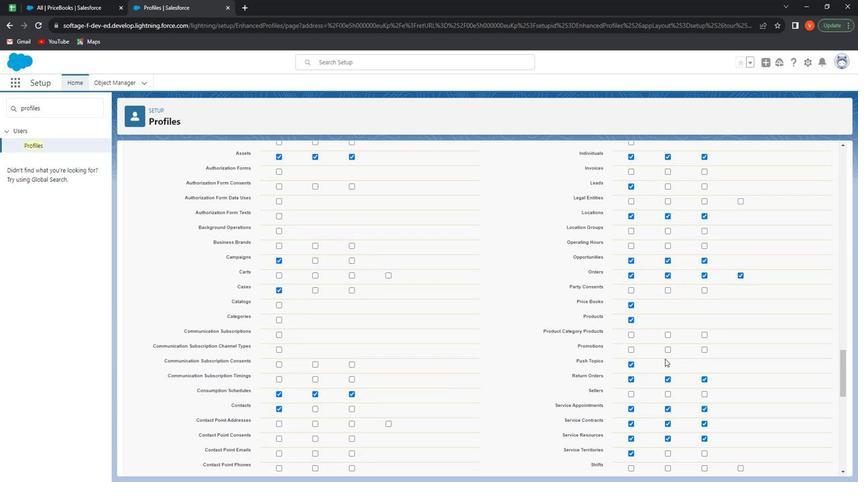 
Action: Mouse scrolled (661, 360) with delta (0, 0)
Screenshot: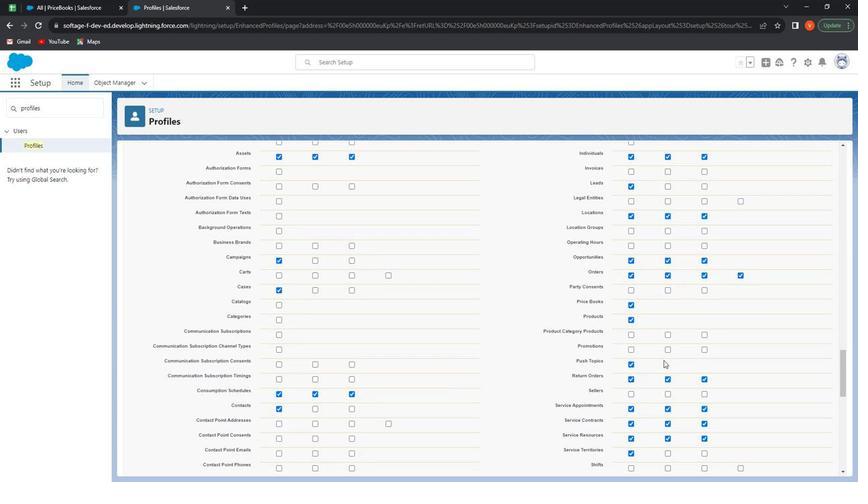 
Action: Mouse scrolled (661, 360) with delta (0, 0)
Screenshot: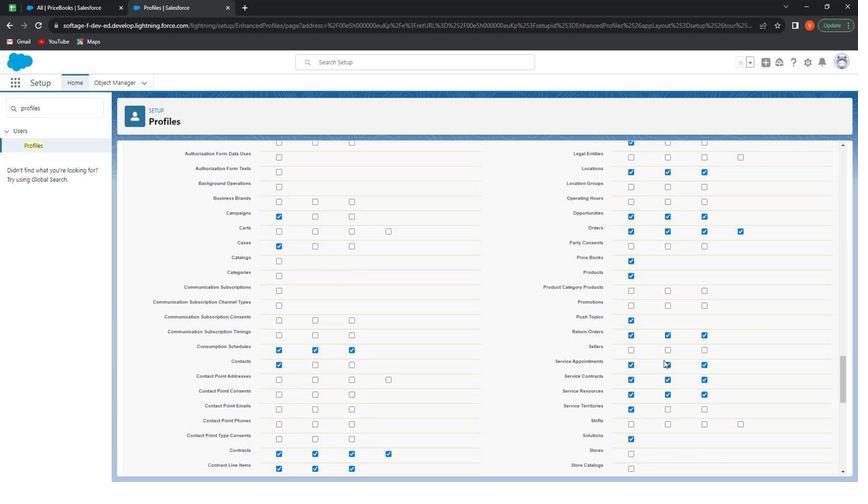 
Action: Mouse scrolled (661, 360) with delta (0, 0)
Screenshot: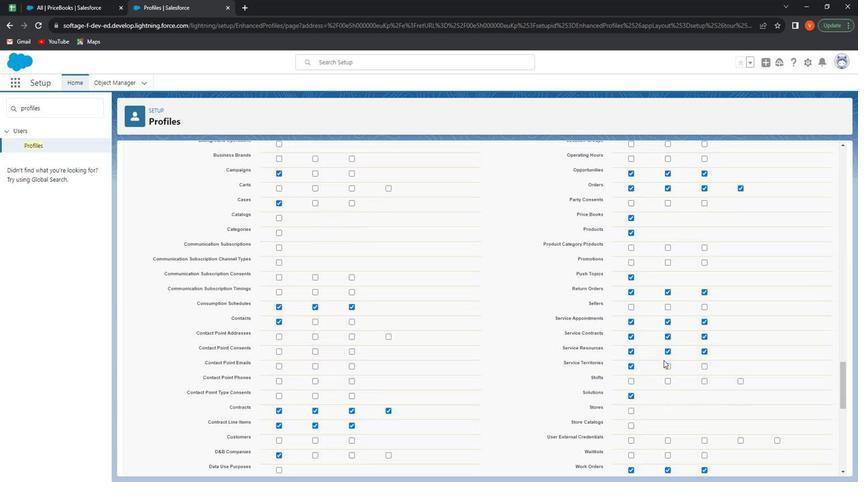 
Action: Mouse moved to (693, 392)
Screenshot: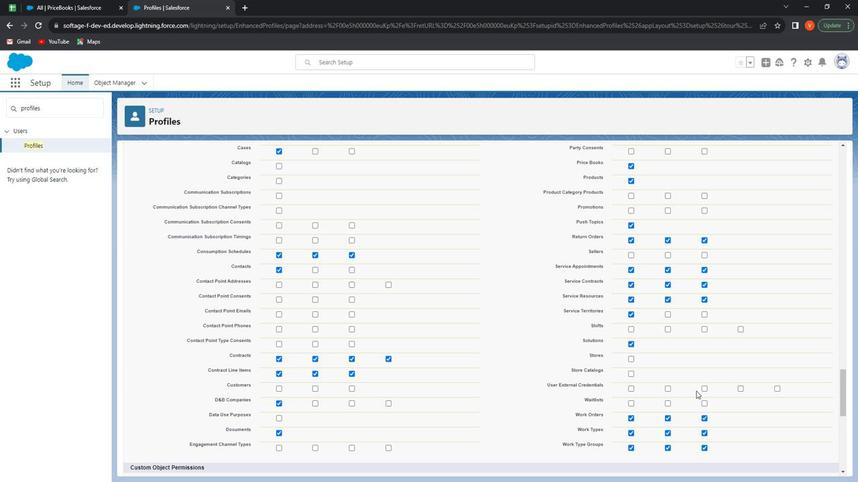 
Action: Mouse scrolled (693, 391) with delta (0, 0)
Screenshot: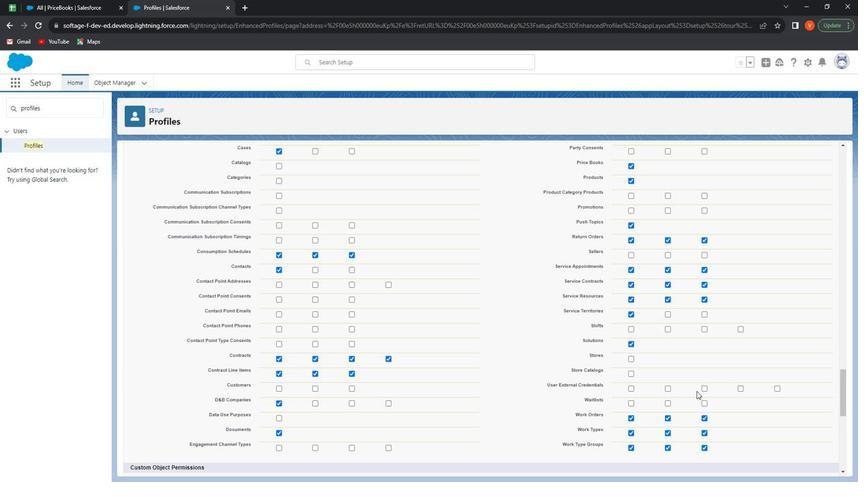 
Action: Mouse moved to (531, 394)
Screenshot: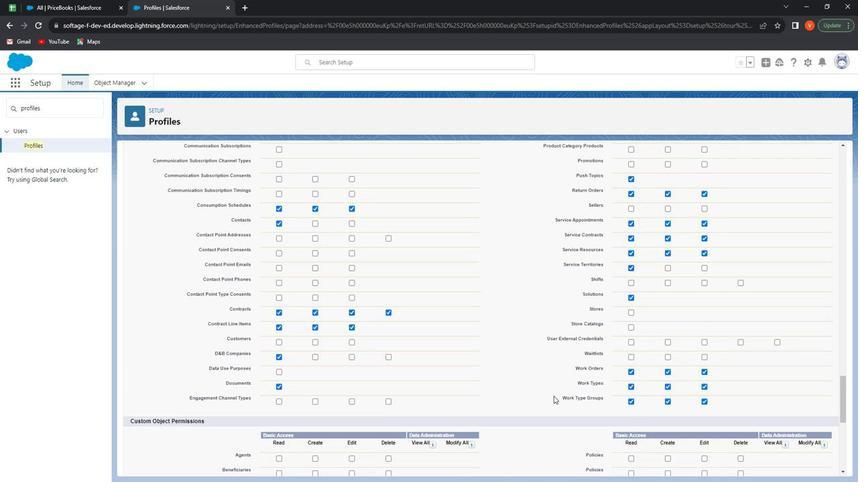 
Action: Mouse scrolled (531, 393) with delta (0, 0)
Screenshot: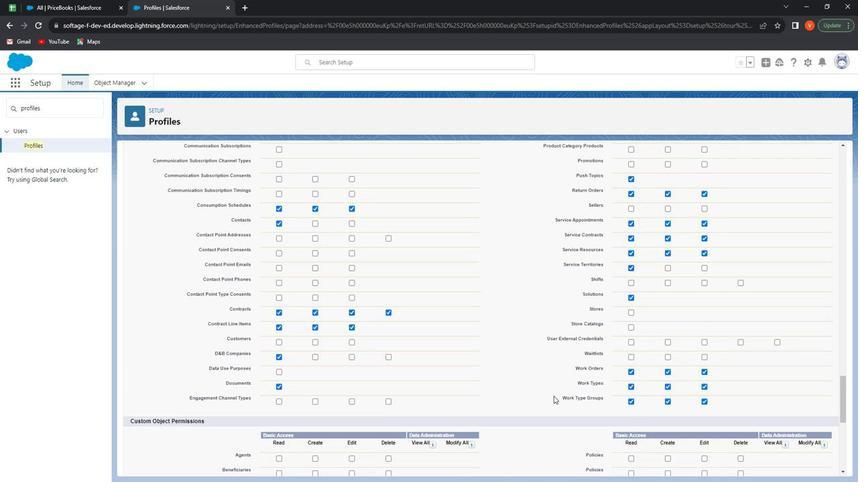 
Action: Mouse moved to (520, 392)
Screenshot: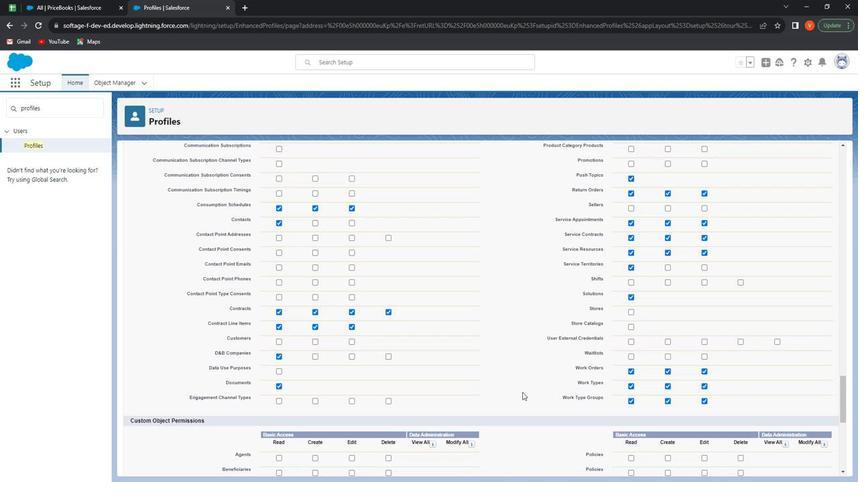 
Action: Mouse scrolled (520, 392) with delta (0, 0)
Screenshot: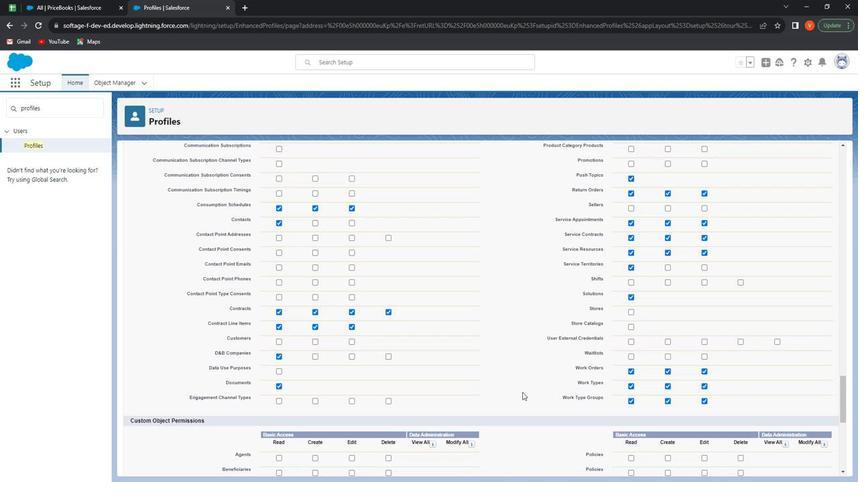 
Action: Mouse moved to (512, 392)
Screenshot: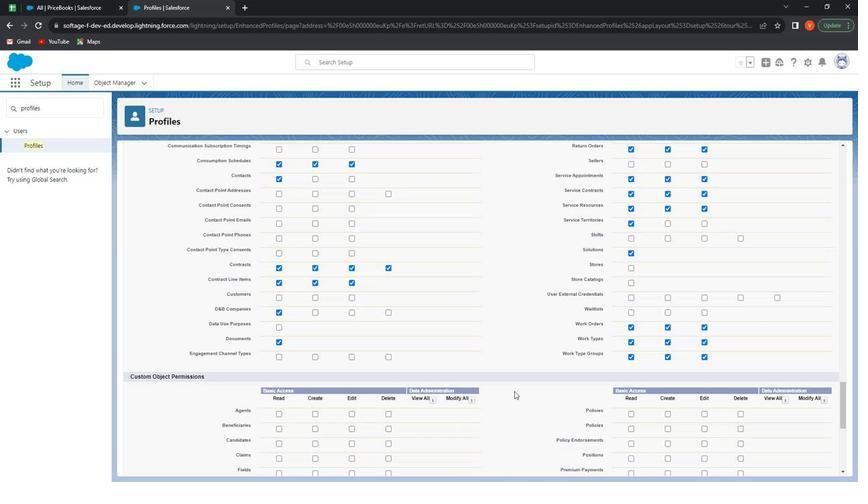 
Action: Mouse scrolled (512, 391) with delta (0, 0)
Screenshot: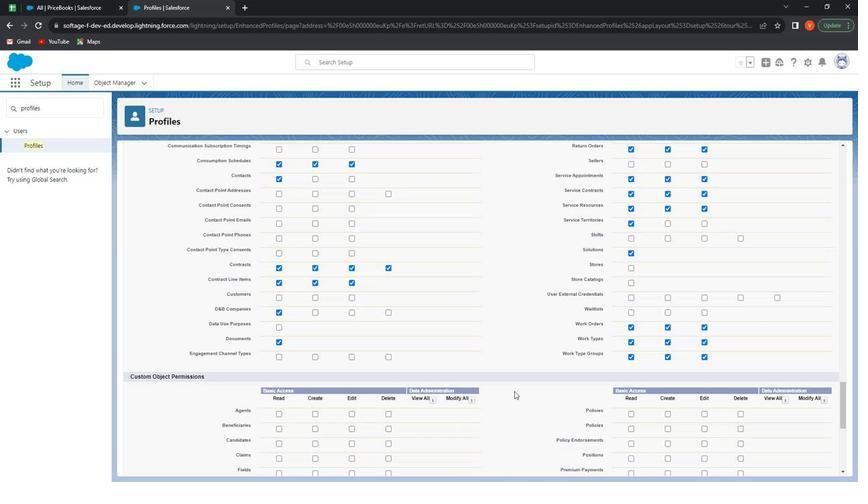 
Action: Mouse moved to (494, 390)
Screenshot: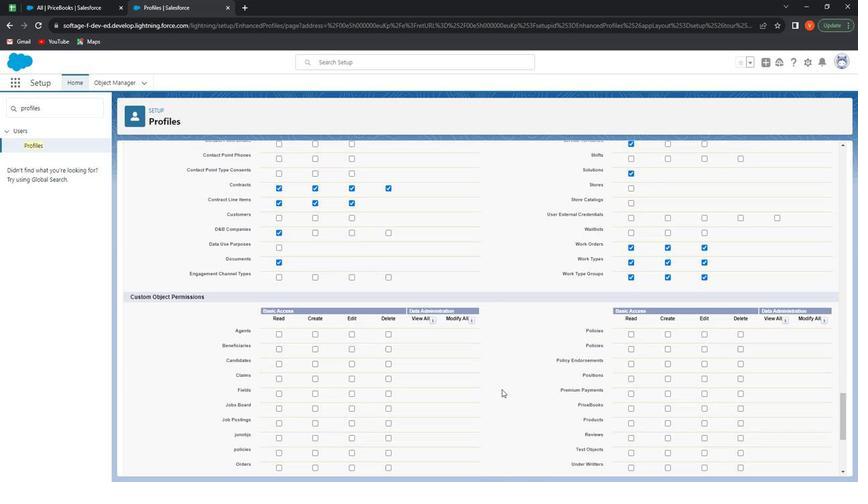 
Action: Mouse scrolled (494, 389) with delta (0, 0)
Screenshot: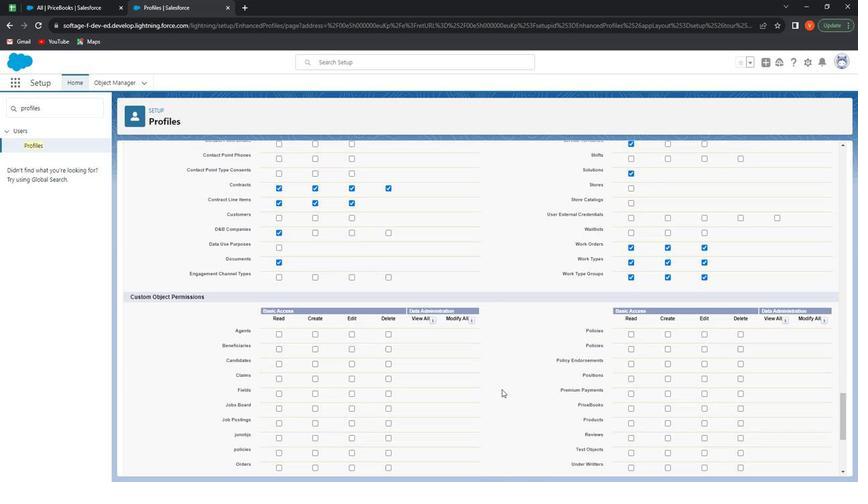 
Action: Mouse moved to (455, 380)
Screenshot: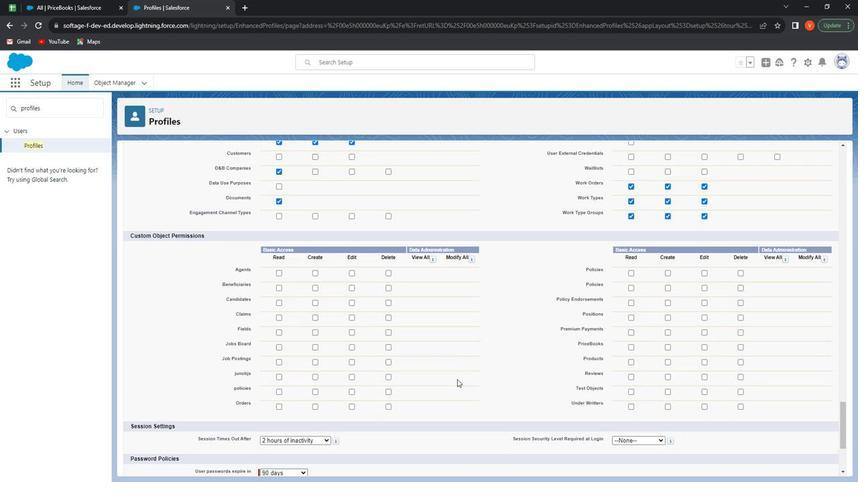 
Action: Mouse scrolled (455, 380) with delta (0, 0)
Screenshot: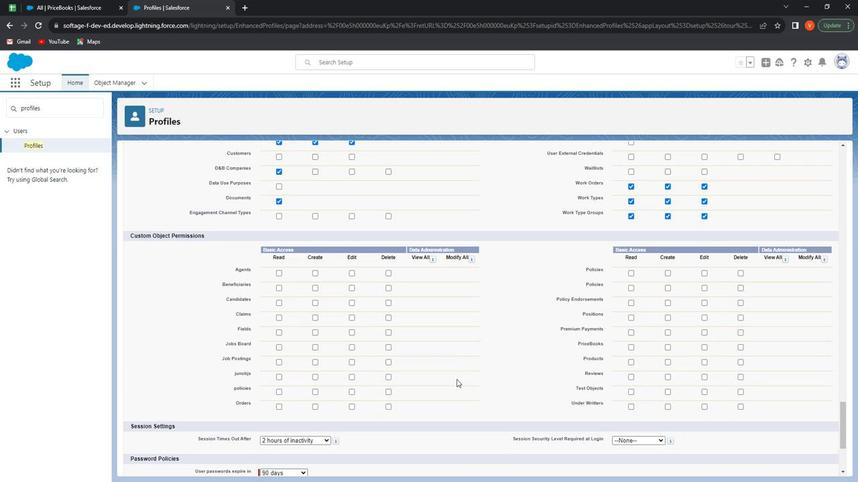 
Action: Mouse moved to (455, 379)
Screenshot: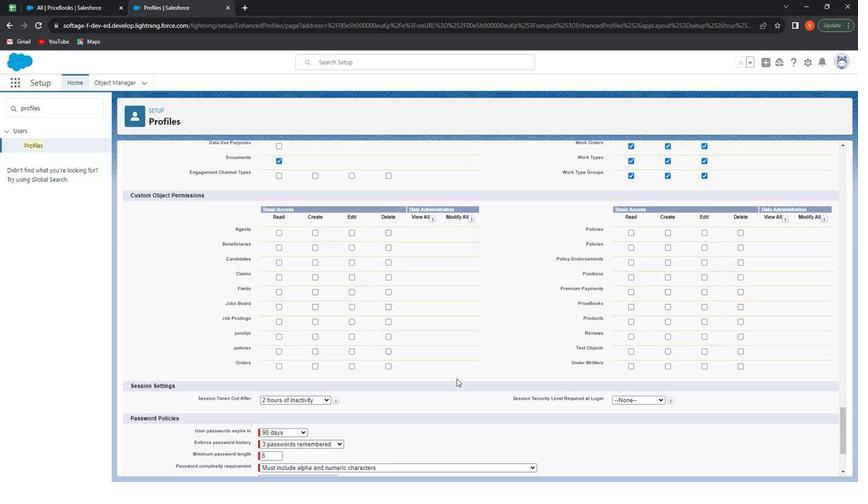 
Action: Mouse scrolled (455, 378) with delta (0, 0)
Screenshot: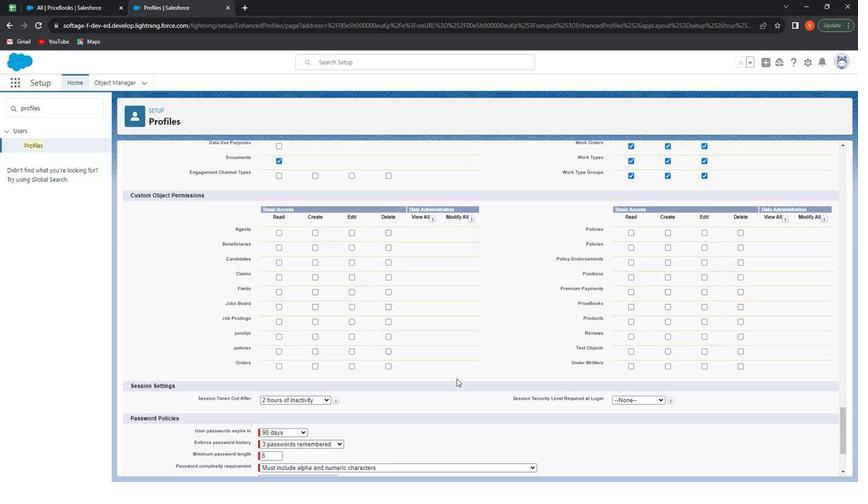 
Action: Mouse moved to (278, 183)
Screenshot: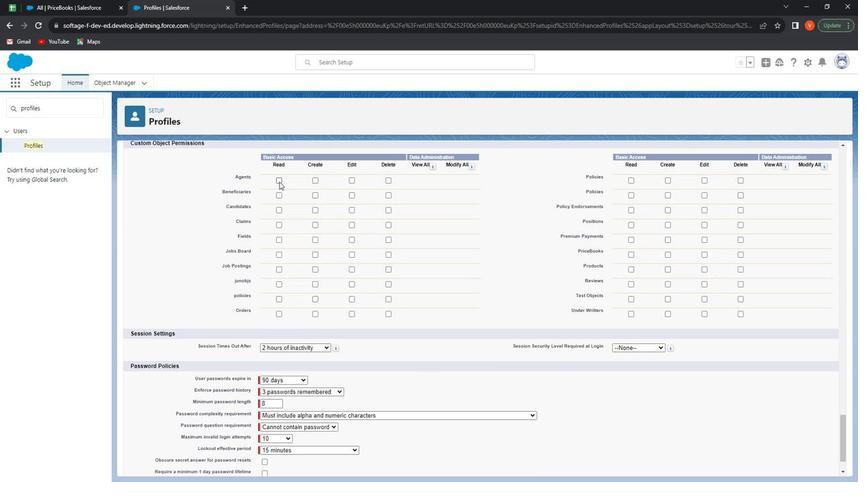 
Action: Mouse pressed left at (278, 183)
Screenshot: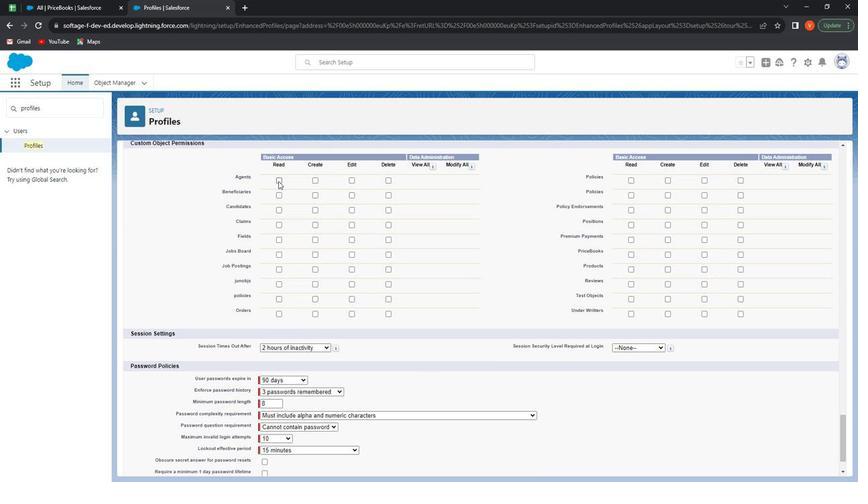 
Action: Mouse moved to (280, 197)
Screenshot: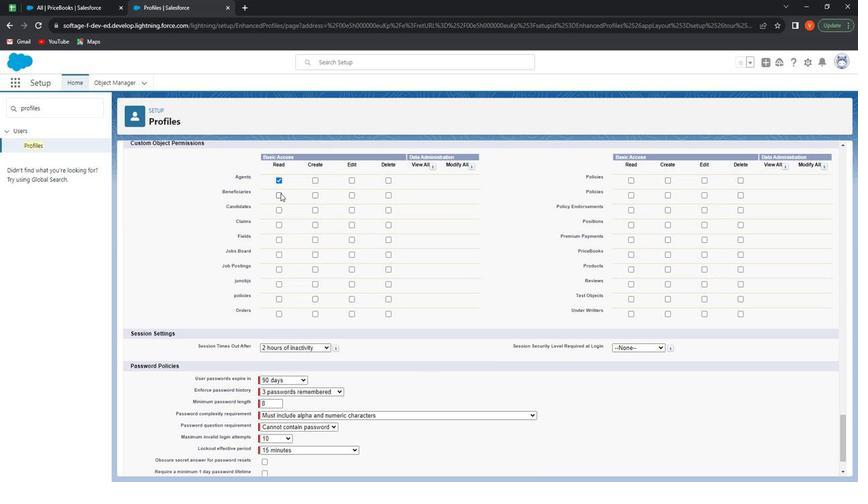 
Action: Mouse pressed left at (280, 197)
Screenshot: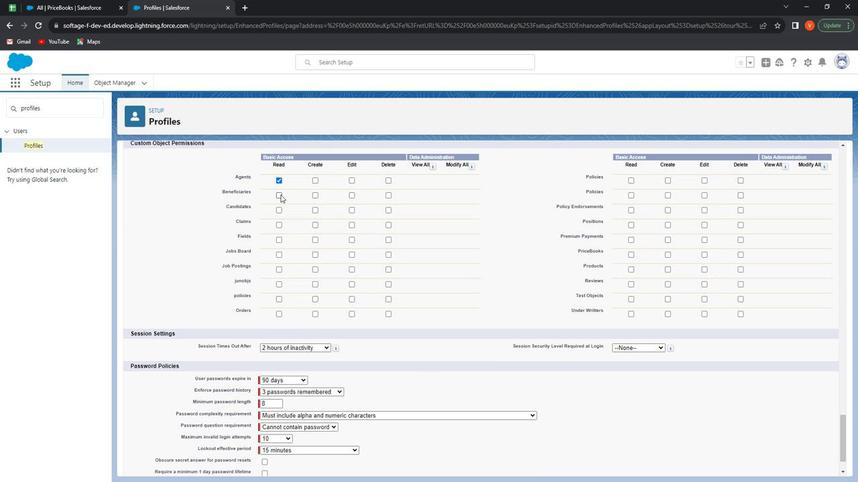 
Action: Mouse moved to (278, 215)
Screenshot: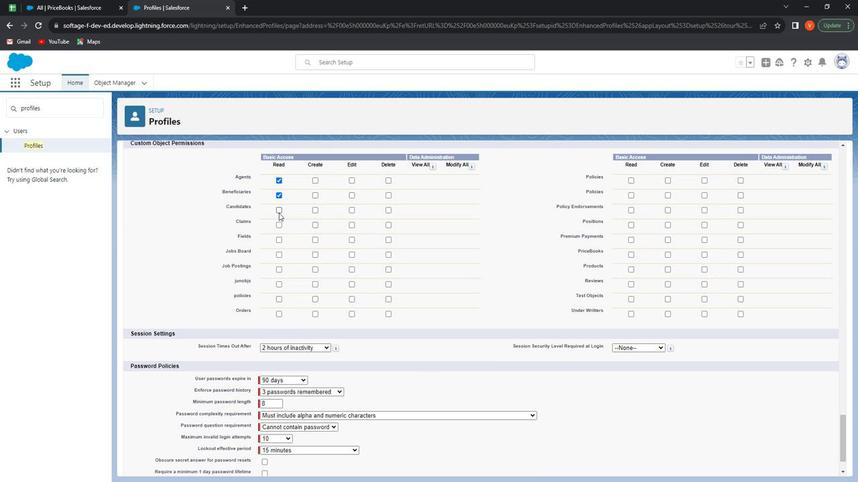 
Action: Mouse pressed left at (278, 215)
Screenshot: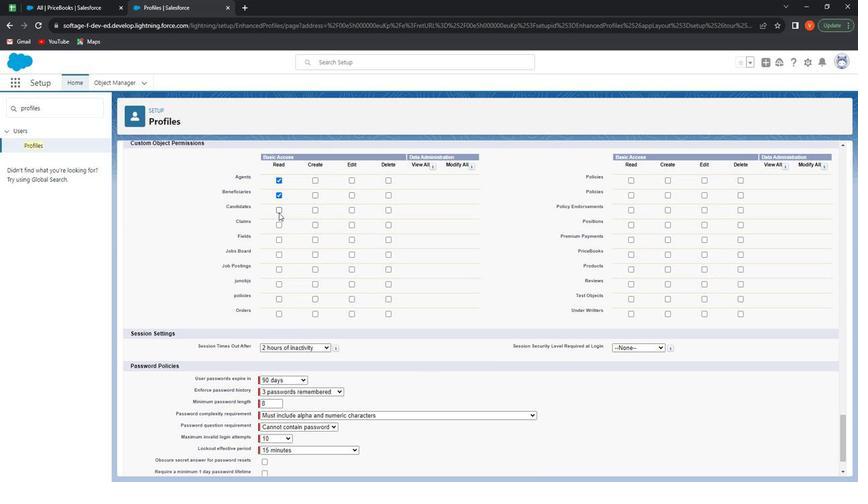 
Action: Mouse moved to (279, 230)
Screenshot: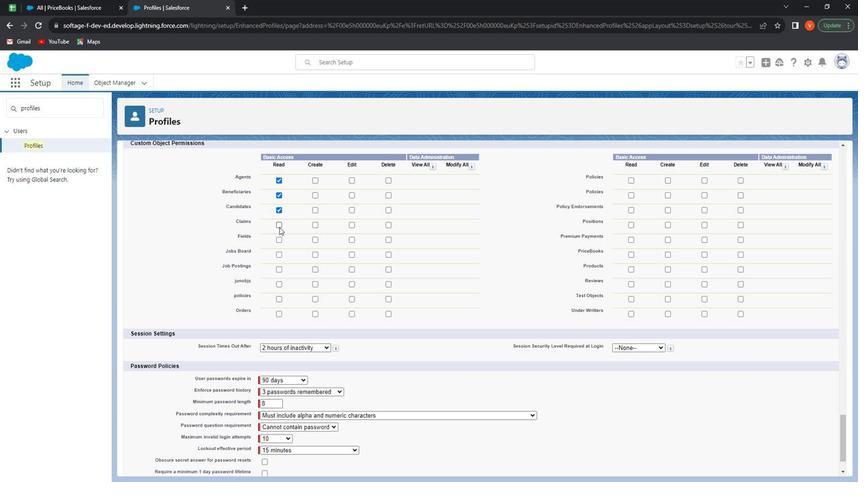 
Action: Mouse pressed left at (279, 230)
Screenshot: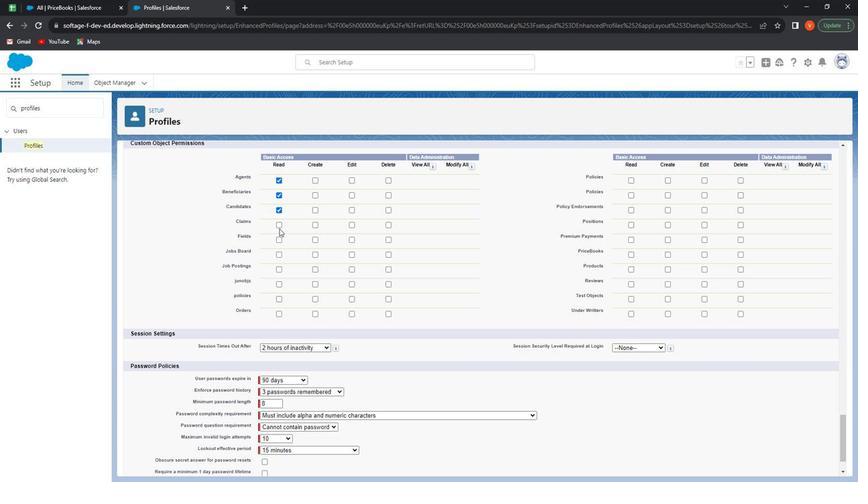 
Action: Mouse moved to (278, 228)
Screenshot: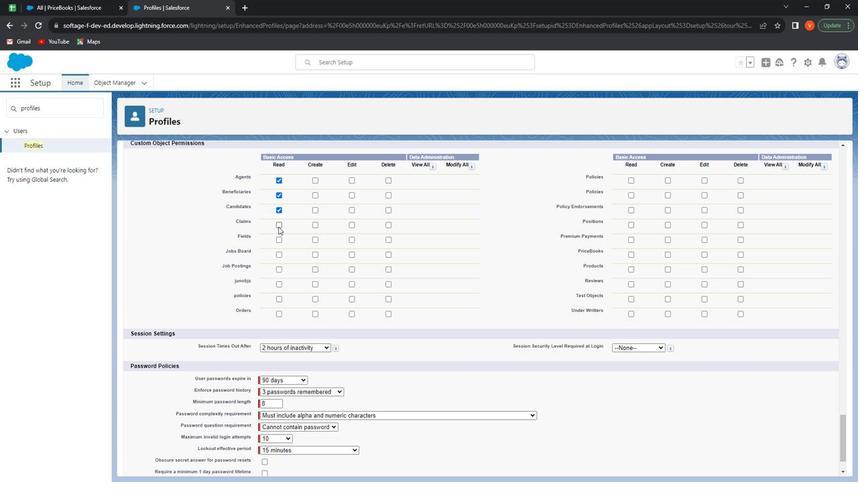 
Action: Mouse pressed left at (278, 228)
Screenshot: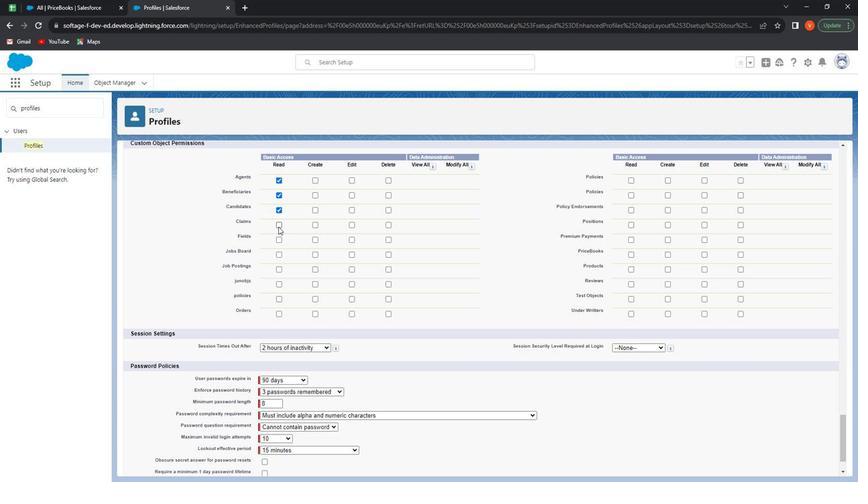 
Action: Mouse moved to (278, 240)
Screenshot: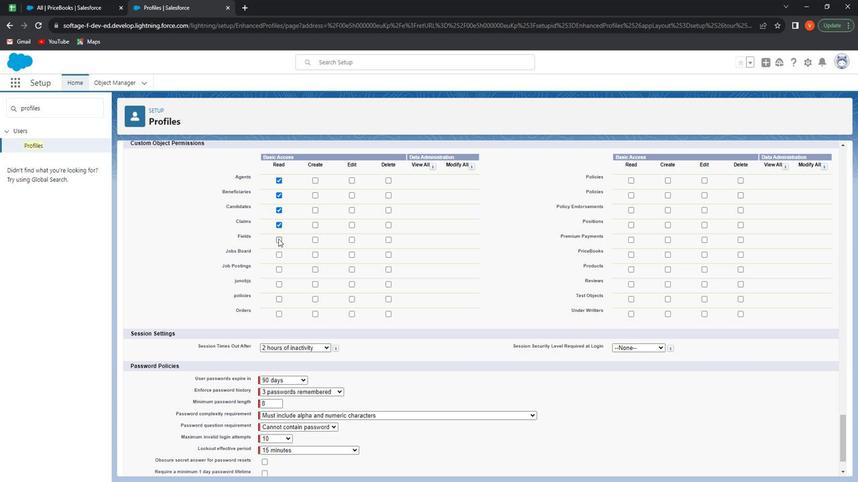 
Action: Mouse pressed left at (278, 240)
Screenshot: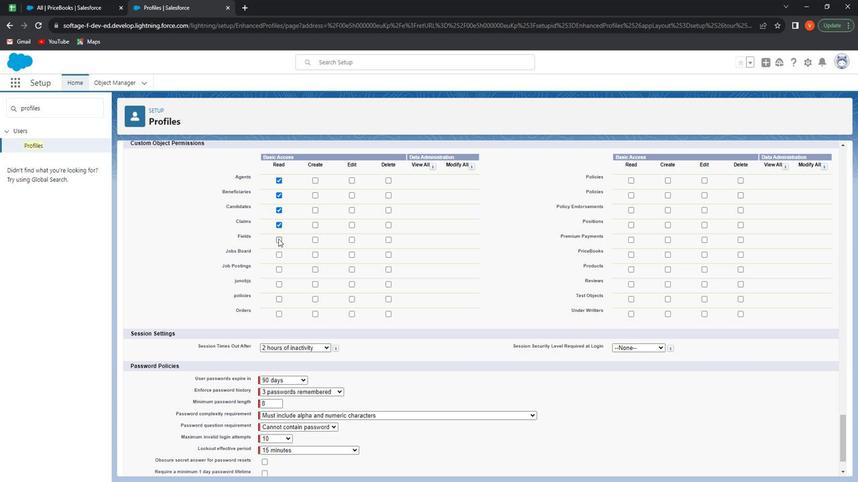 
Action: Mouse moved to (280, 260)
Screenshot: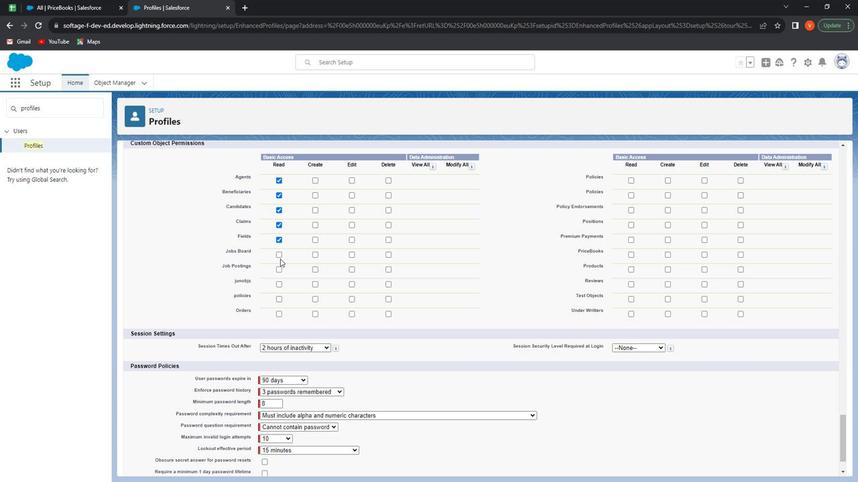 
Action: Mouse pressed left at (280, 260)
Screenshot: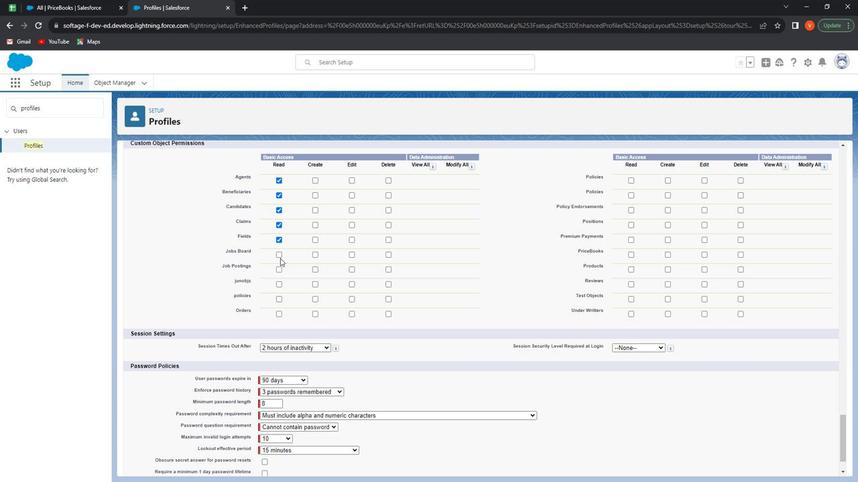 
Action: Mouse moved to (279, 258)
Screenshot: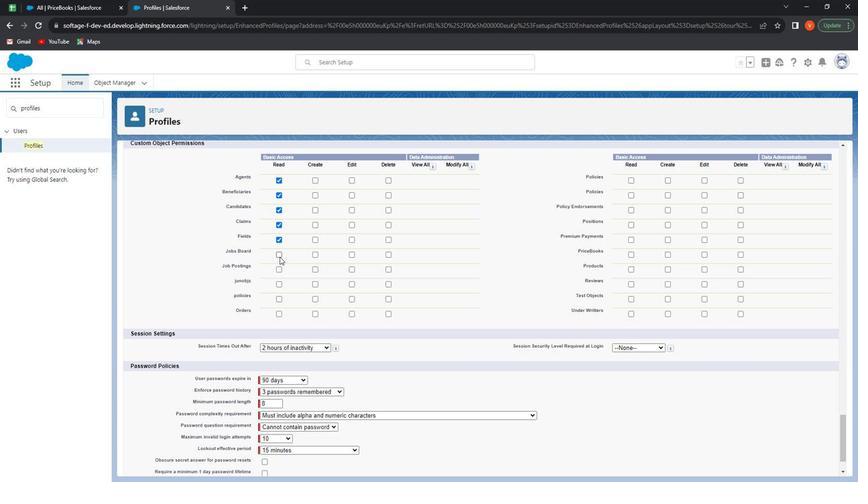 
Action: Mouse pressed left at (279, 258)
Screenshot: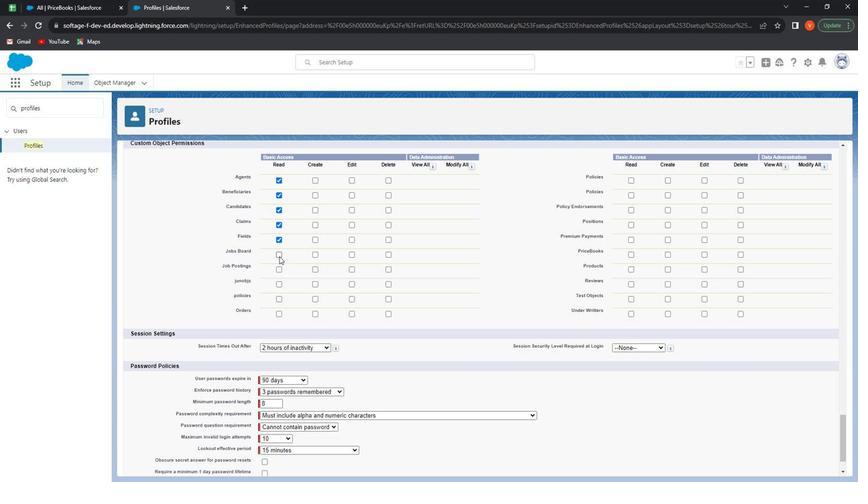 
Action: Mouse moved to (278, 269)
Screenshot: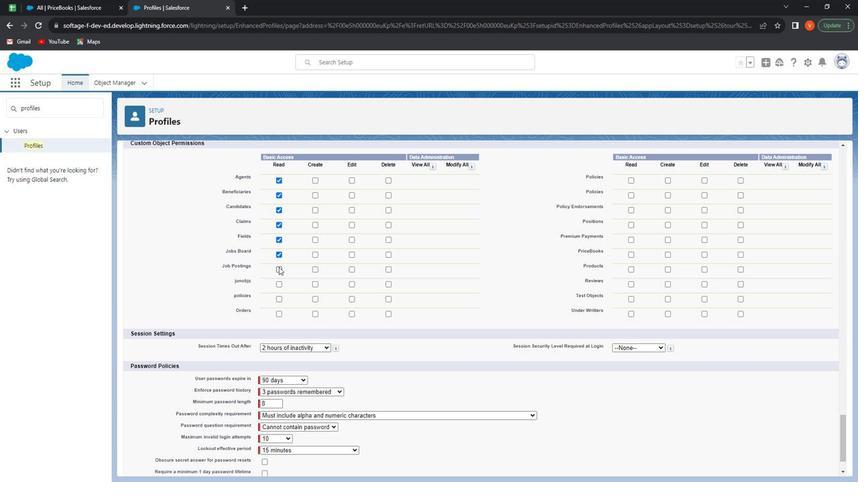 
Action: Mouse pressed left at (278, 269)
Screenshot: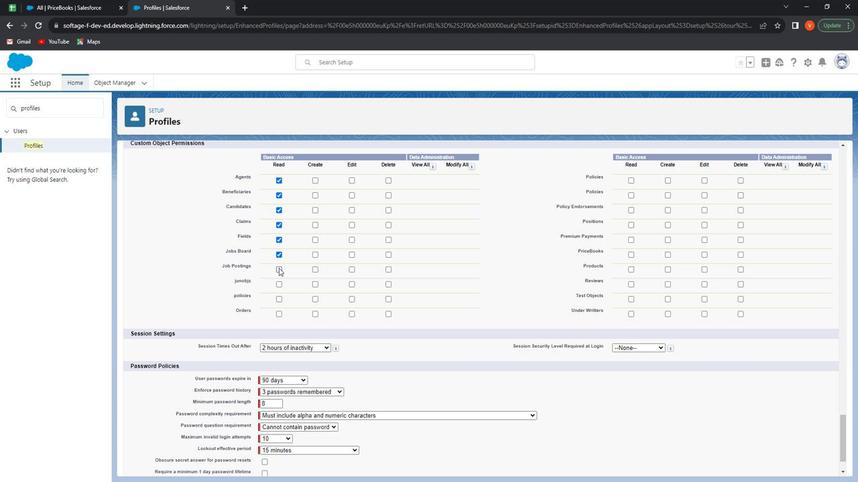 
Action: Mouse moved to (279, 285)
Screenshot: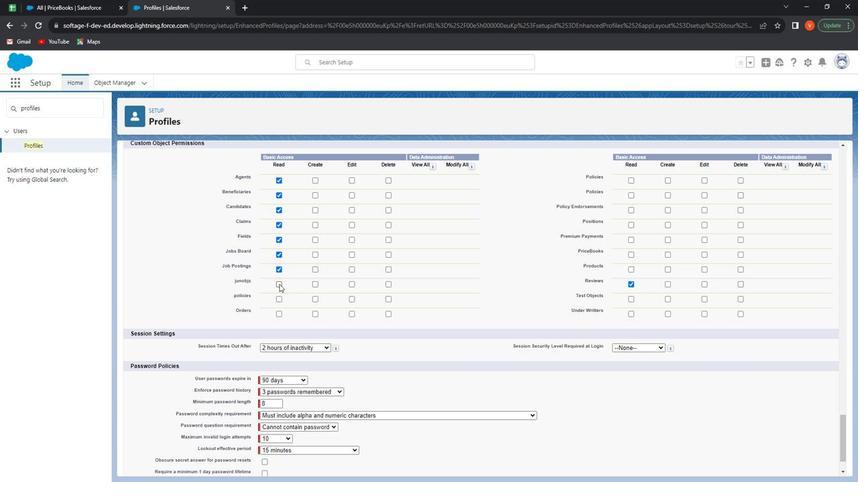 
Action: Mouse pressed left at (279, 285)
Screenshot: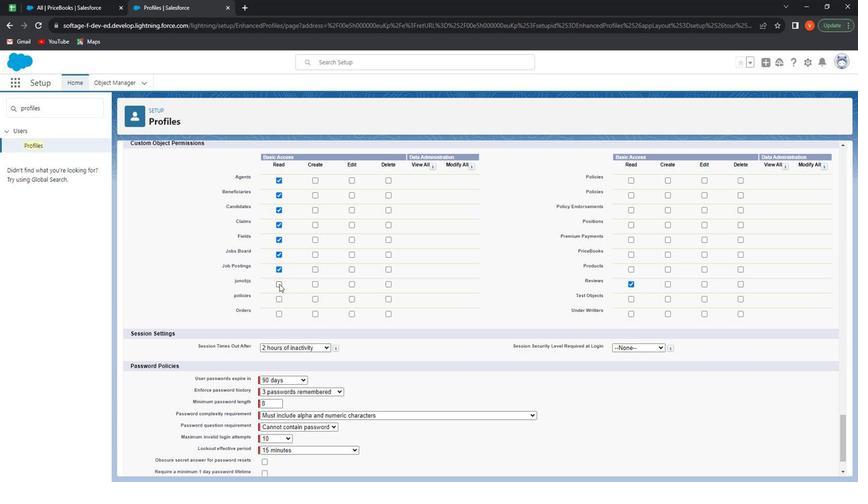 
Action: Mouse moved to (280, 302)
Screenshot: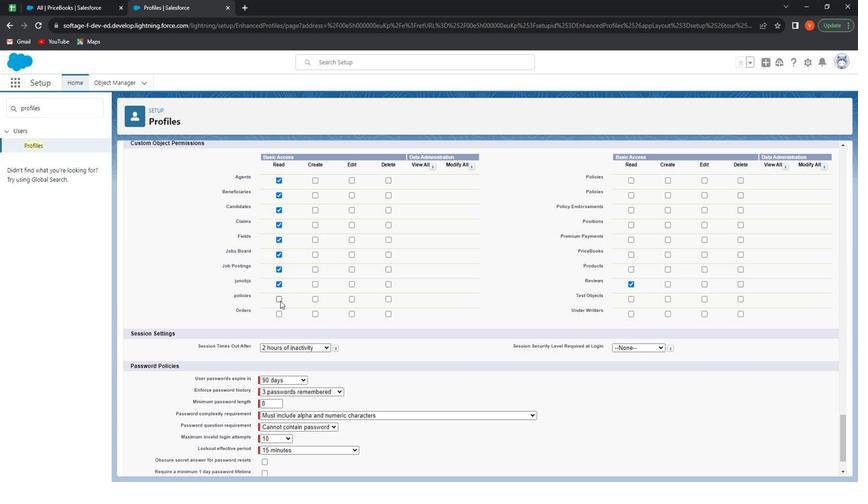 
Action: Mouse pressed left at (280, 302)
Screenshot: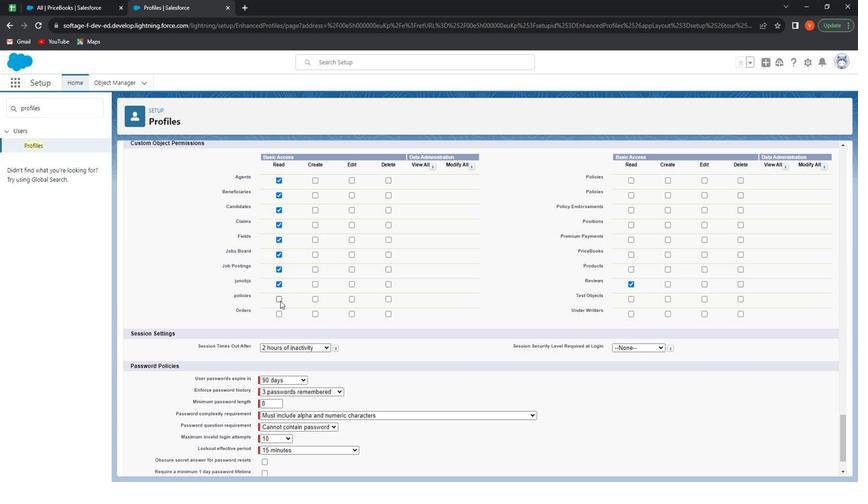 
Action: Mouse moved to (278, 316)
Screenshot: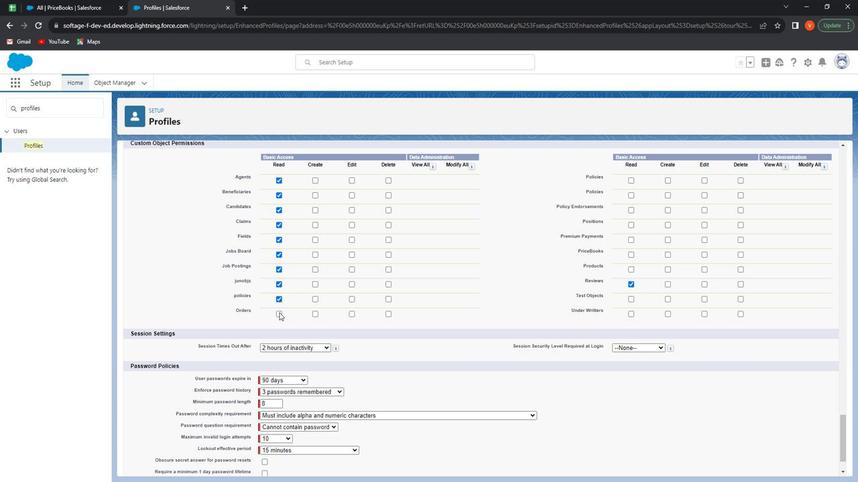 
Action: Mouse pressed left at (278, 316)
Screenshot: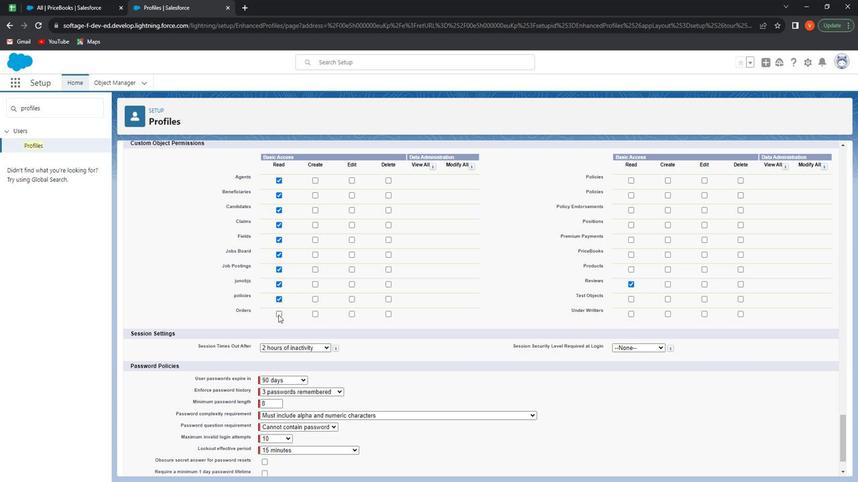 
Action: Mouse moved to (624, 183)
Screenshot: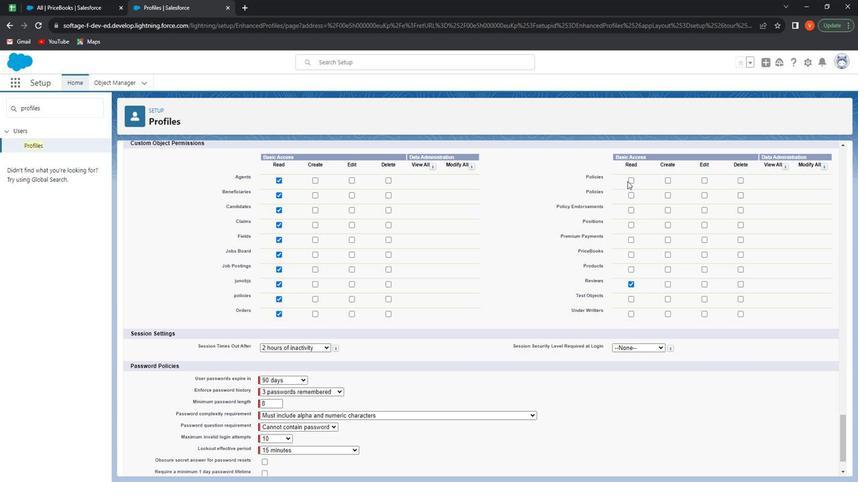 
Action: Mouse pressed left at (624, 183)
Screenshot: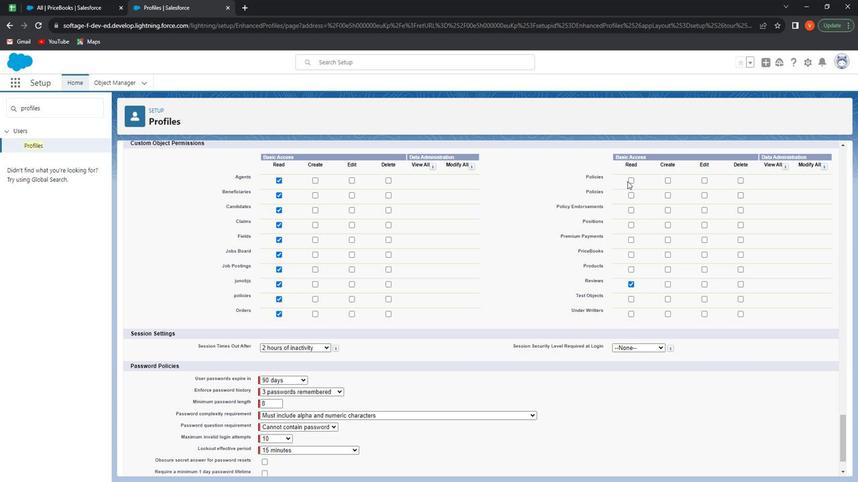 
Action: Mouse moved to (627, 185)
Screenshot: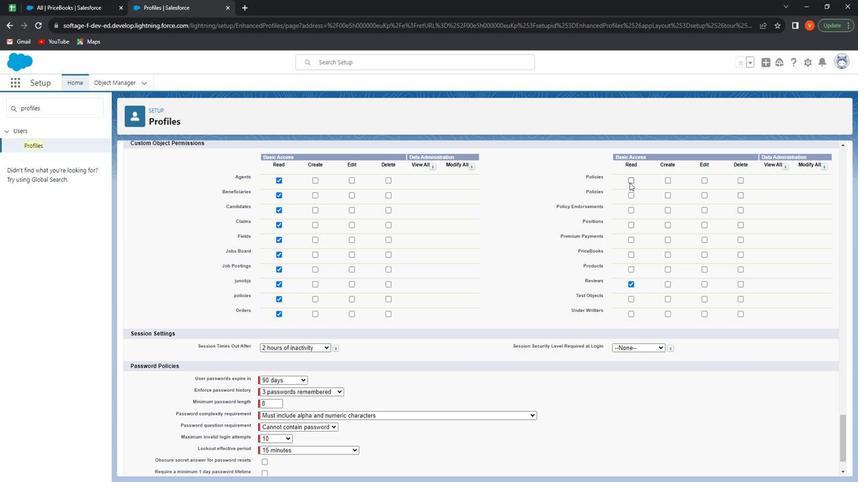 
Action: Mouse pressed left at (627, 185)
Screenshot: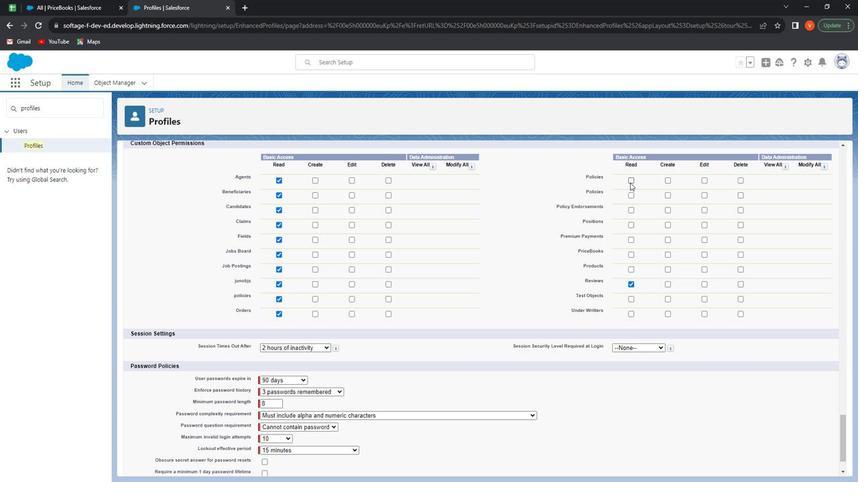 
Action: Mouse moved to (630, 223)
Screenshot: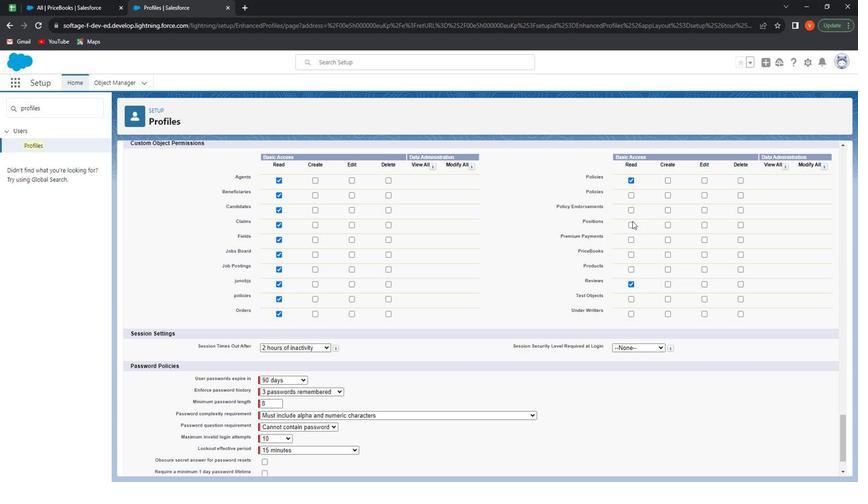
Action: Mouse pressed left at (630, 223)
Screenshot: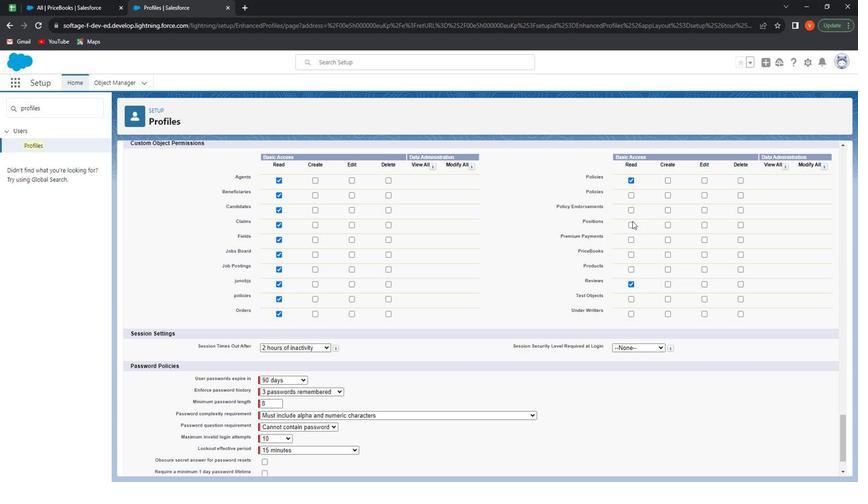 
Action: Mouse moved to (627, 227)
Screenshot: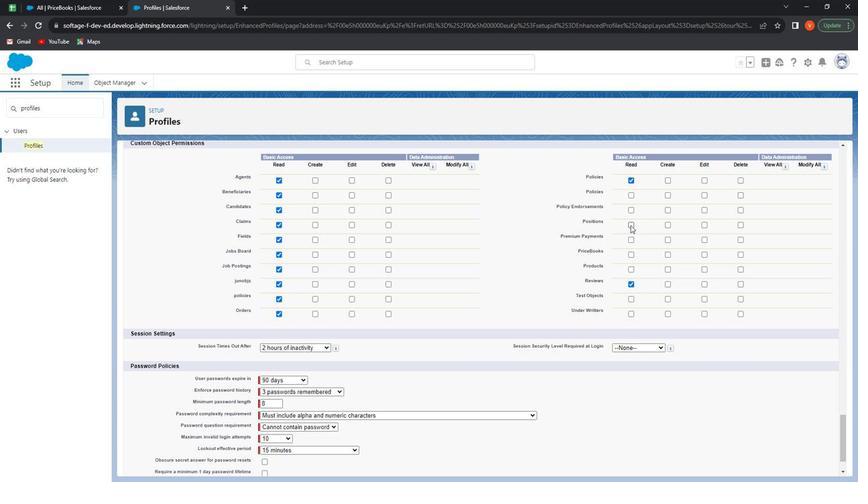 
Action: Mouse pressed left at (627, 227)
Screenshot: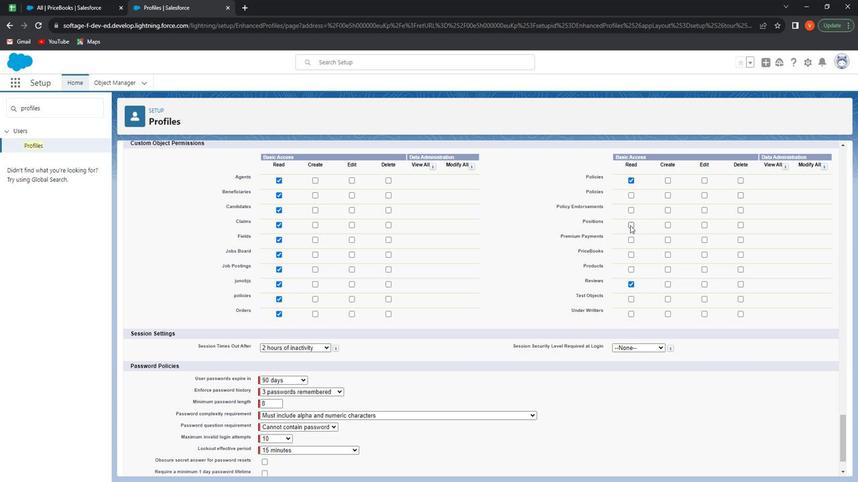 
Action: Mouse moved to (628, 212)
Screenshot: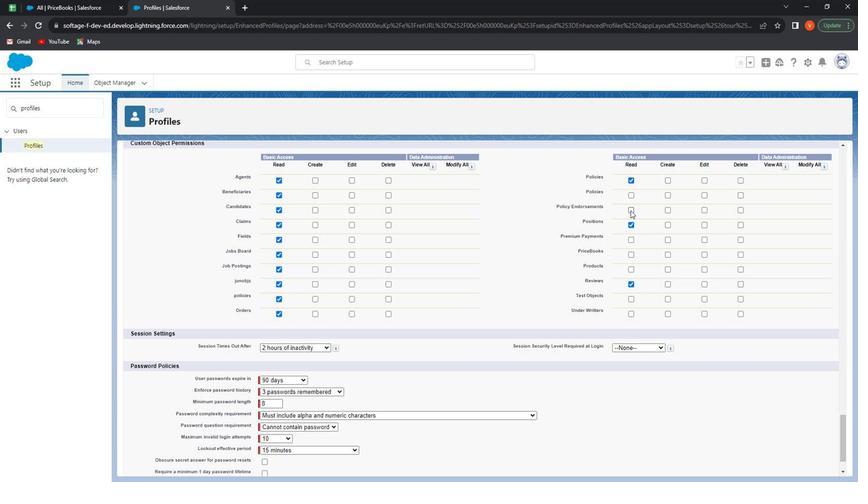 
Action: Mouse pressed left at (628, 212)
Screenshot: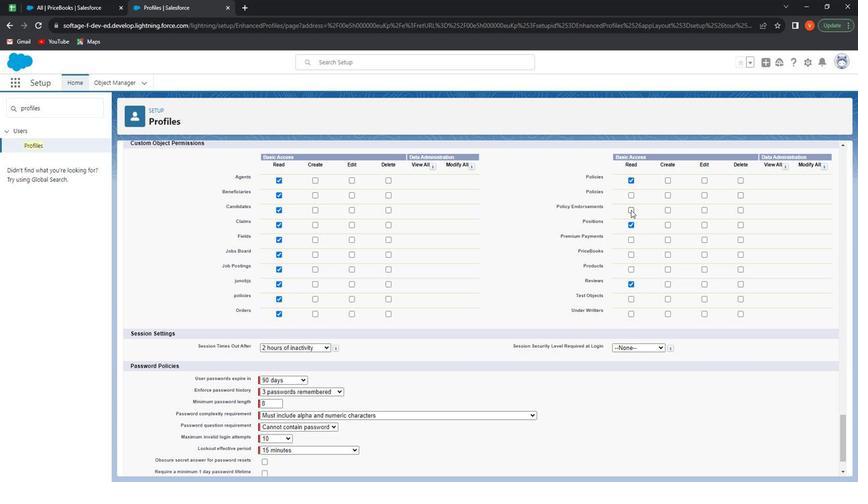 
Action: Mouse moved to (628, 254)
Screenshot: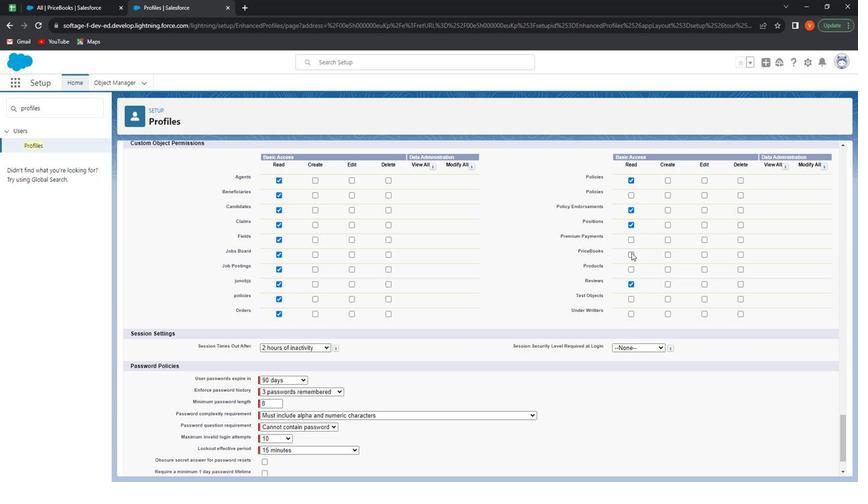 
Action: Mouse pressed left at (628, 254)
Screenshot: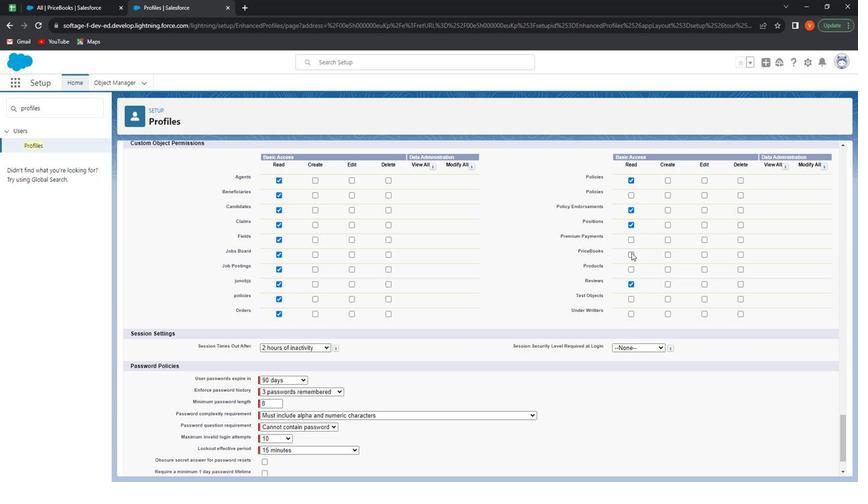 
Action: Mouse moved to (628, 274)
Screenshot: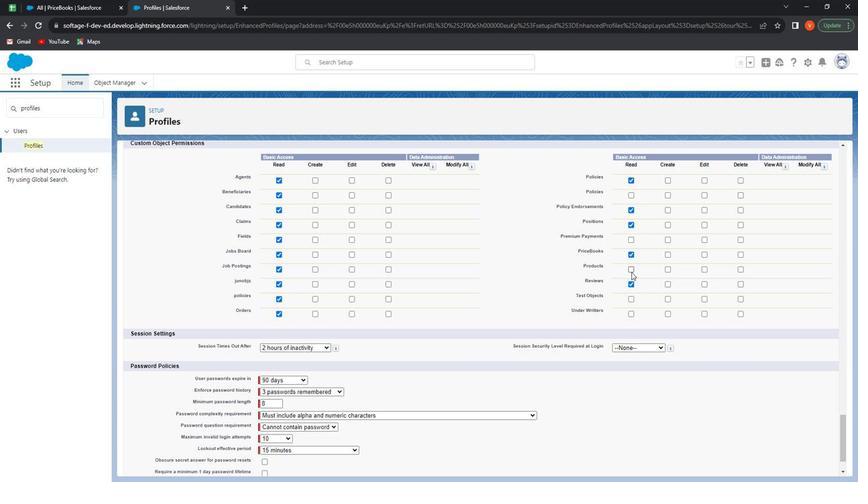 
Action: Mouse pressed left at (628, 274)
Screenshot: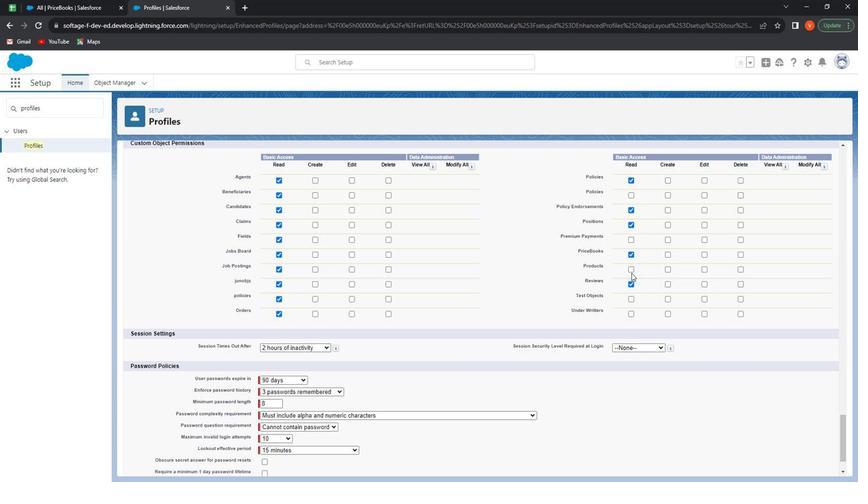 
Action: Mouse moved to (628, 270)
Screenshot: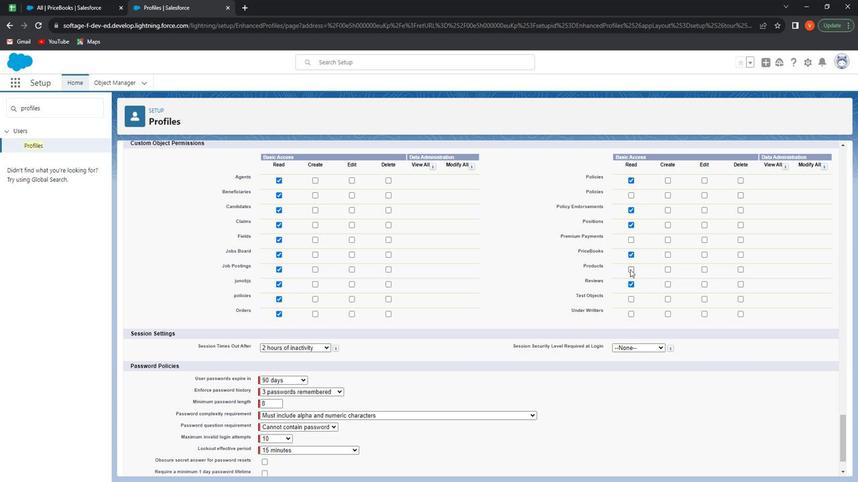 
Action: Mouse pressed left at (628, 270)
Screenshot: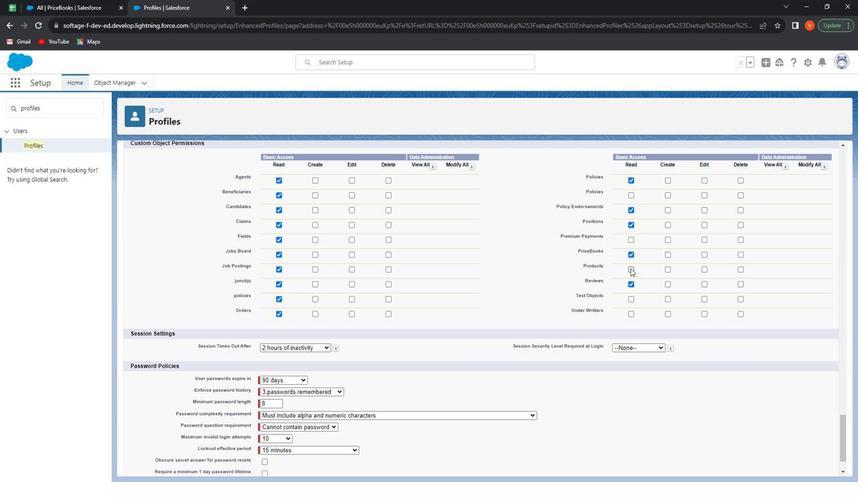 
Action: Mouse moved to (628, 300)
Screenshot: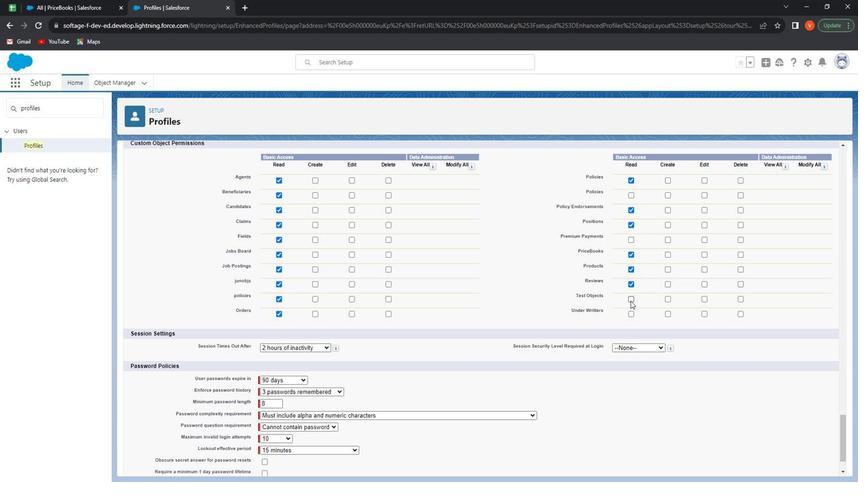 
Action: Mouse pressed left at (628, 300)
Screenshot: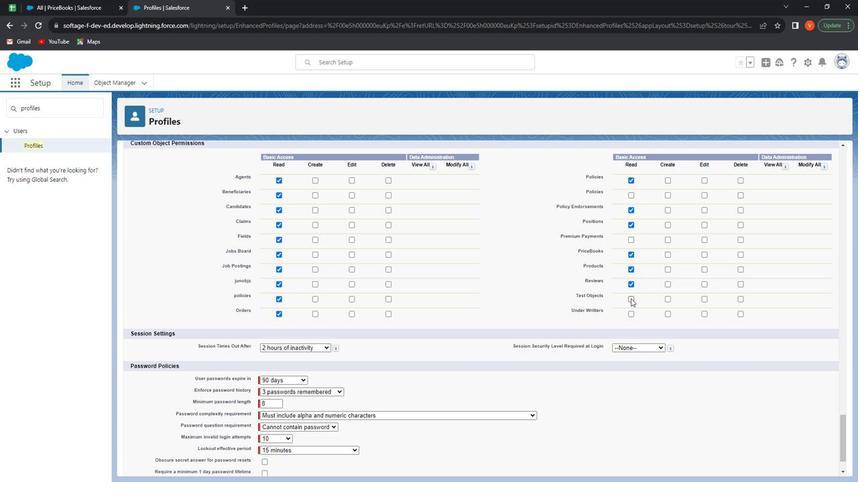 
Action: Mouse moved to (628, 315)
Screenshot: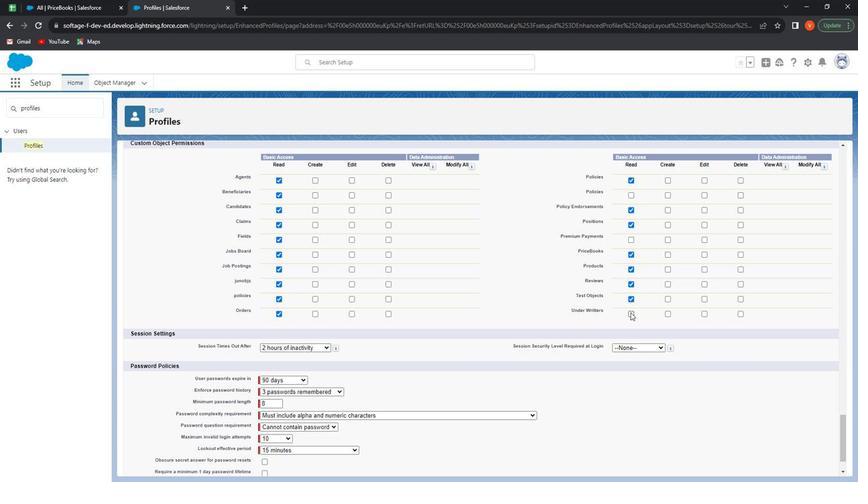 
Action: Mouse pressed left at (628, 315)
Screenshot: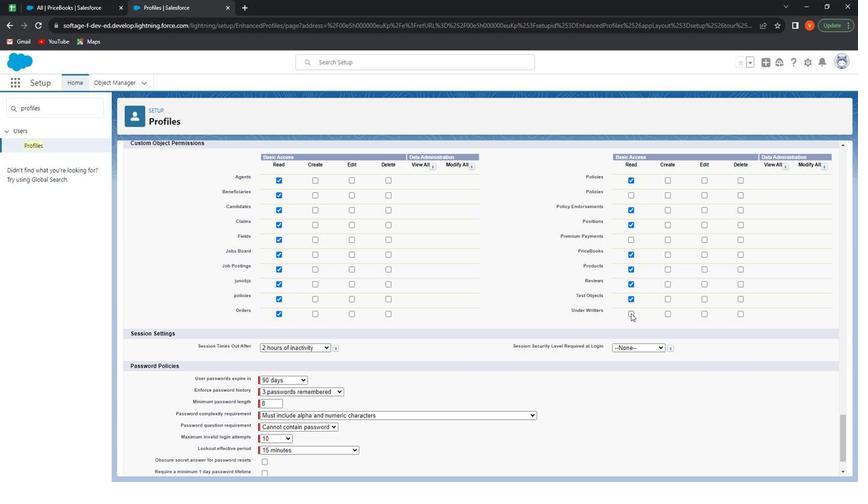 
Action: Mouse moved to (628, 302)
Screenshot: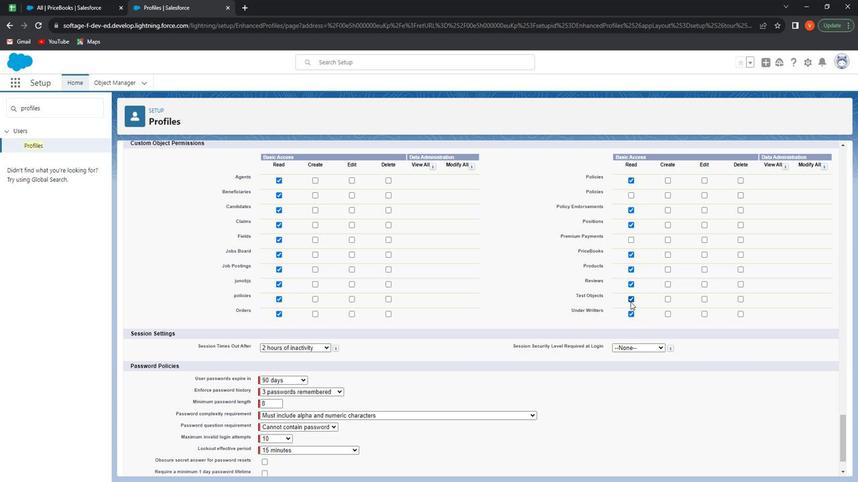 
Action: Mouse pressed left at (628, 302)
Screenshot: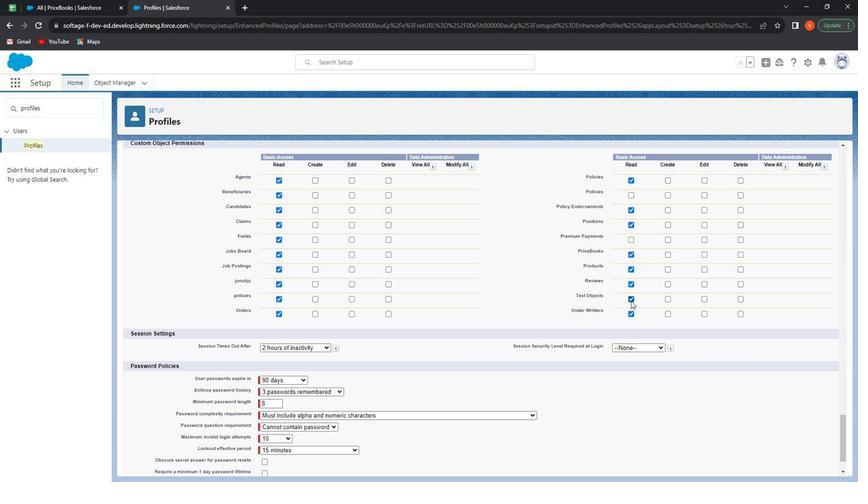 
Action: Mouse moved to (505, 306)
Screenshot: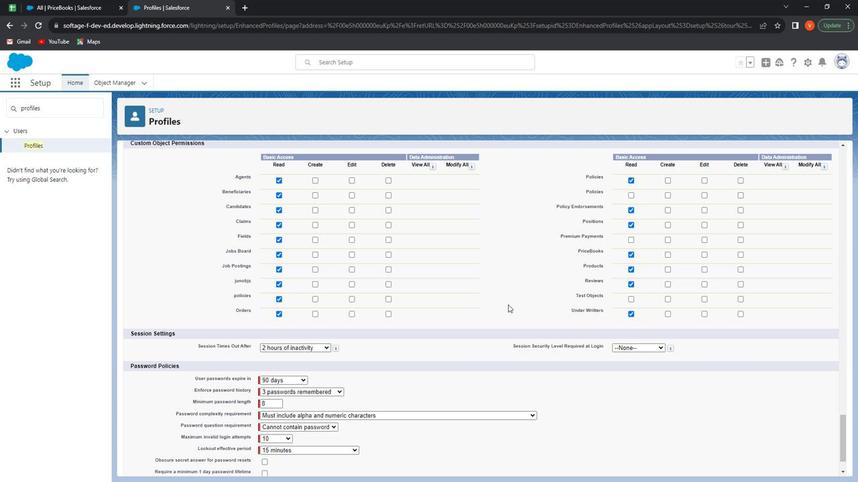
Action: Mouse scrolled (505, 305) with delta (0, 0)
Screenshot: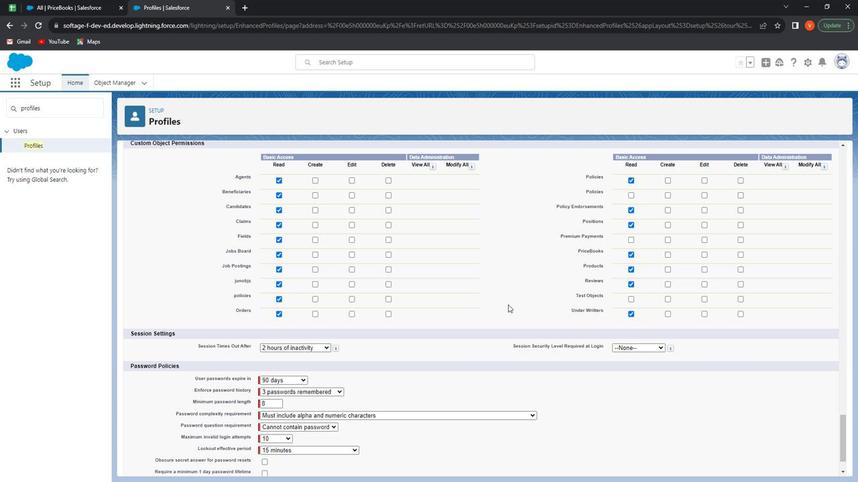 
Action: Mouse moved to (505, 306)
Screenshot: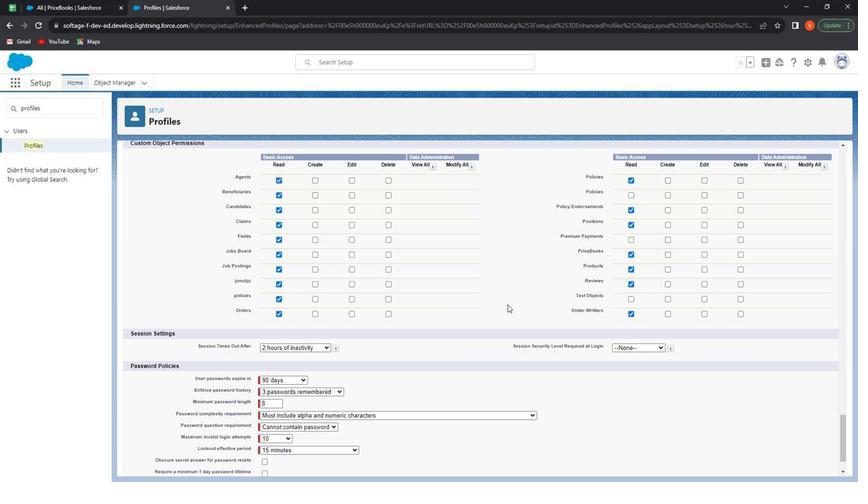 
Action: Mouse scrolled (505, 305) with delta (0, 0)
Screenshot: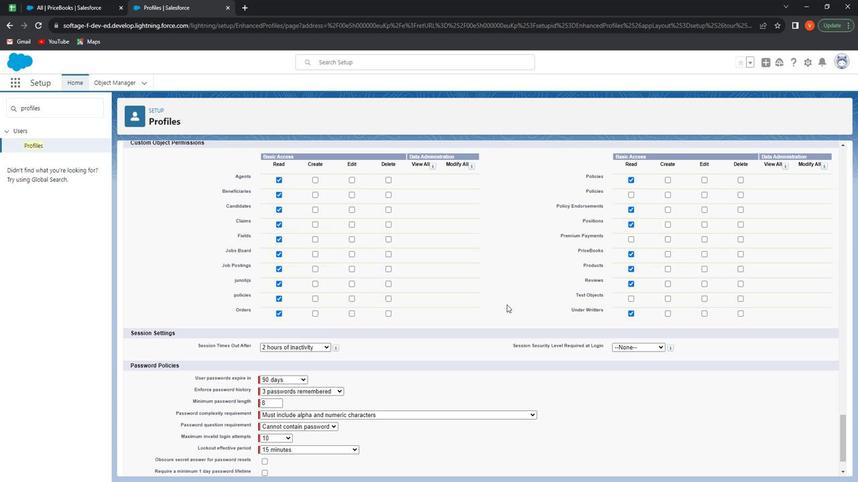 
Action: Mouse scrolled (505, 305) with delta (0, 0)
Screenshot: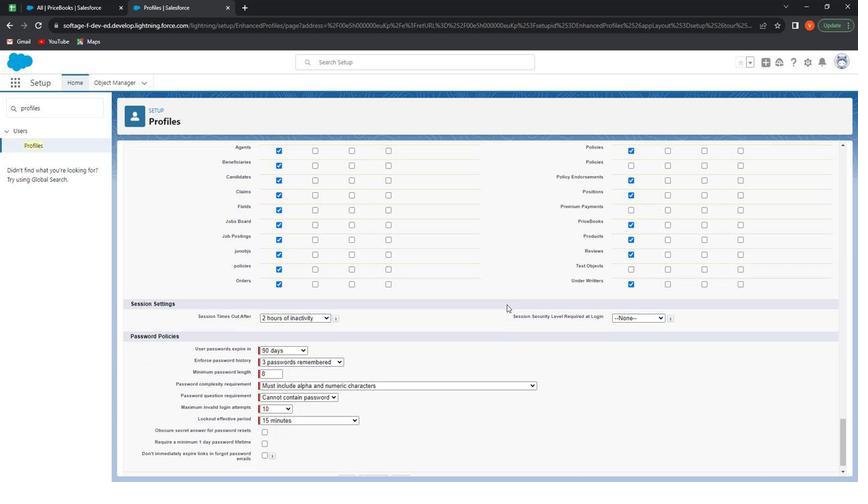 
Action: Mouse moved to (490, 301)
Screenshot: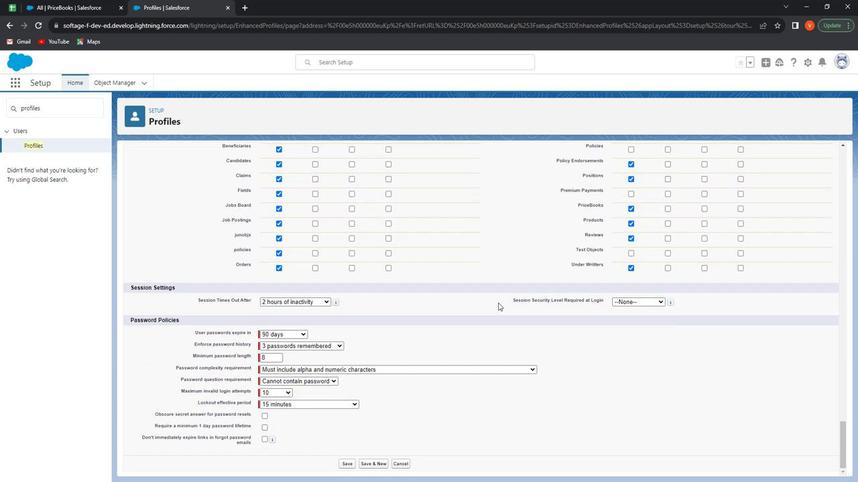 
Action: Mouse scrolled (490, 301) with delta (0, 0)
Screenshot: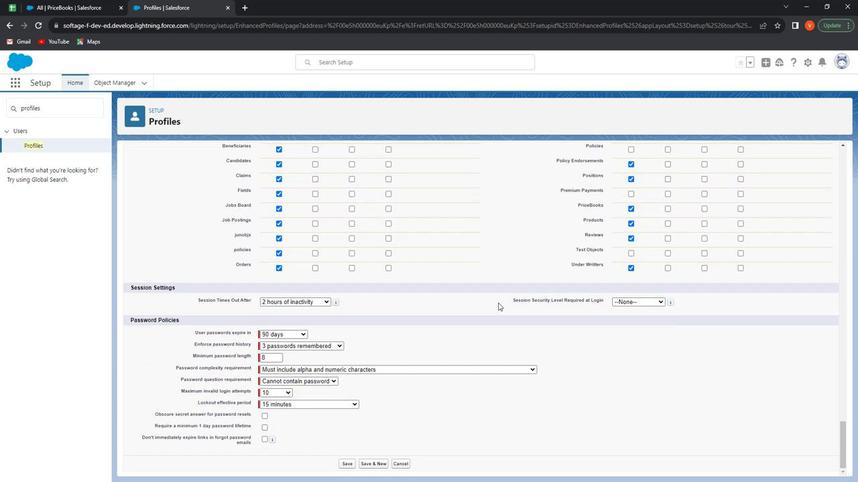 
Action: Mouse moved to (350, 463)
Screenshot: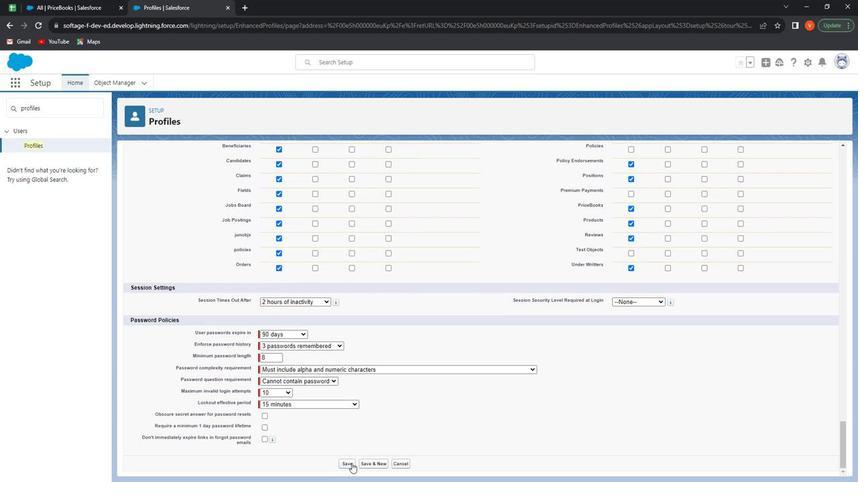 
Action: Mouse pressed left at (350, 463)
Screenshot: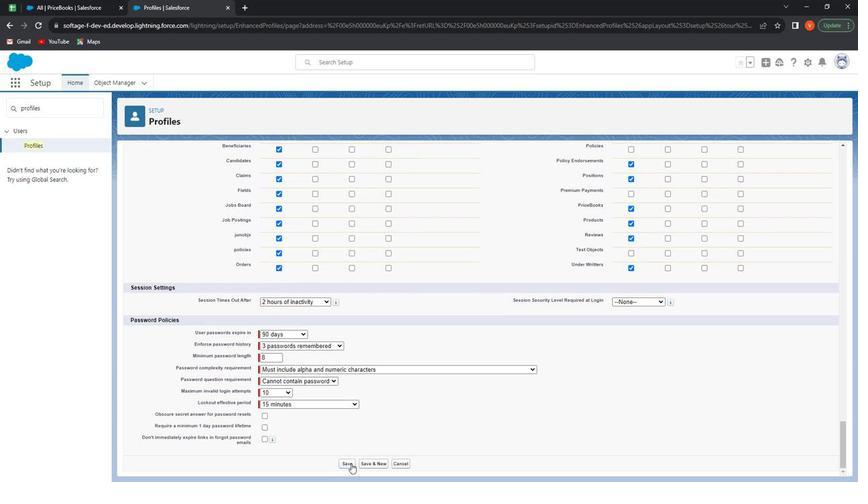 
Action: Mouse moved to (40, 146)
Screenshot: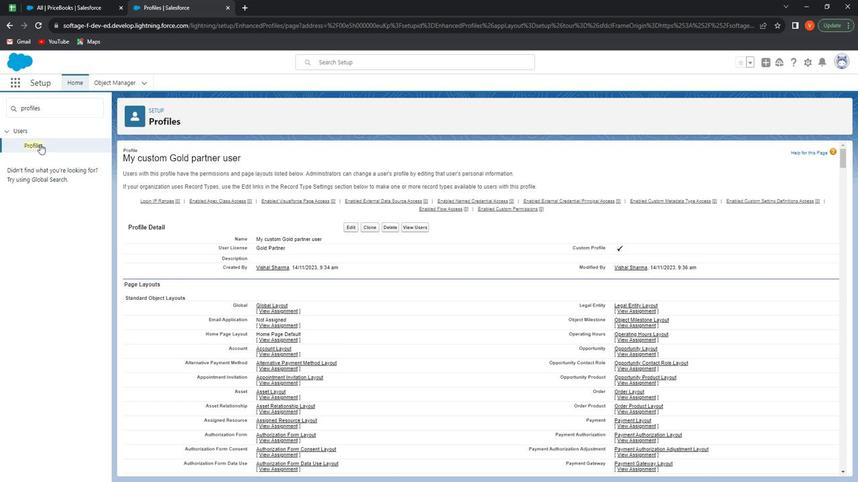 
Action: Mouse pressed left at (40, 146)
Screenshot: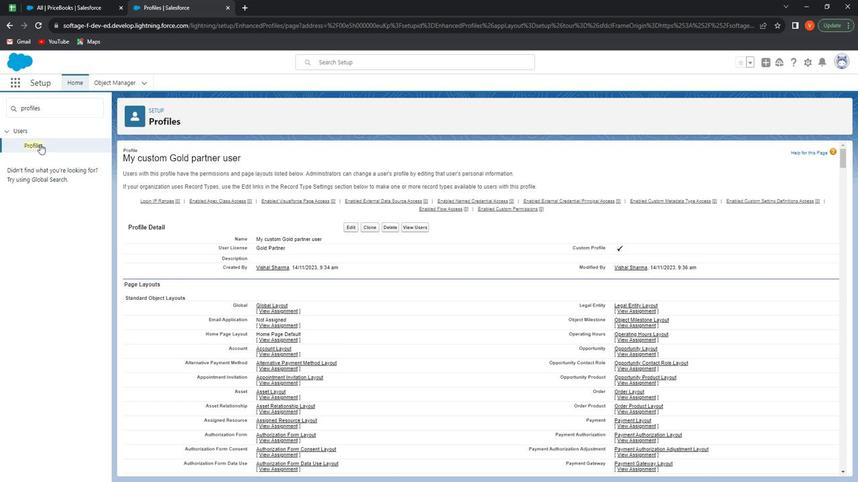 
Action: Mouse moved to (264, 255)
Screenshot: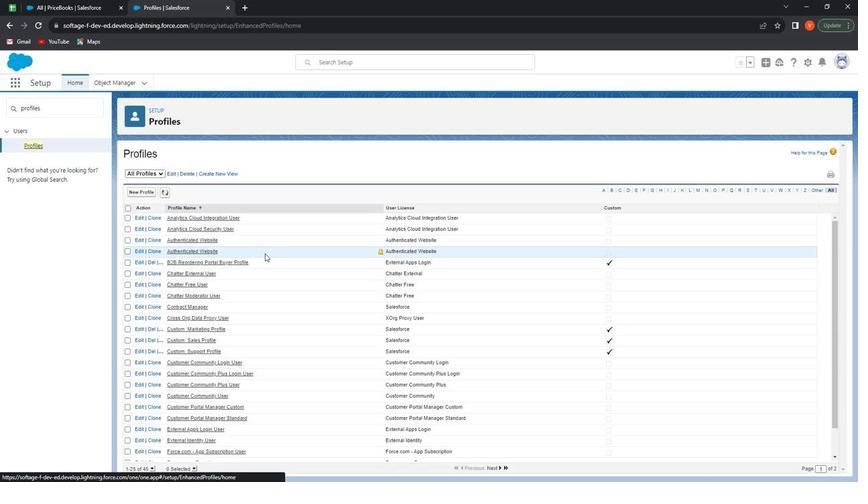 
Action: Mouse scrolled (264, 254) with delta (0, 0)
Screenshot: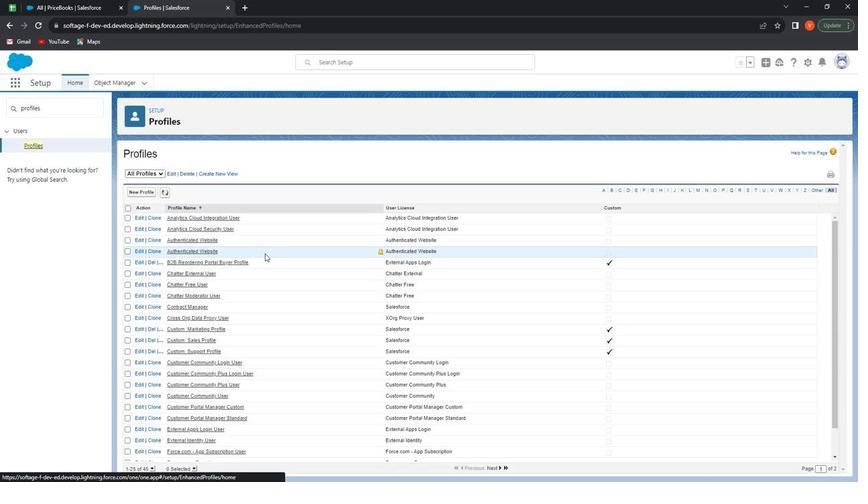 
Action: Mouse moved to (263, 256)
Screenshot: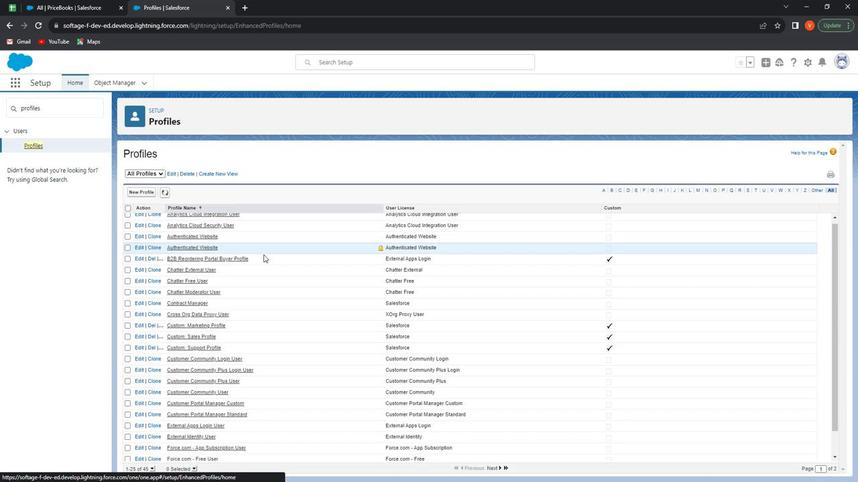 
Action: Mouse scrolled (263, 256) with delta (0, 0)
Screenshot: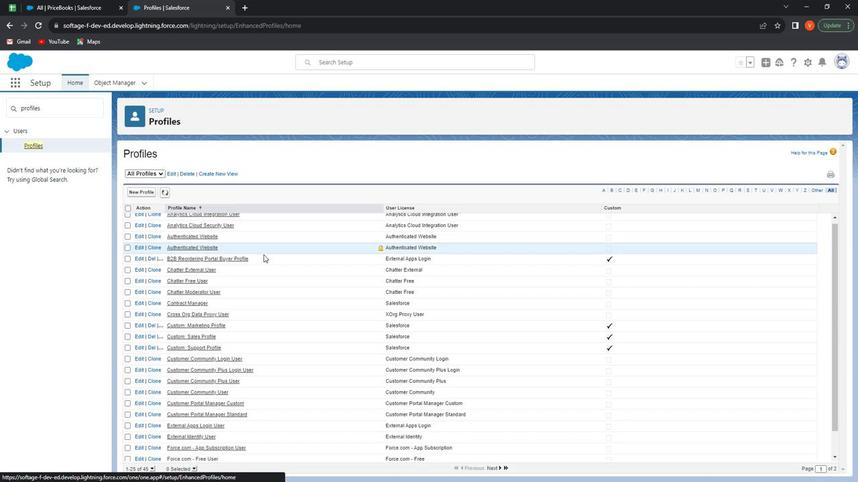
Action: Mouse moved to (262, 256)
Screenshot: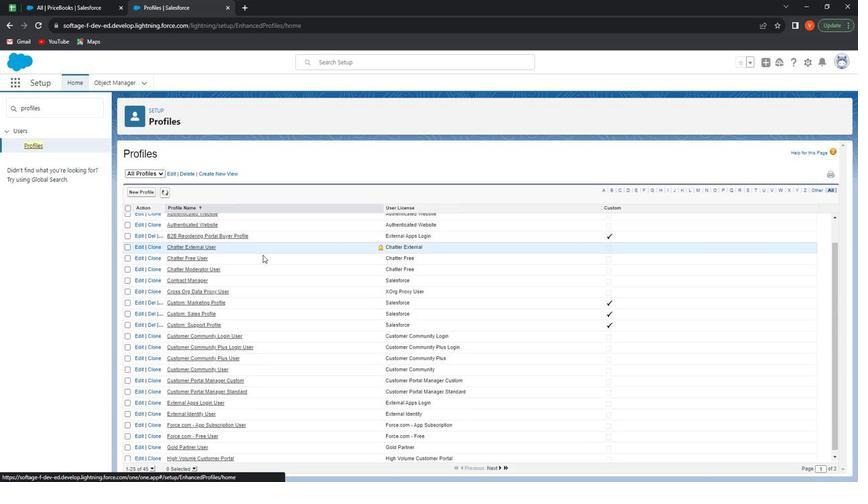 
Action: Mouse scrolled (262, 256) with delta (0, 0)
Screenshot: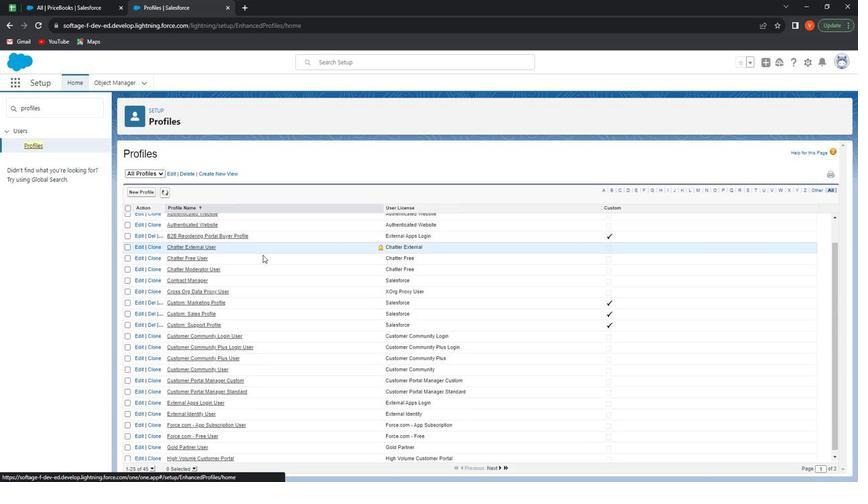 
Action: Mouse moved to (259, 256)
Screenshot: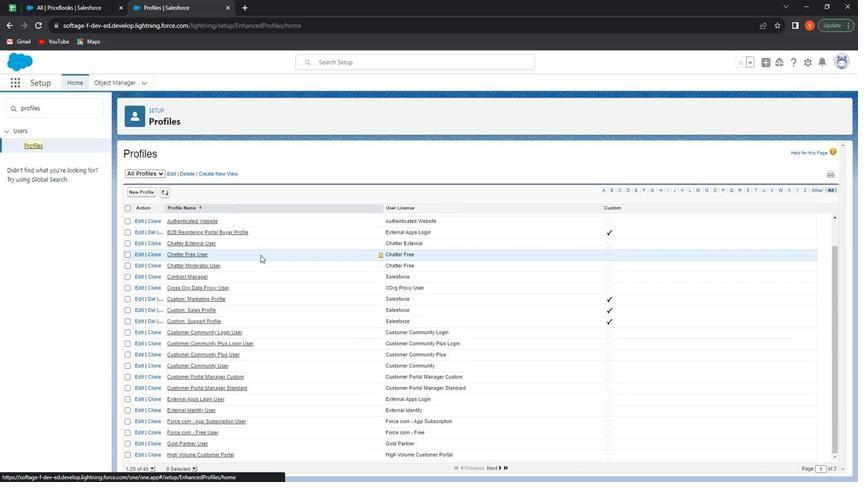 
Action: Mouse scrolled (259, 256) with delta (0, 0)
Screenshot: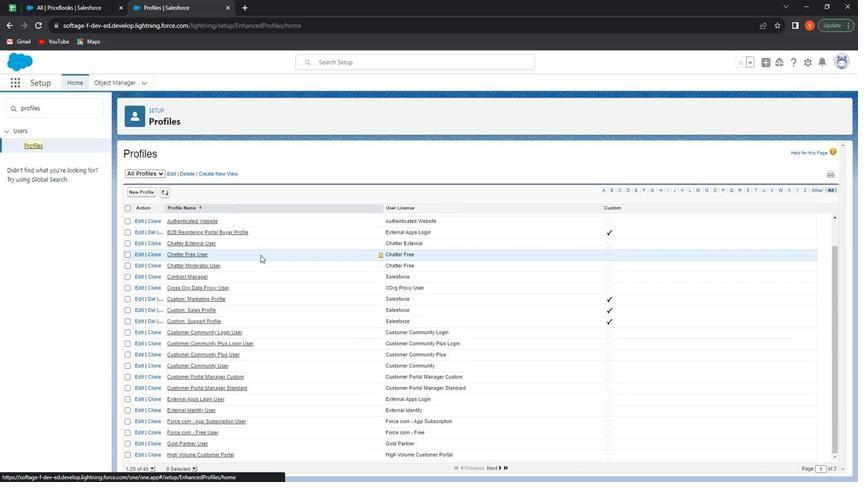 
Action: Mouse moved to (256, 257)
Screenshot: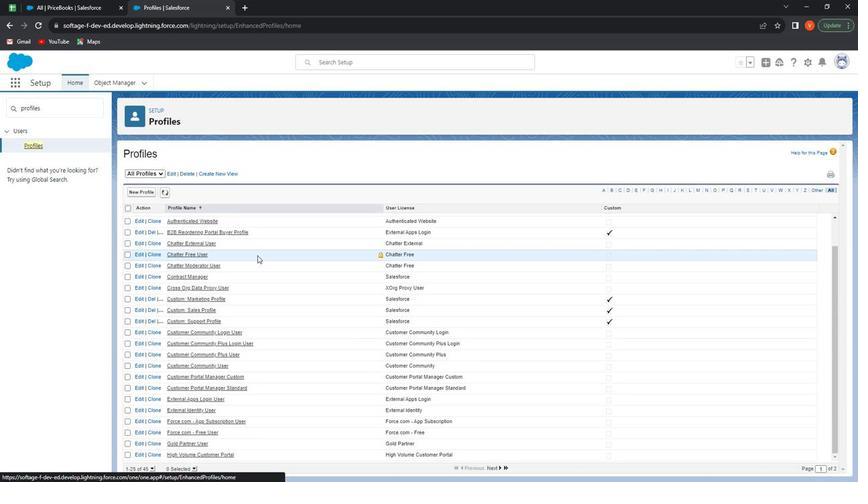 
Action: Mouse scrolled (256, 256) with delta (0, 0)
Screenshot: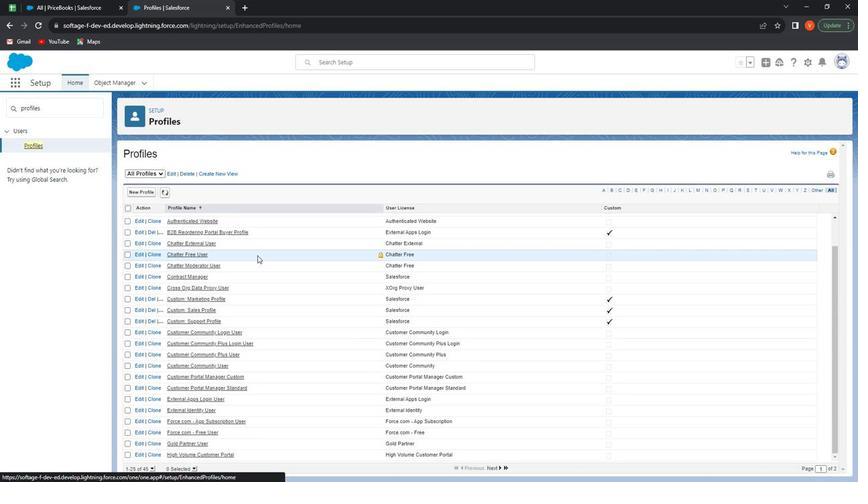 
Action: Mouse moved to (620, 193)
Screenshot: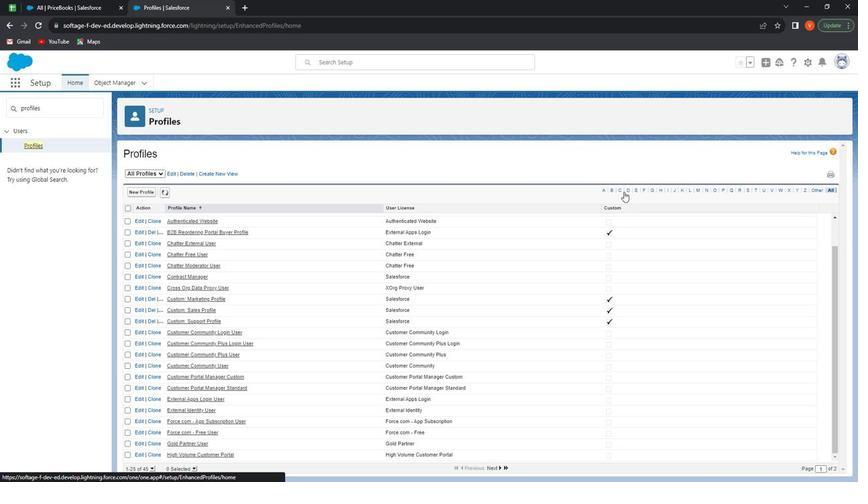 
Action: Mouse pressed left at (620, 193)
